 Task: Look for space in Políchni, Greece from 6th September, 2023 to 15th September, 2023 for 6 adults in price range Rs.8000 to Rs.12000. Place can be entire place or private room with 6 bedrooms having 6 beds and 6 bathrooms. Property type can be house, flat, hotel. Amenities needed are: wifi, TV, free parkinig on premises, gym, breakfast. Booking option can be shelf check-in. Required host language is English.
Action: Mouse moved to (489, 125)
Screenshot: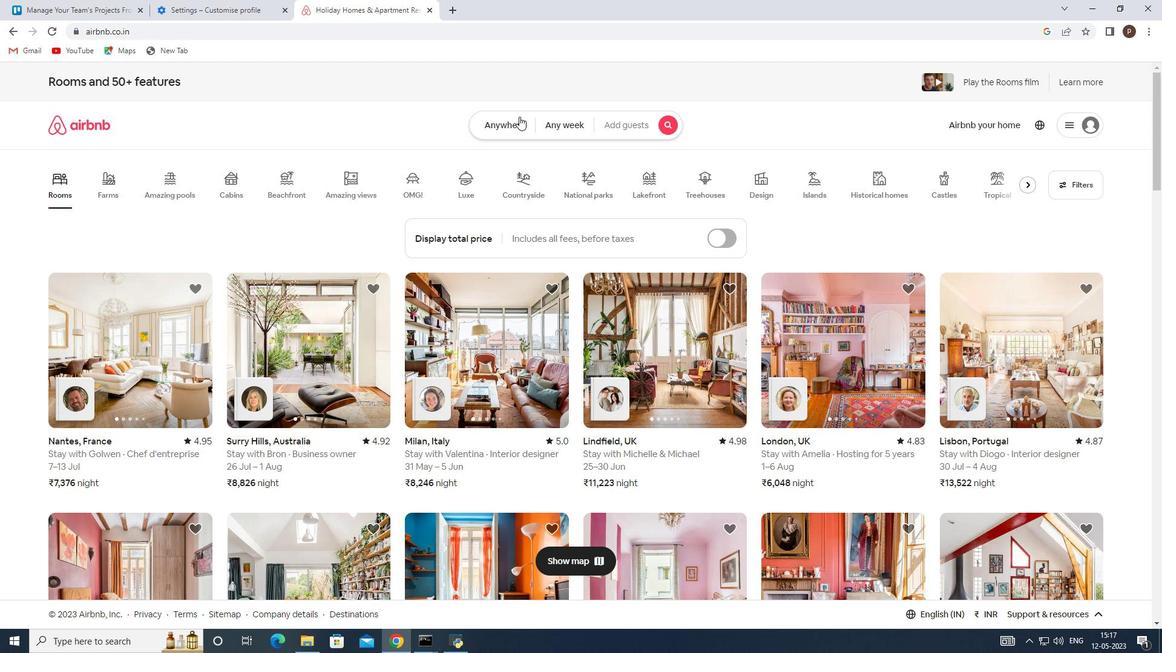
Action: Mouse pressed left at (489, 125)
Screenshot: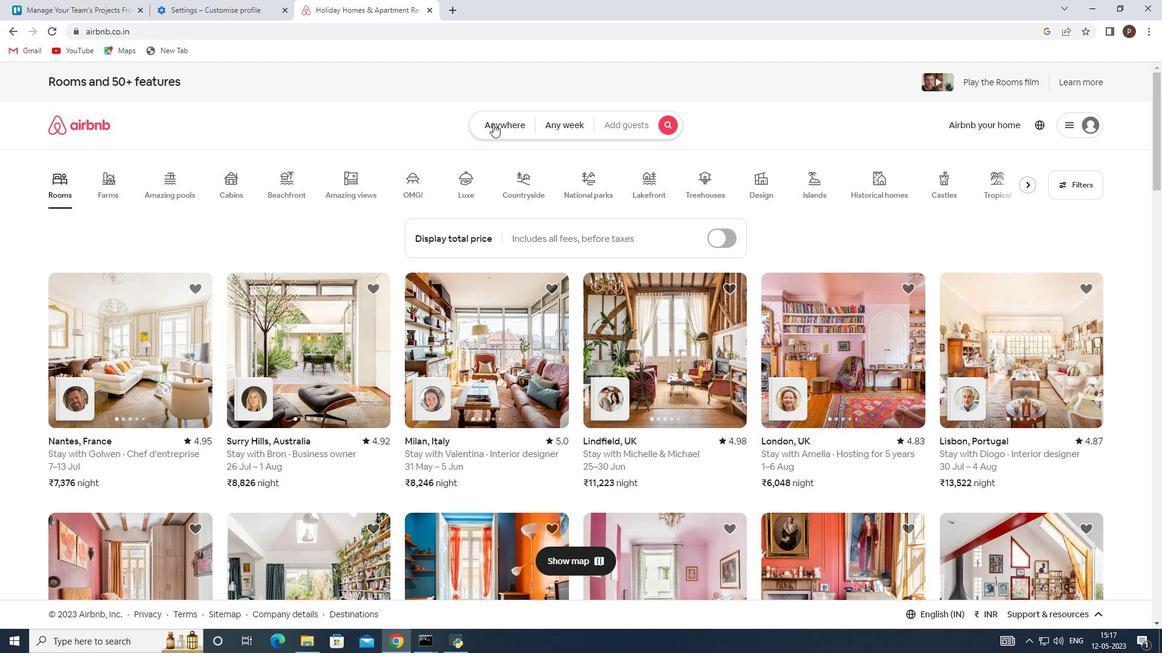 
Action: Mouse moved to (395, 170)
Screenshot: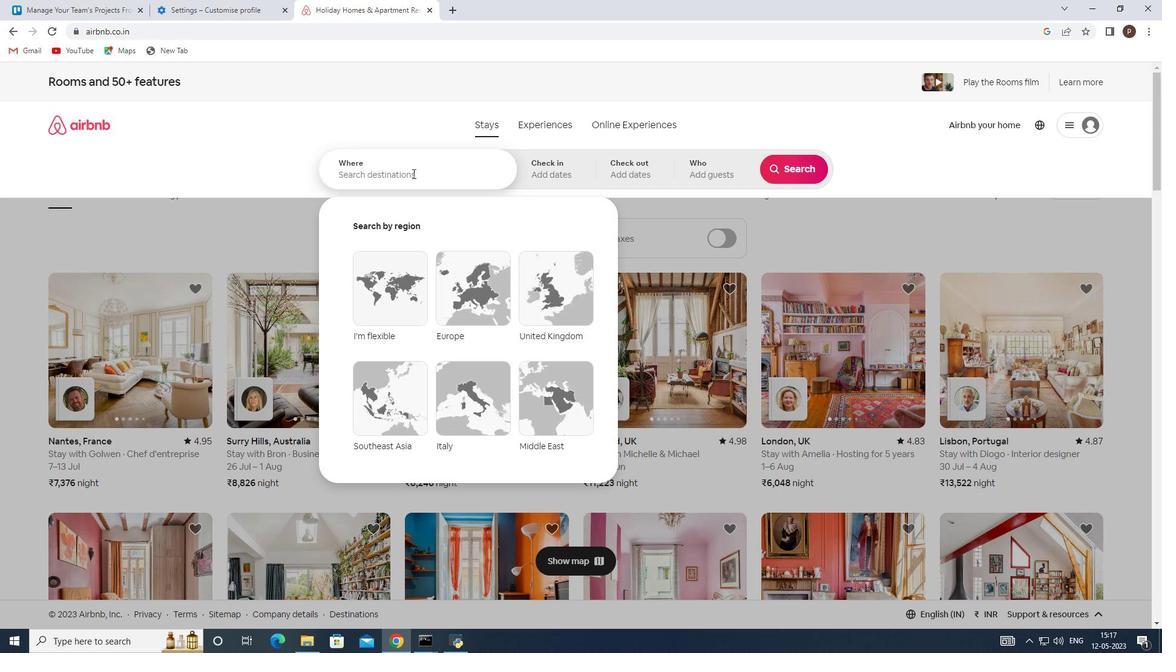 
Action: Mouse pressed left at (395, 170)
Screenshot: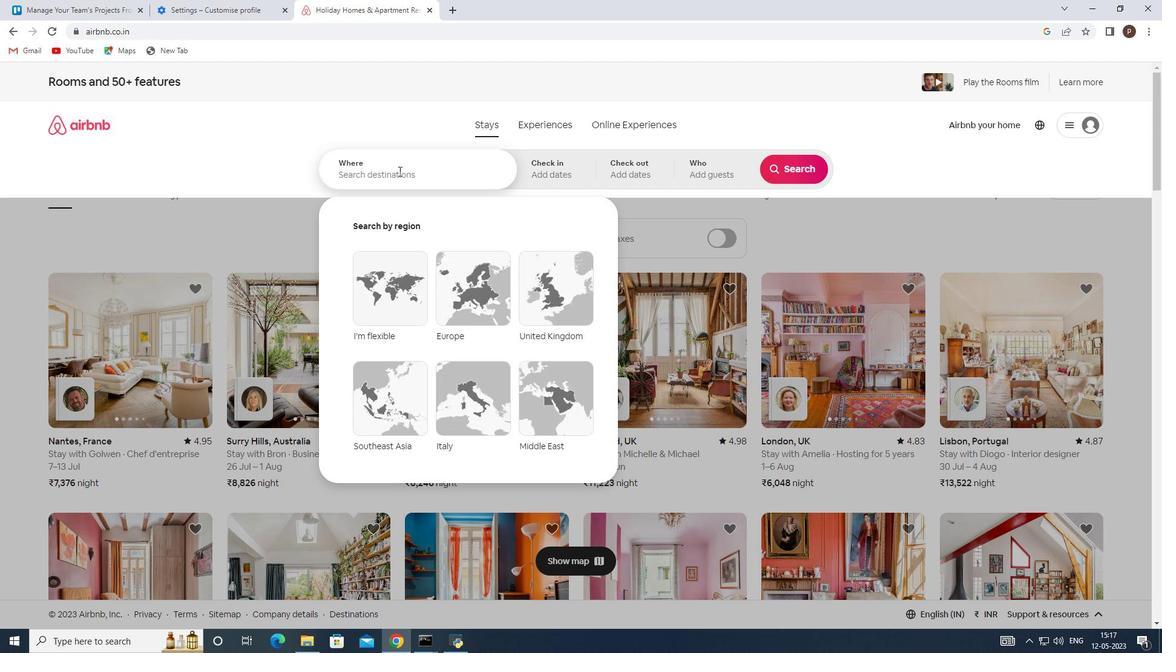 
Action: Mouse moved to (394, 170)
Screenshot: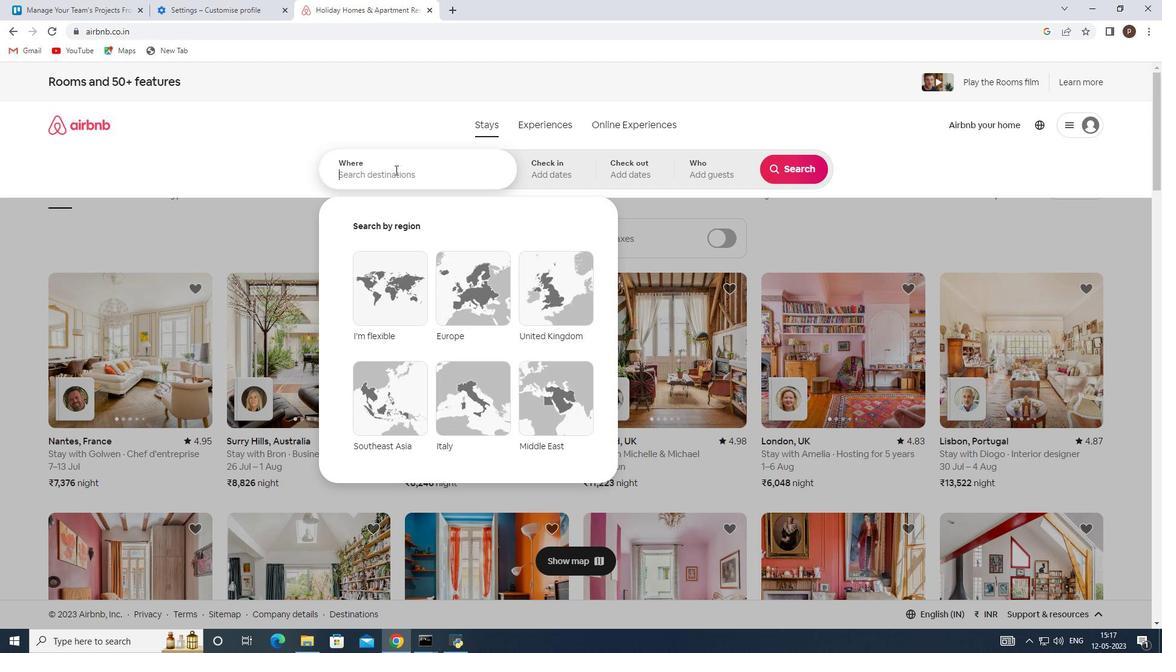 
Action: Key pressed <Key.caps_lock>P<Key.caps_lock>olichni
Screenshot: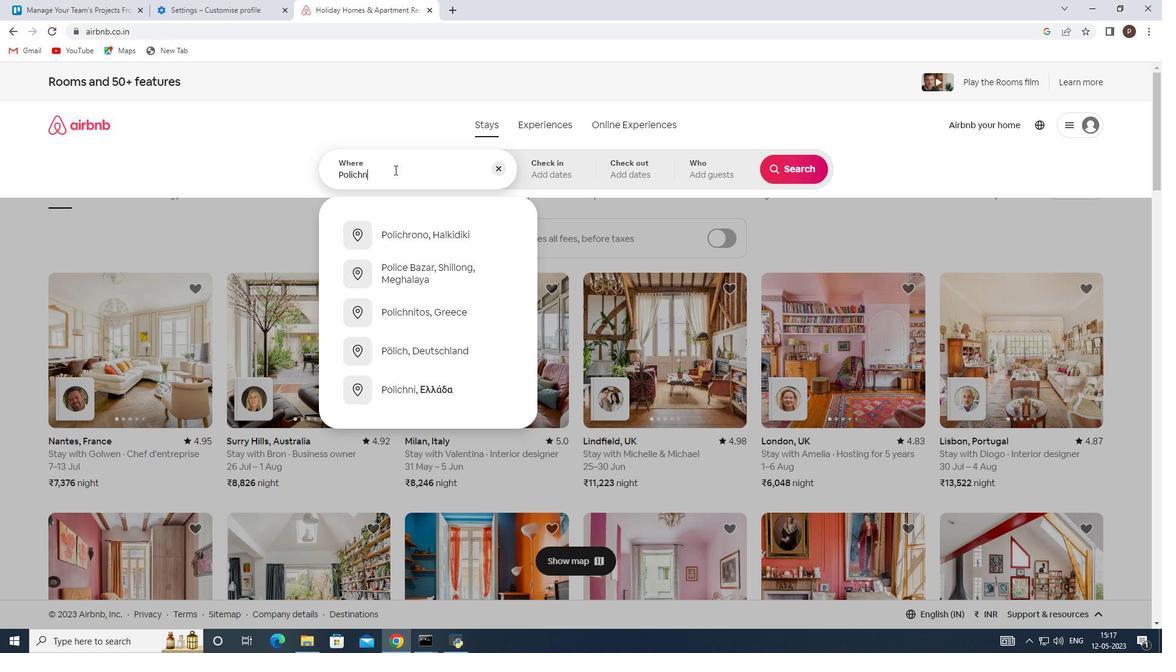 
Action: Mouse moved to (392, 170)
Screenshot: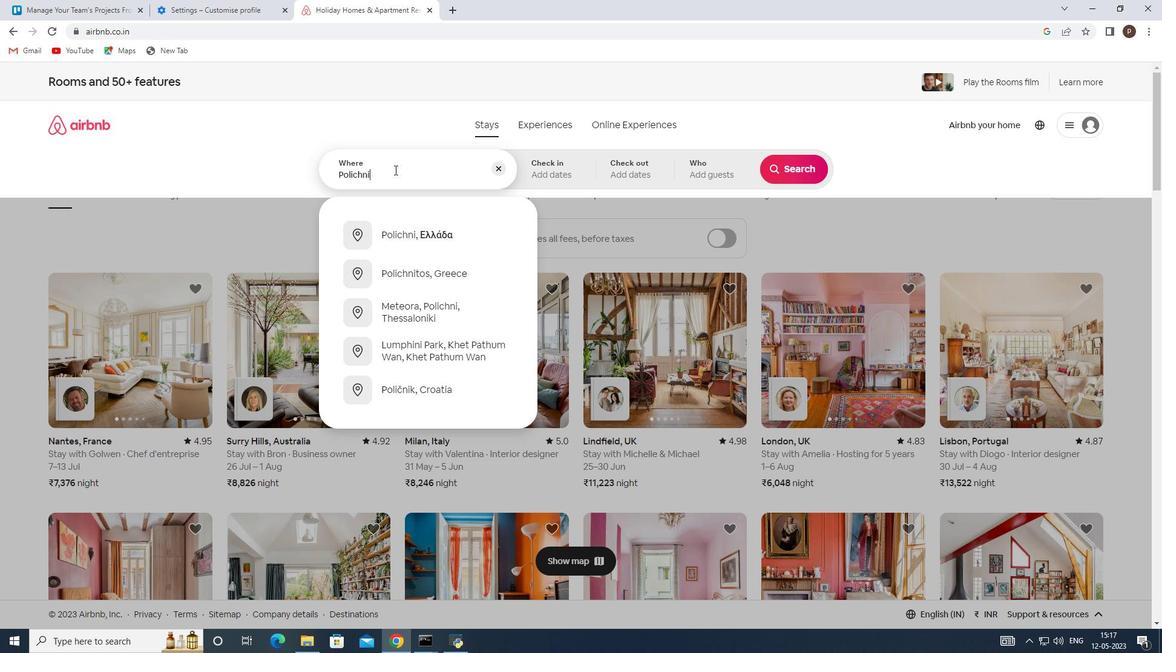 
Action: Key pressed ,<Key.space><Key.caps_lock>G<Key.caps_lock>reece
Screenshot: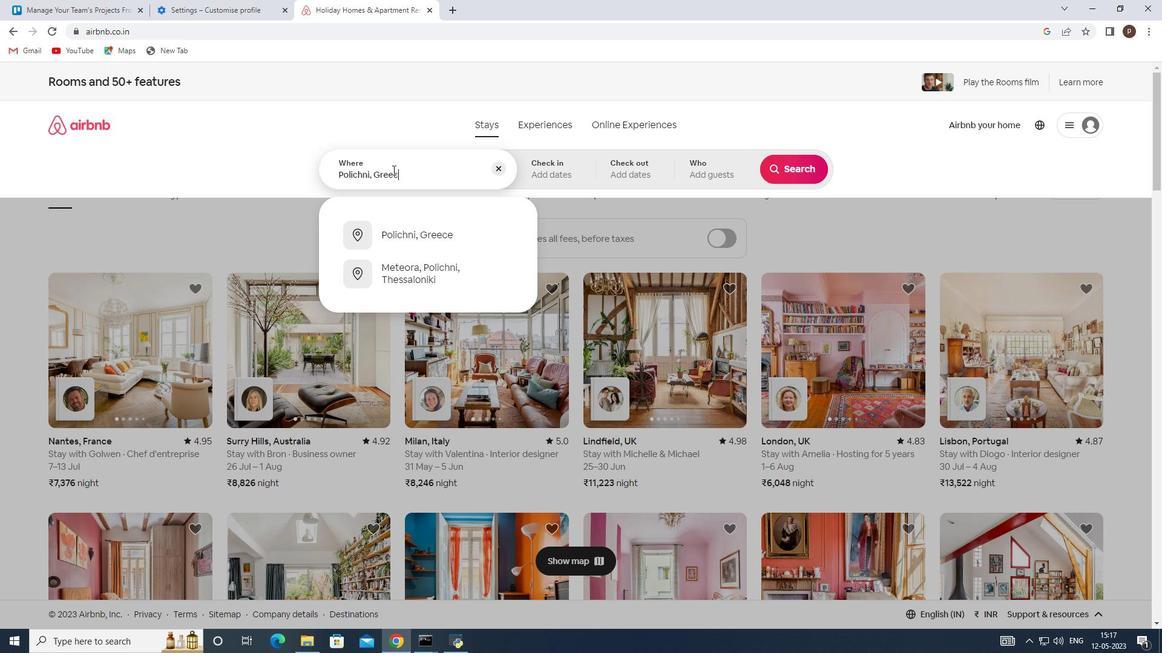 
Action: Mouse moved to (420, 237)
Screenshot: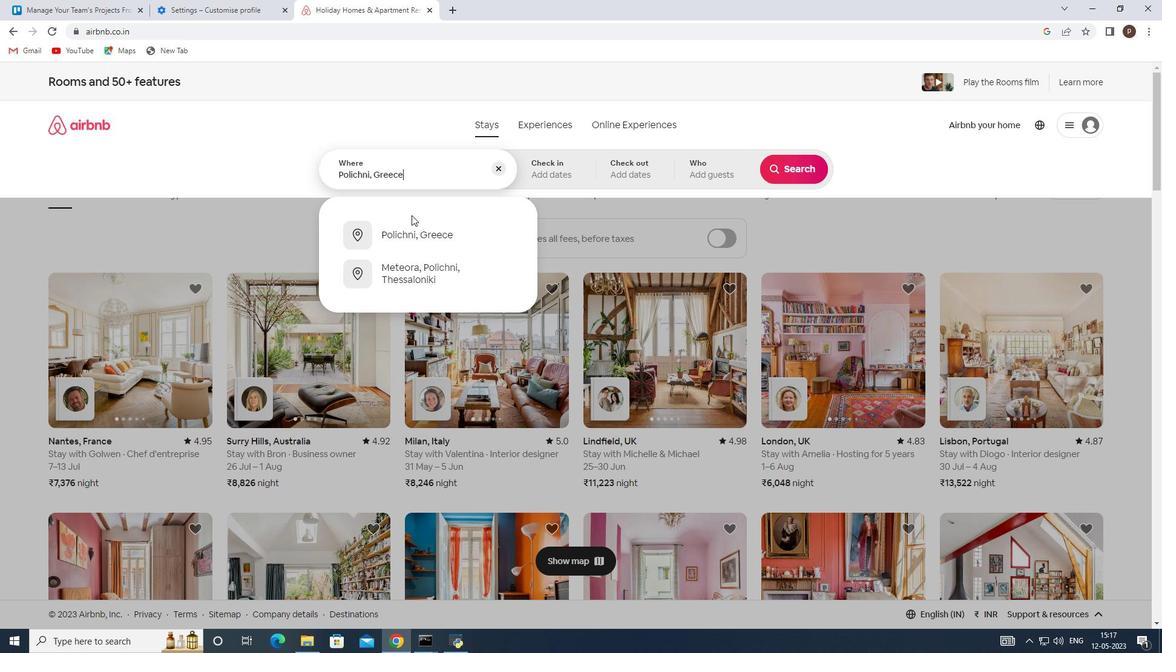 
Action: Mouse pressed left at (420, 237)
Screenshot: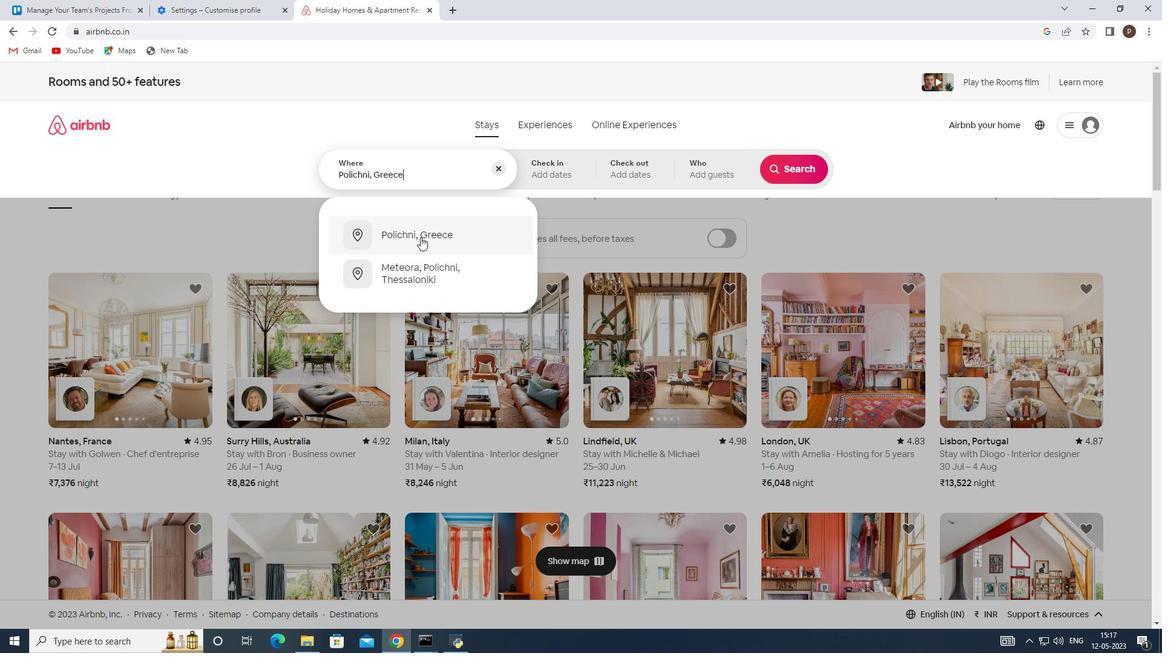 
Action: Mouse moved to (794, 263)
Screenshot: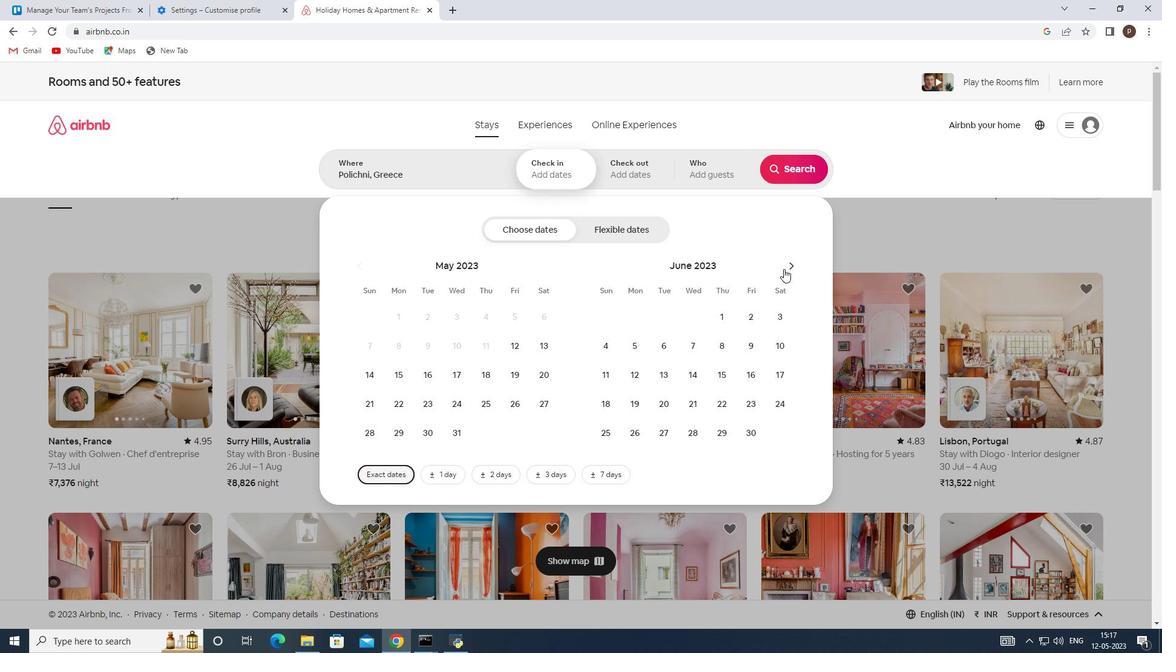 
Action: Mouse pressed left at (794, 263)
Screenshot: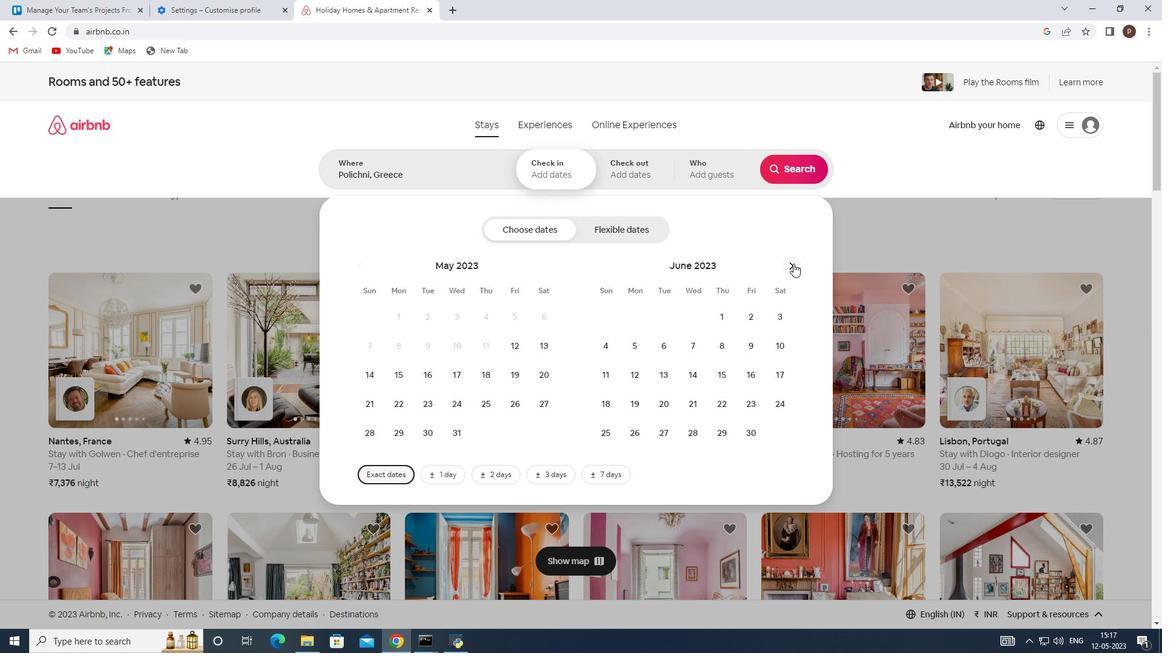 
Action: Mouse pressed left at (794, 263)
Screenshot: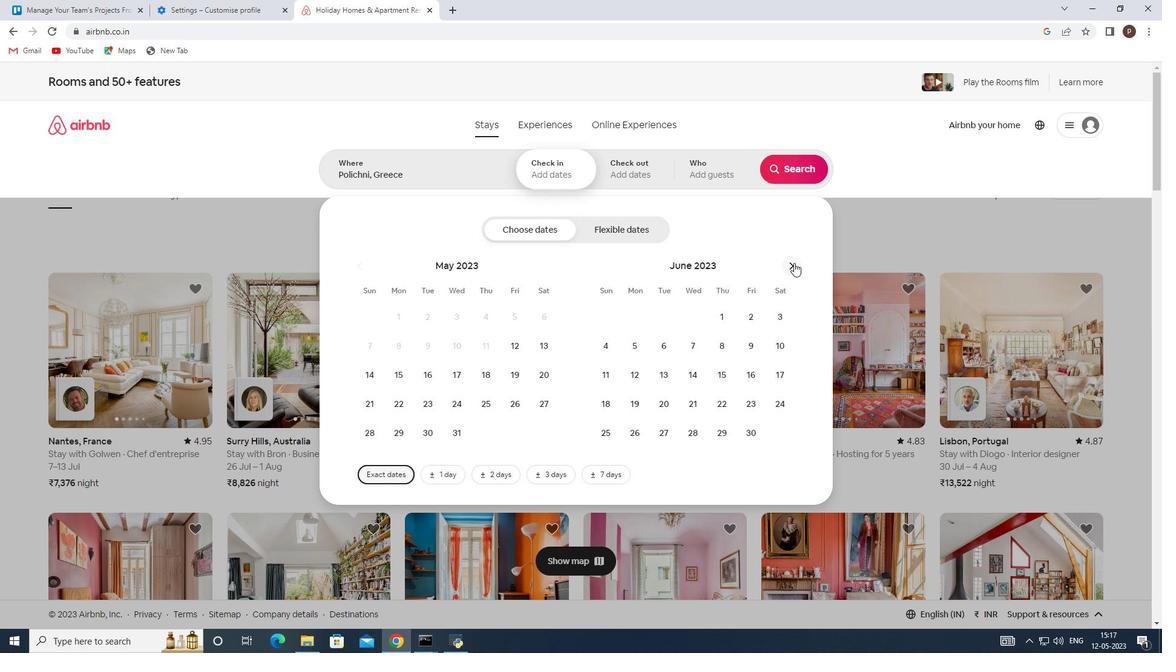 
Action: Mouse pressed left at (794, 263)
Screenshot: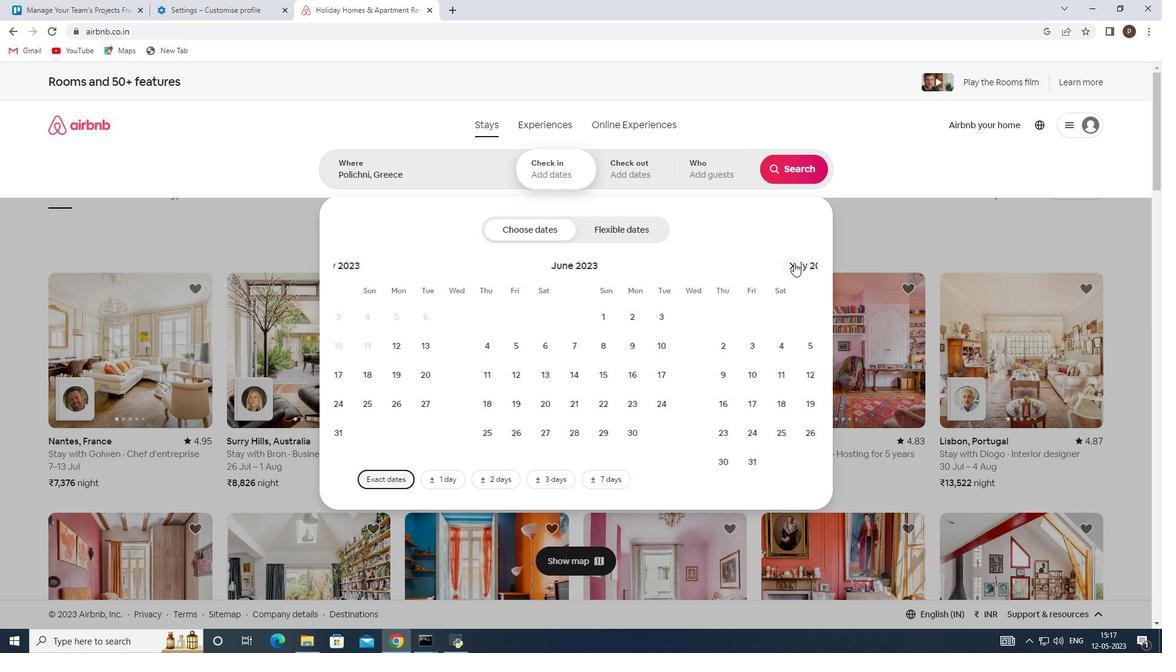 
Action: Mouse pressed left at (794, 263)
Screenshot: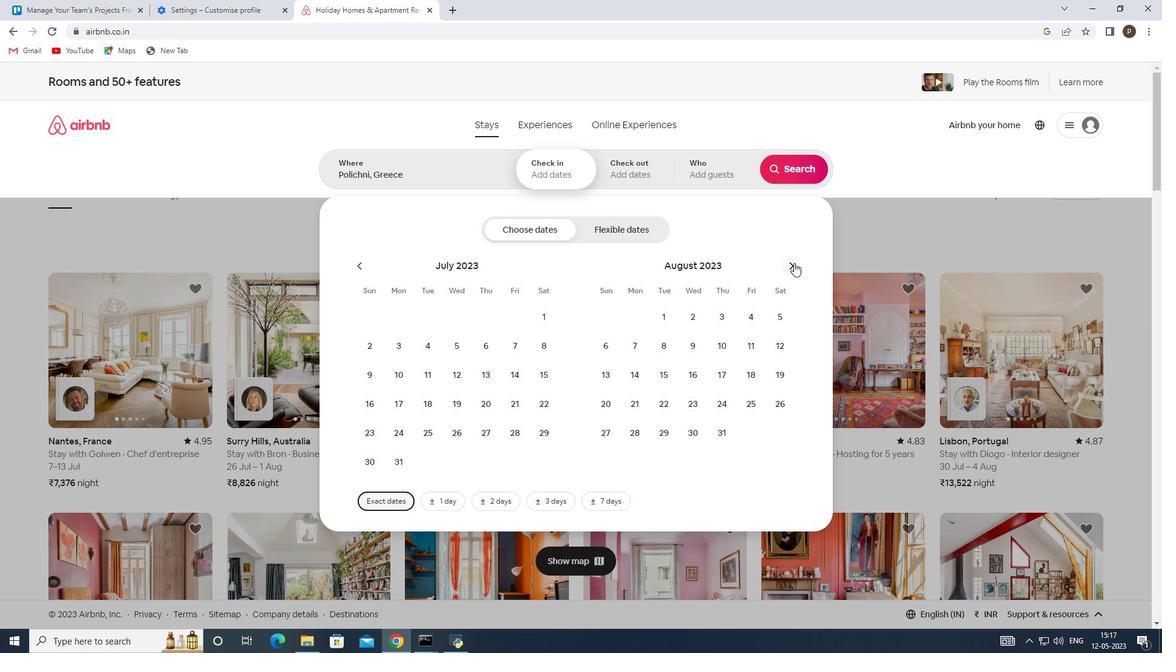 
Action: Mouse moved to (690, 345)
Screenshot: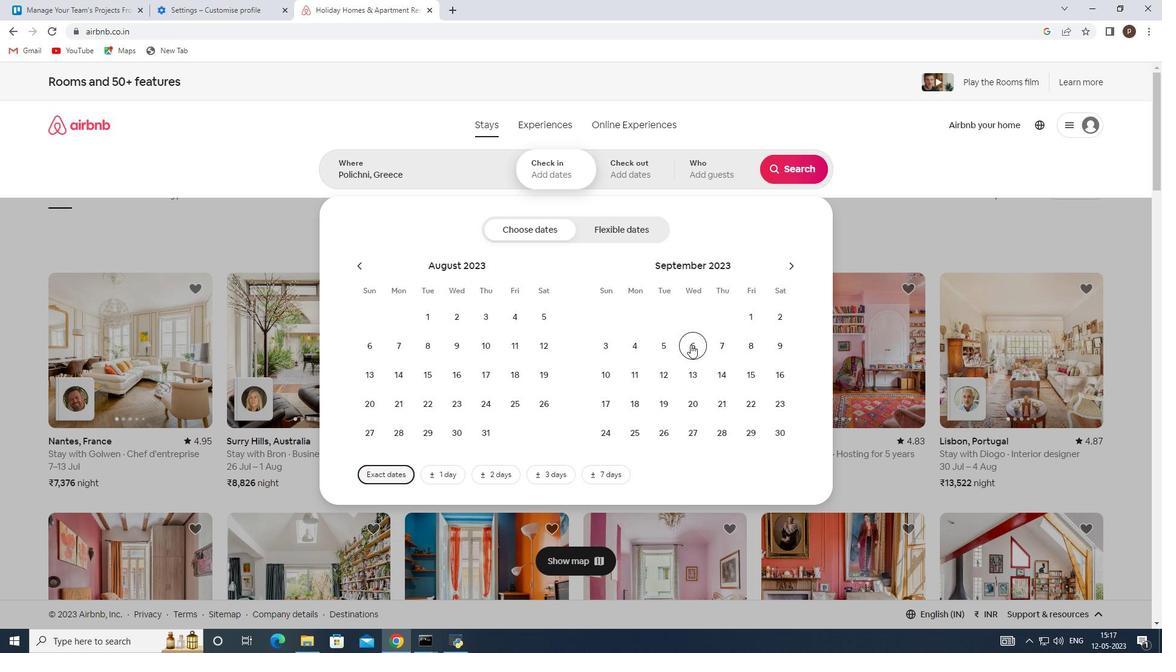 
Action: Mouse pressed left at (690, 345)
Screenshot: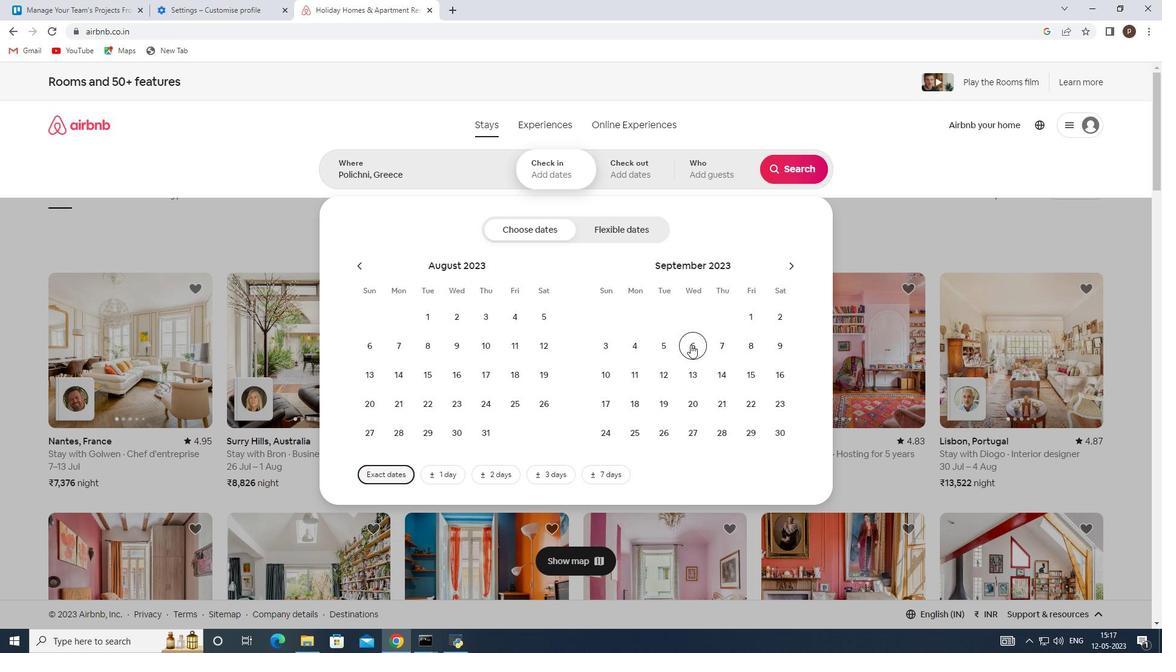 
Action: Mouse moved to (748, 367)
Screenshot: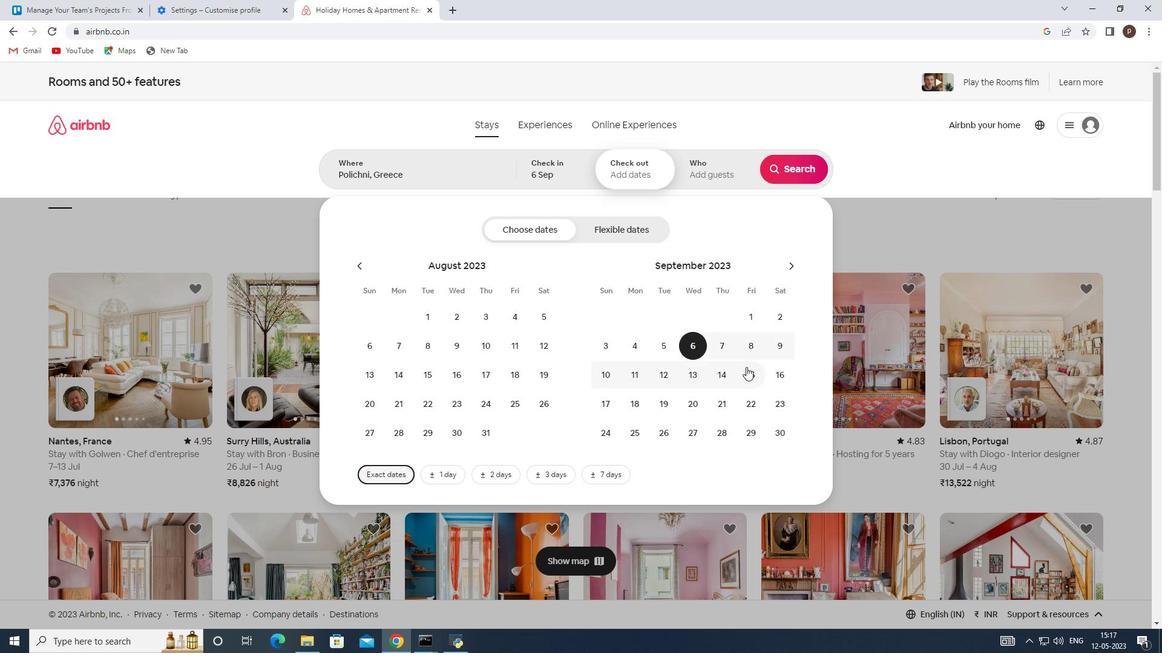 
Action: Mouse pressed left at (748, 367)
Screenshot: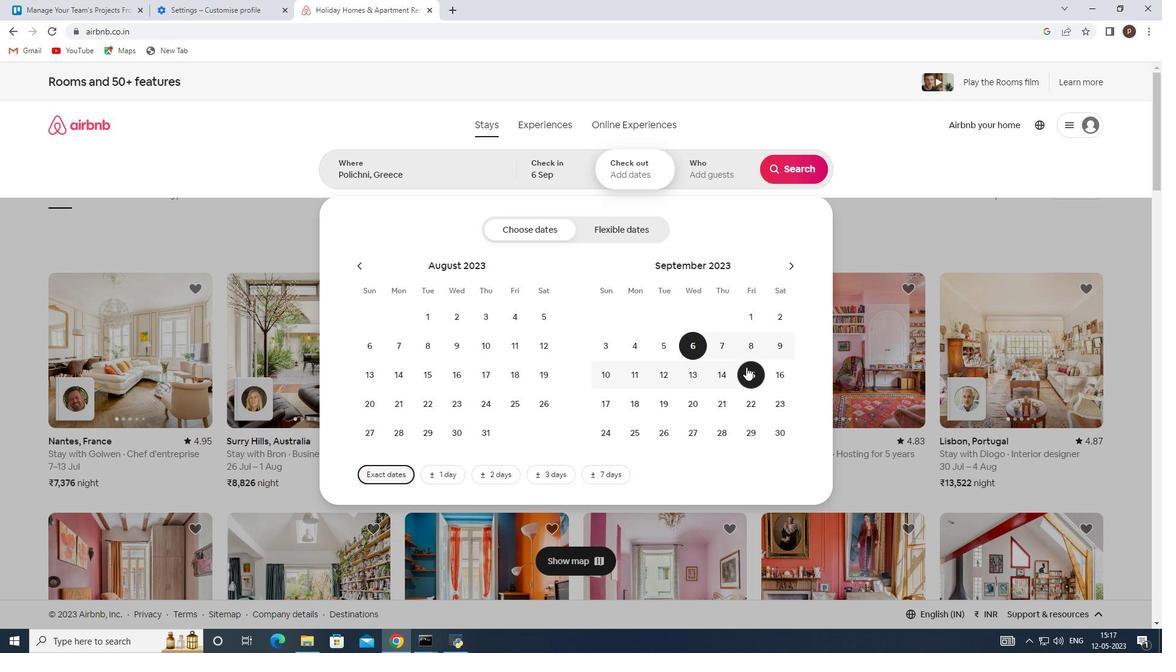 
Action: Mouse moved to (698, 174)
Screenshot: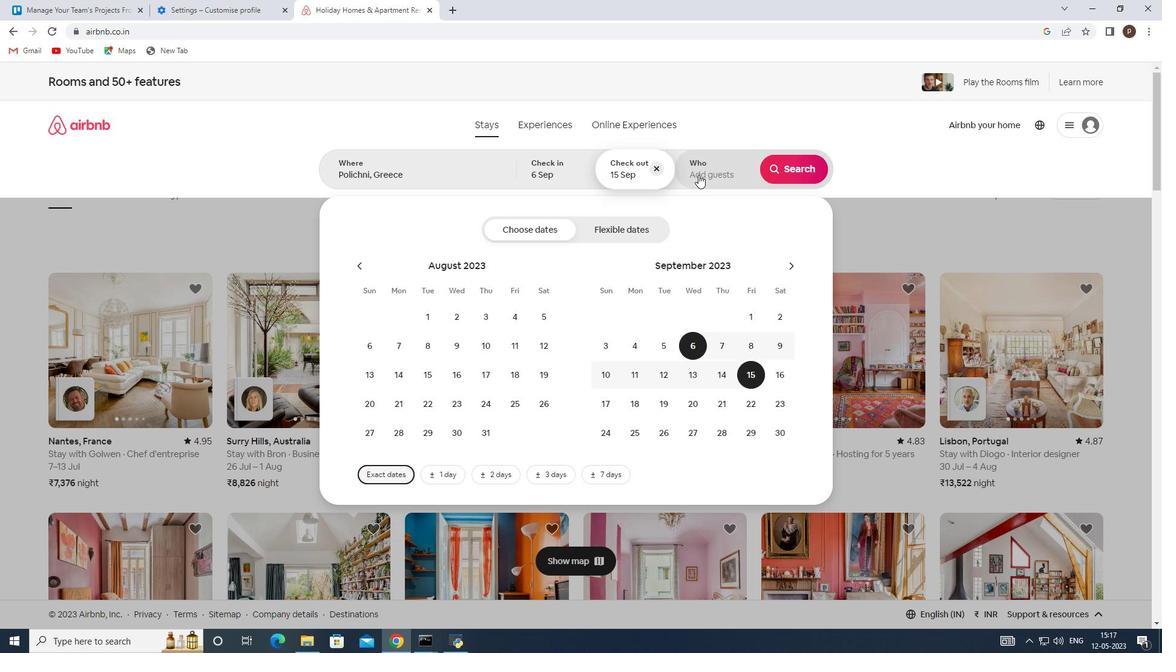 
Action: Mouse pressed left at (698, 174)
Screenshot: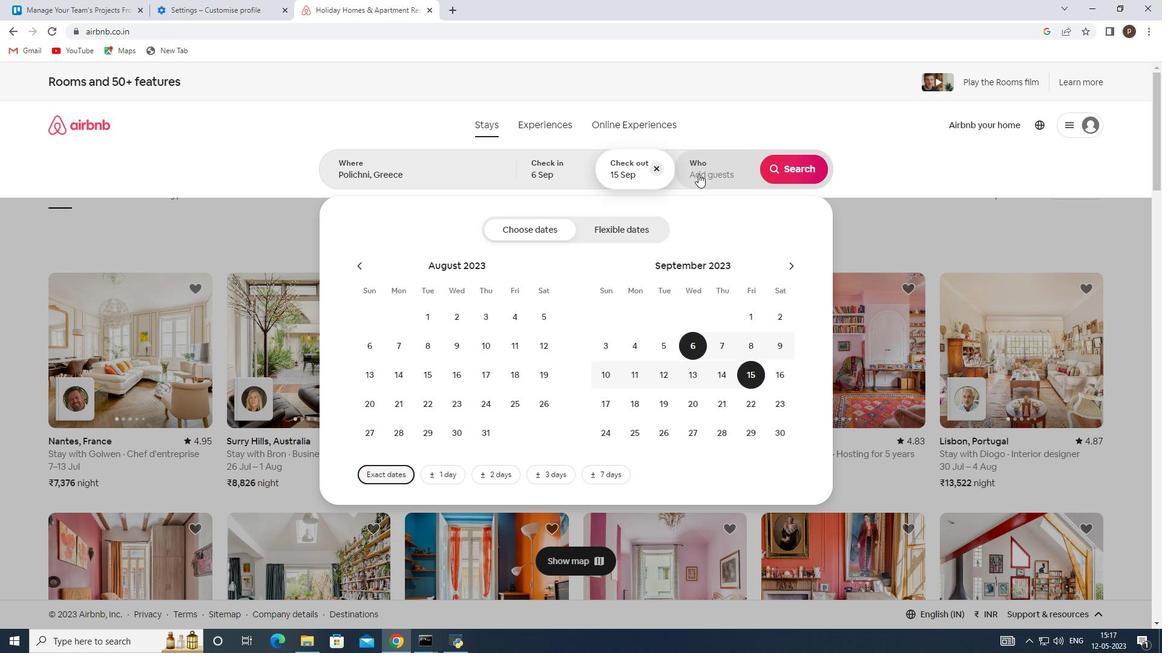 
Action: Mouse moved to (791, 231)
Screenshot: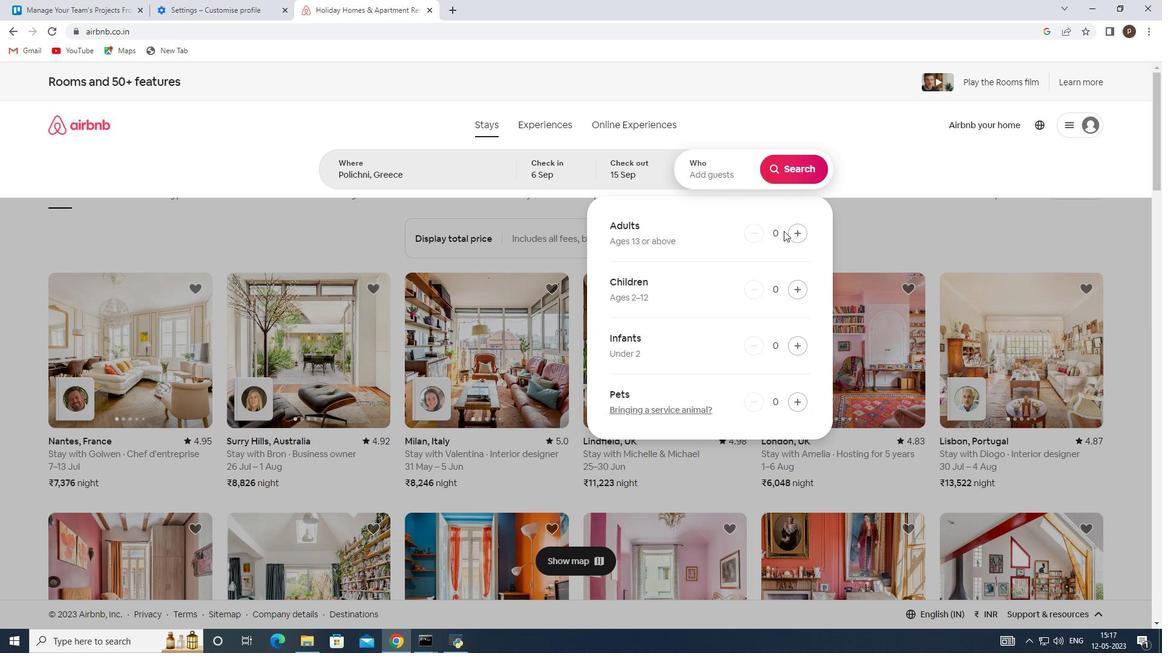 
Action: Mouse pressed left at (791, 231)
Screenshot: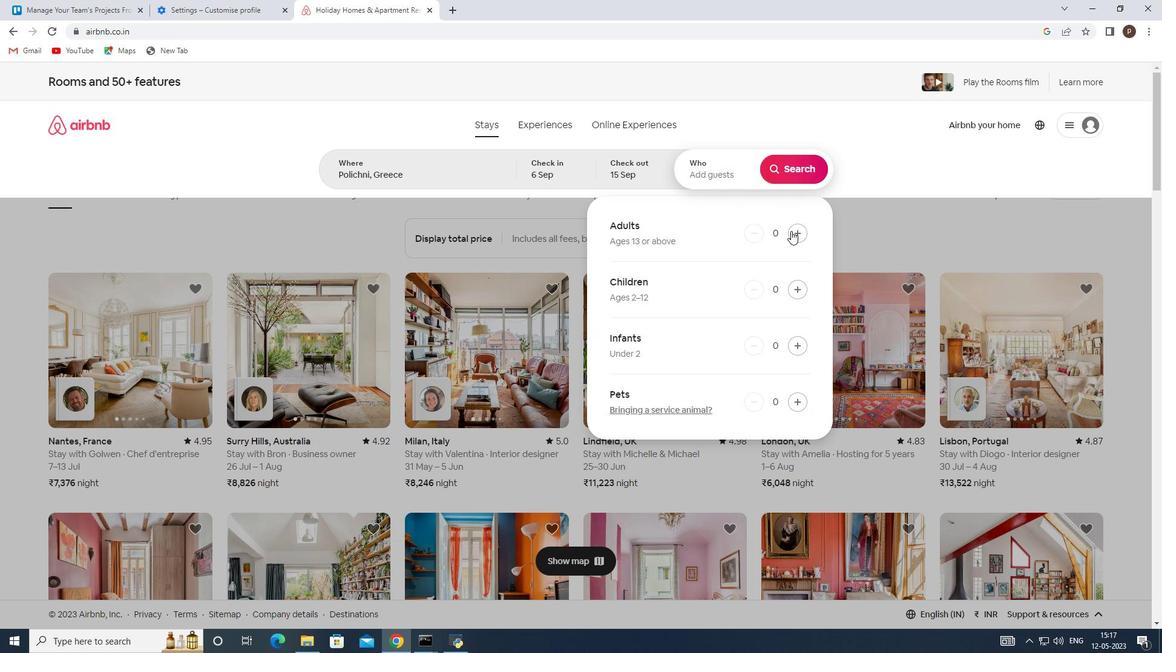 
Action: Mouse pressed left at (791, 231)
Screenshot: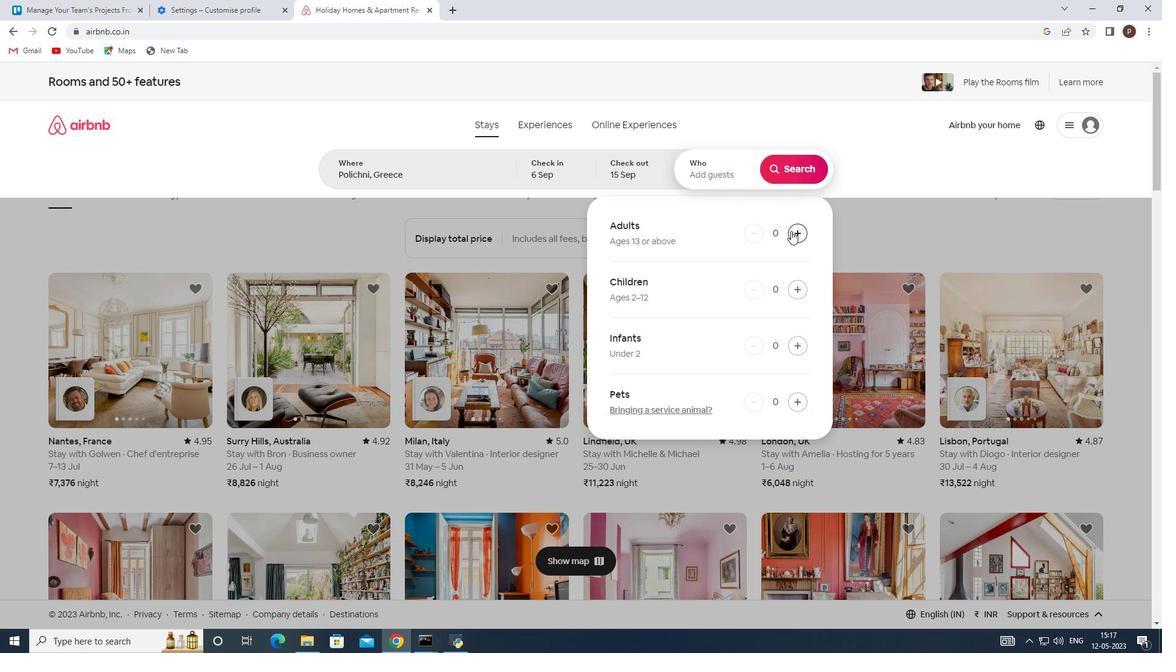 
Action: Mouse pressed left at (791, 231)
Screenshot: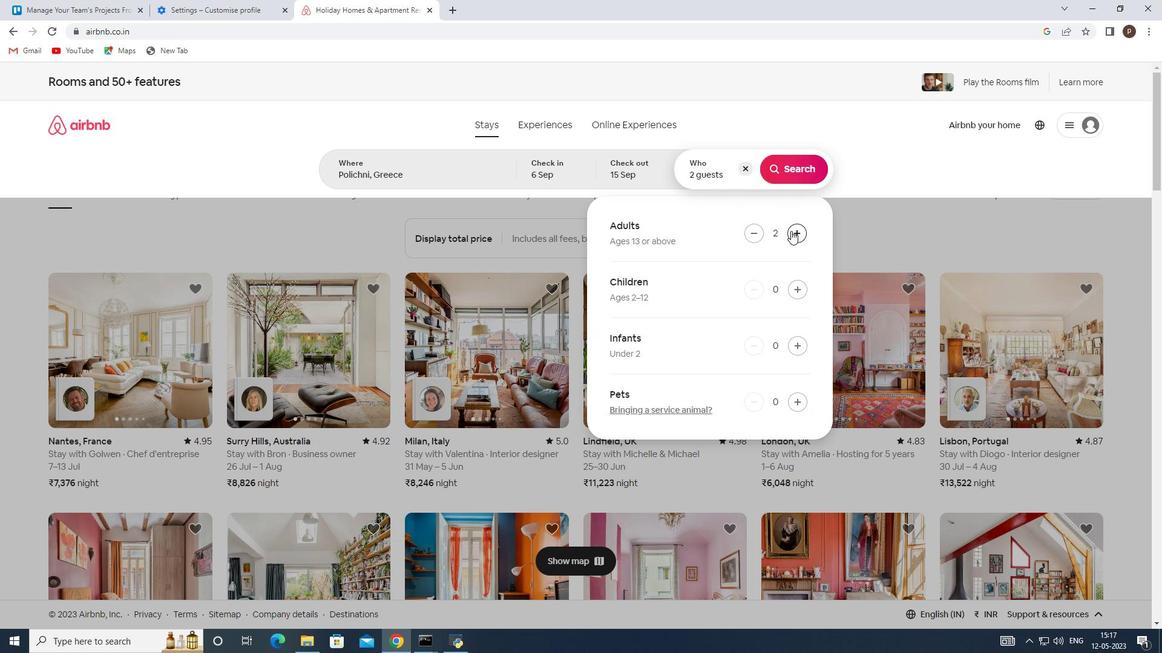
Action: Mouse pressed left at (791, 231)
Screenshot: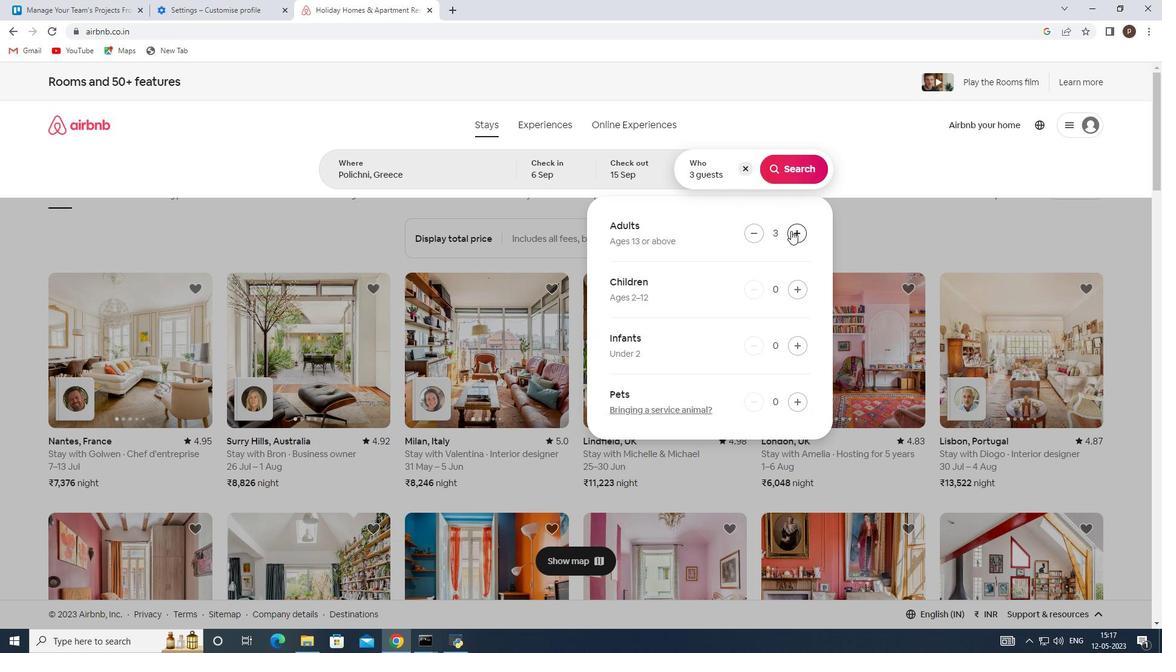 
Action: Mouse pressed left at (791, 231)
Screenshot: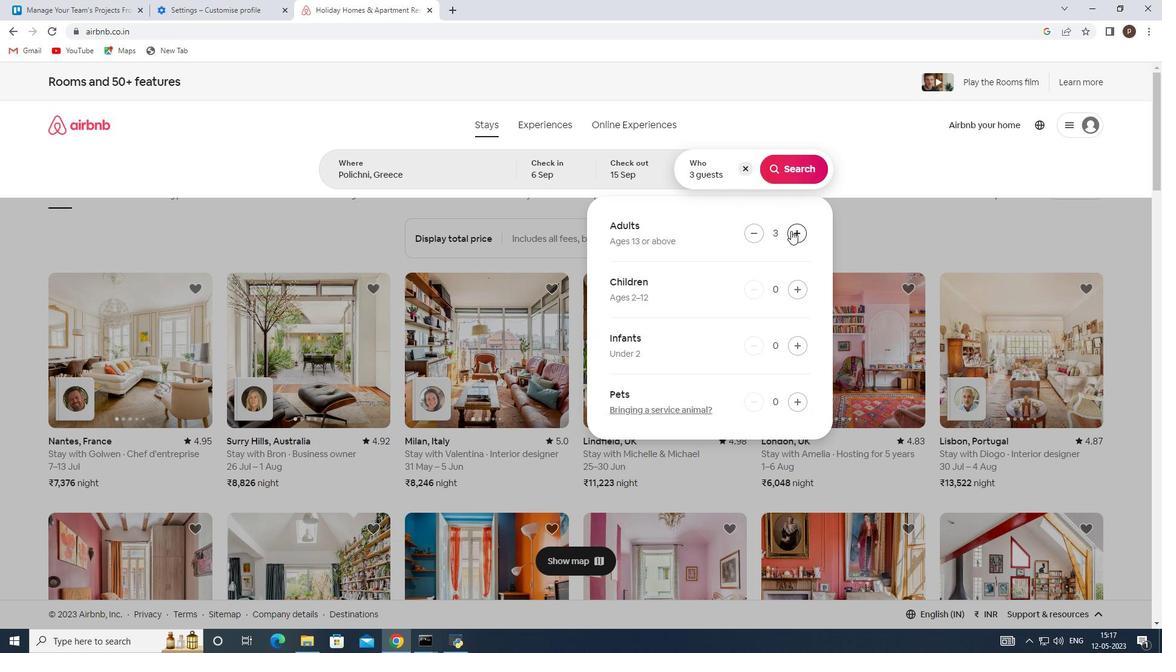 
Action: Mouse moved to (792, 231)
Screenshot: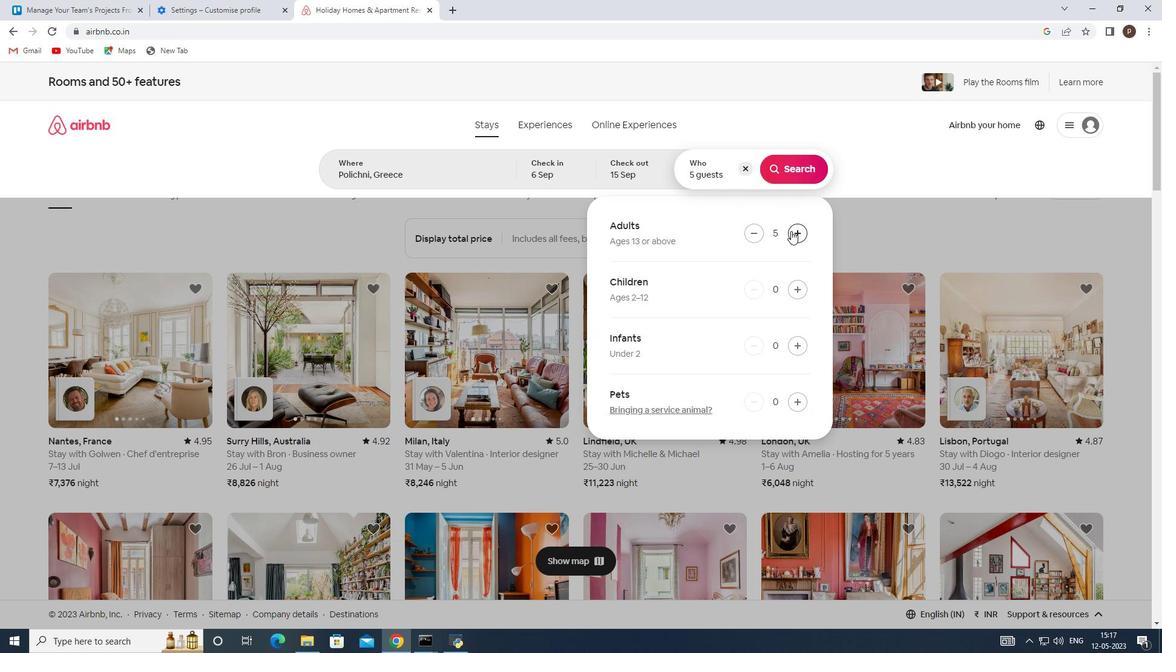 
Action: Mouse pressed left at (792, 231)
Screenshot: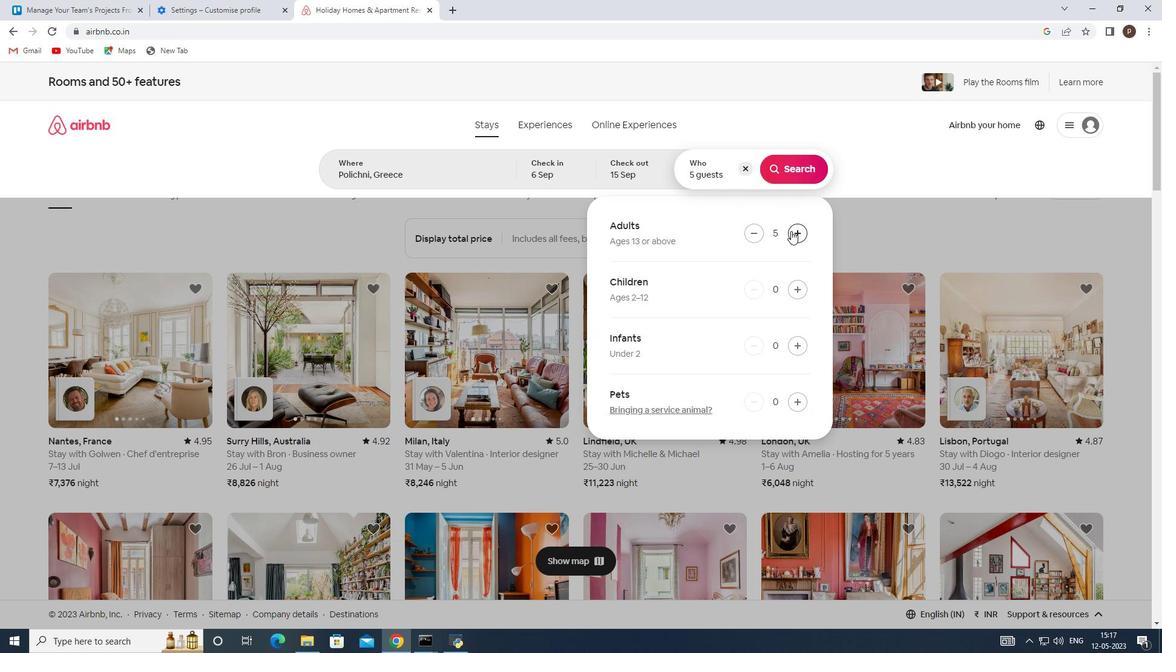 
Action: Mouse moved to (786, 170)
Screenshot: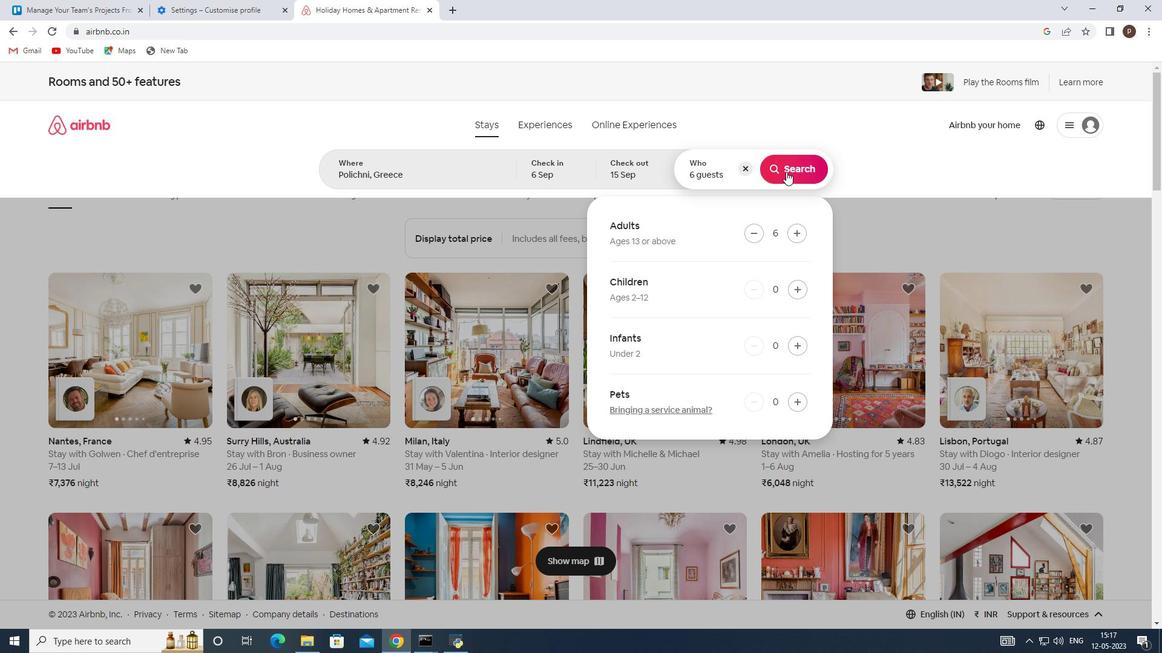 
Action: Mouse pressed left at (786, 170)
Screenshot: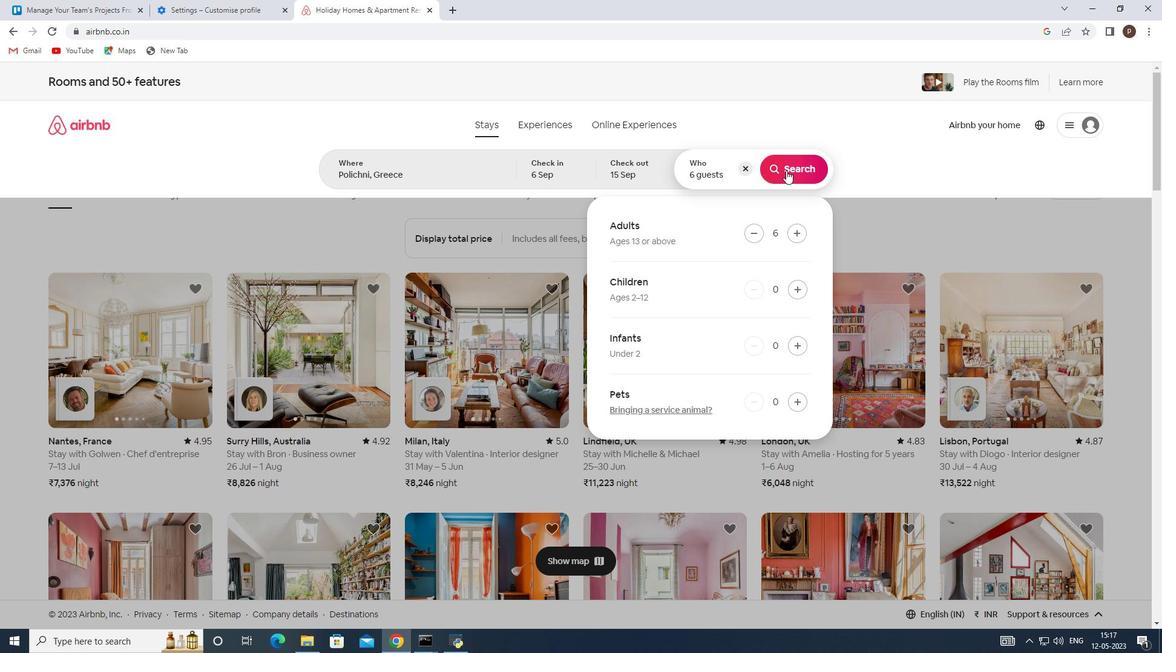 
Action: Mouse moved to (1097, 130)
Screenshot: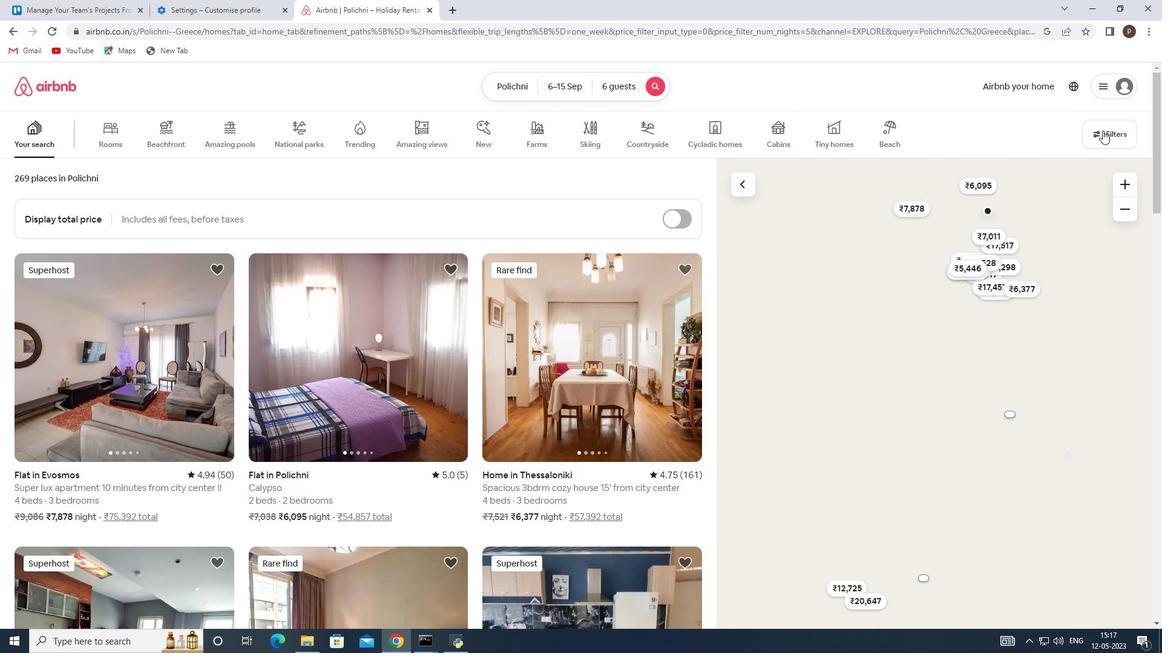 
Action: Mouse pressed left at (1097, 130)
Screenshot: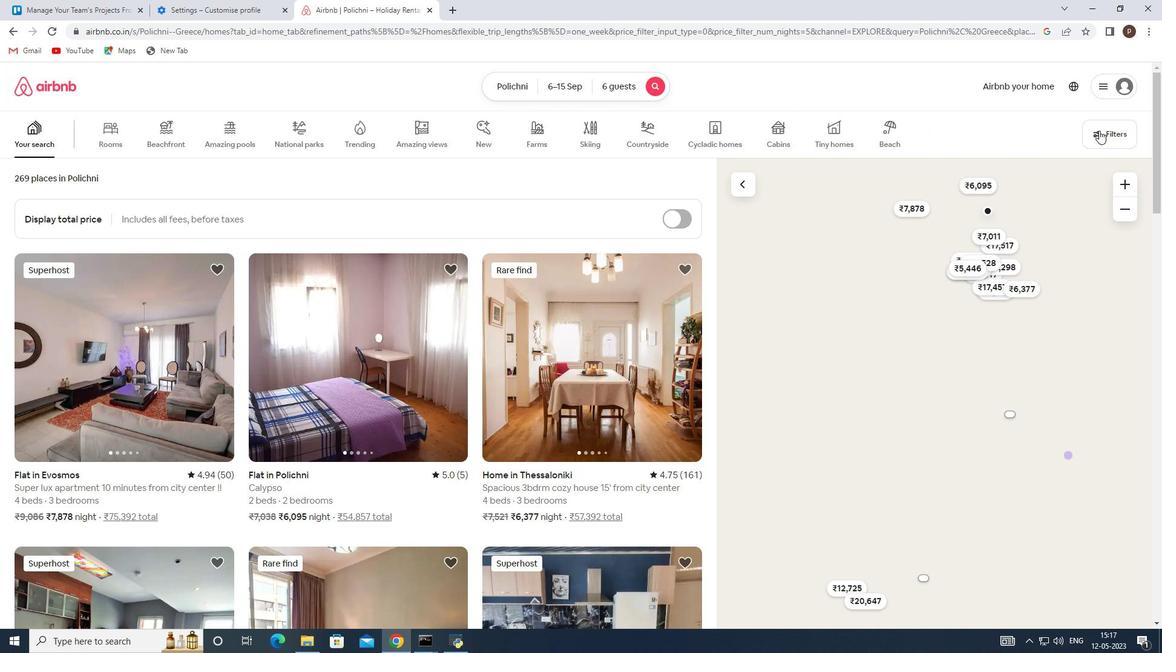 
Action: Mouse moved to (399, 435)
Screenshot: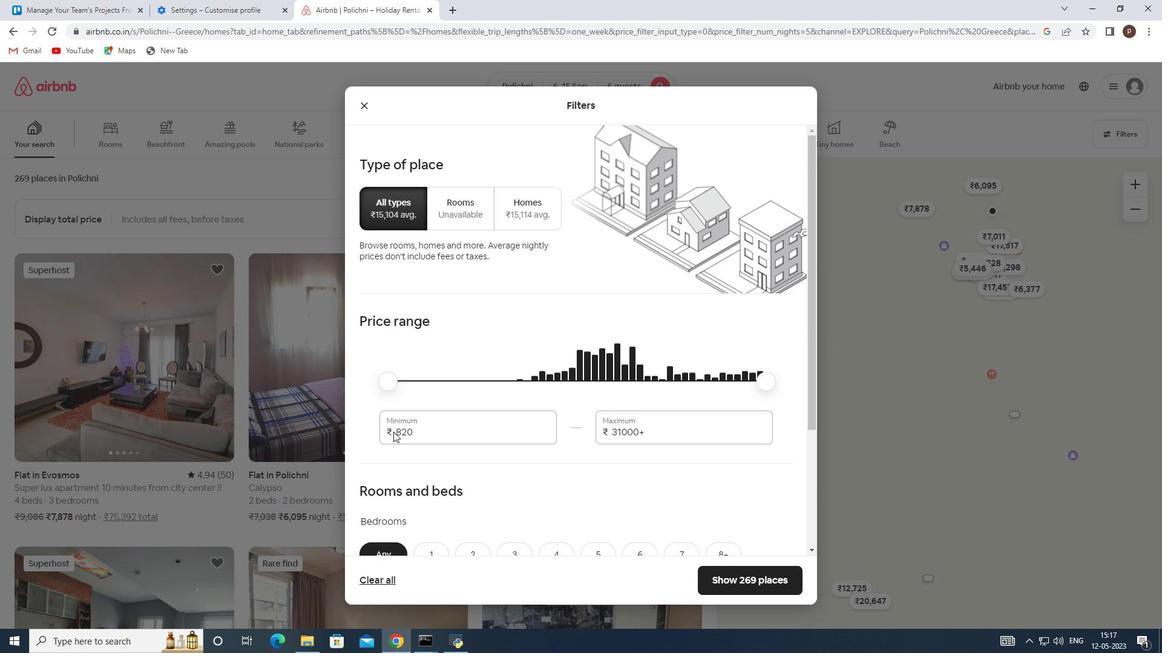 
Action: Mouse pressed left at (399, 435)
Screenshot: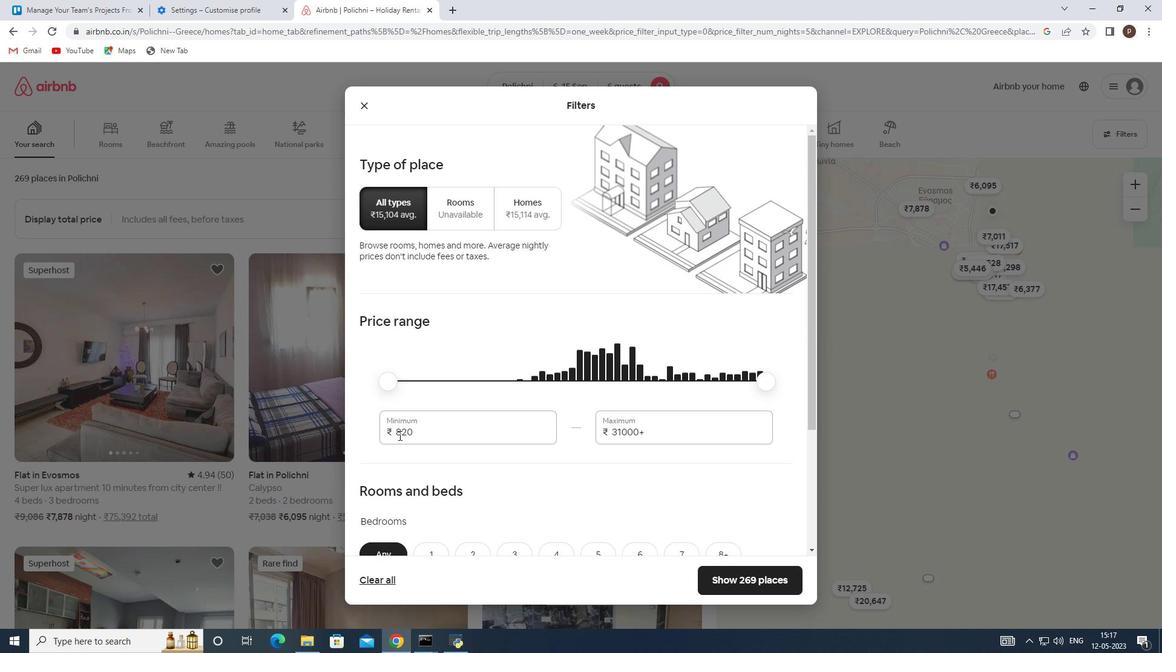 
Action: Mouse pressed left at (399, 435)
Screenshot: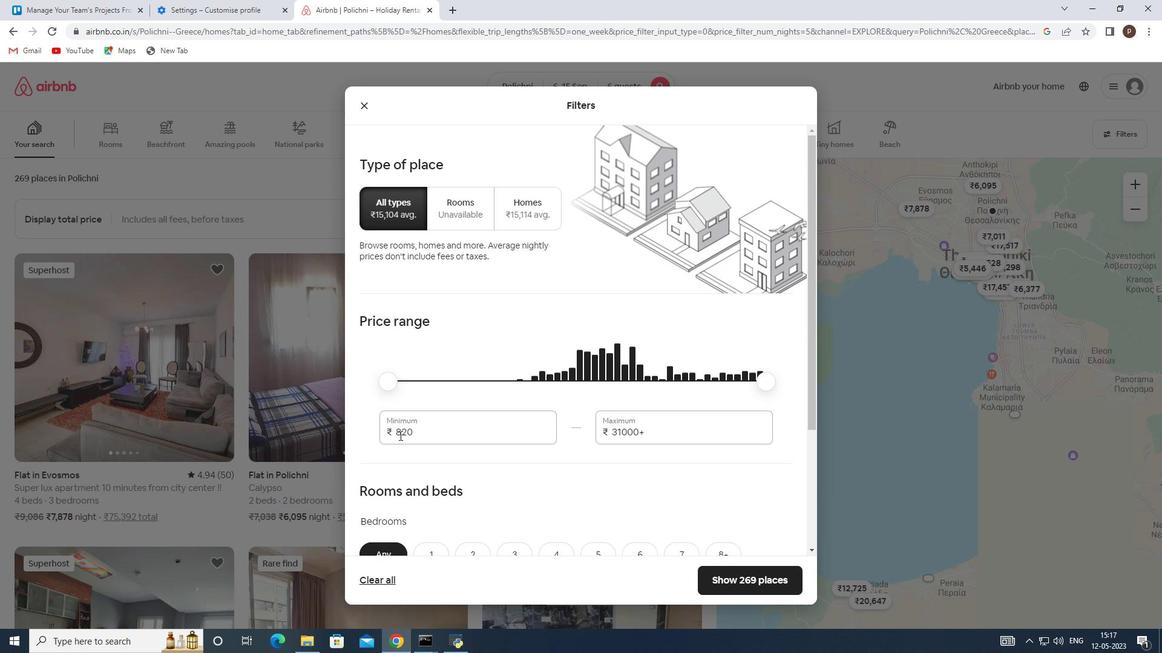 
Action: Mouse moved to (400, 435)
Screenshot: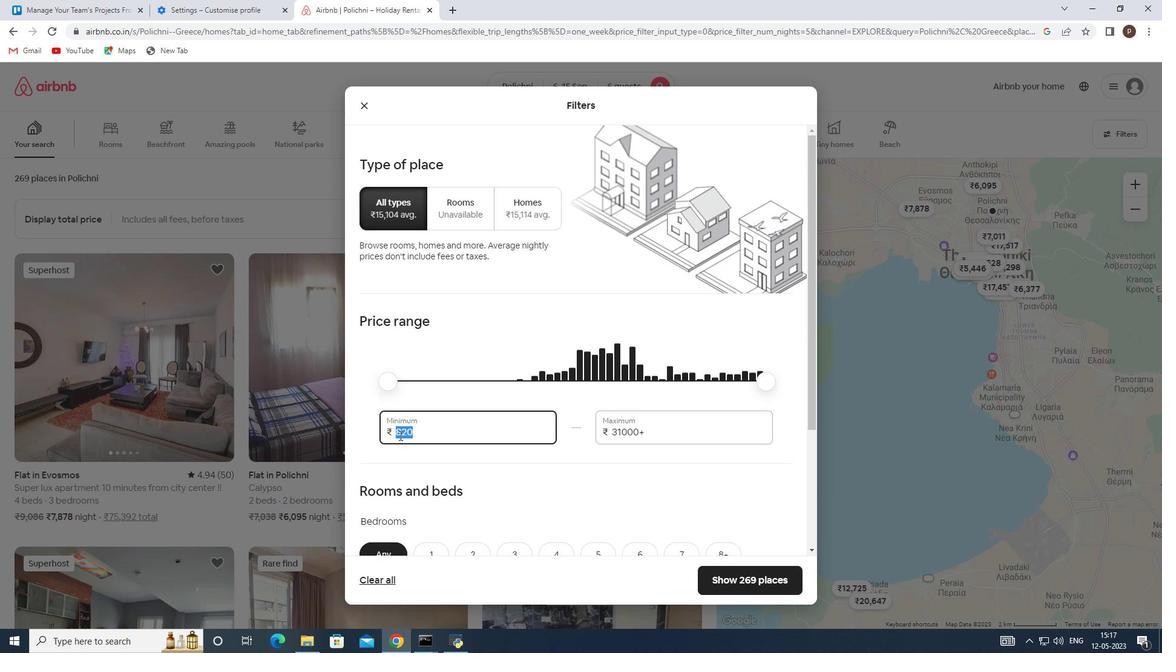 
Action: Key pressed 8000<Key.tab>12000
Screenshot: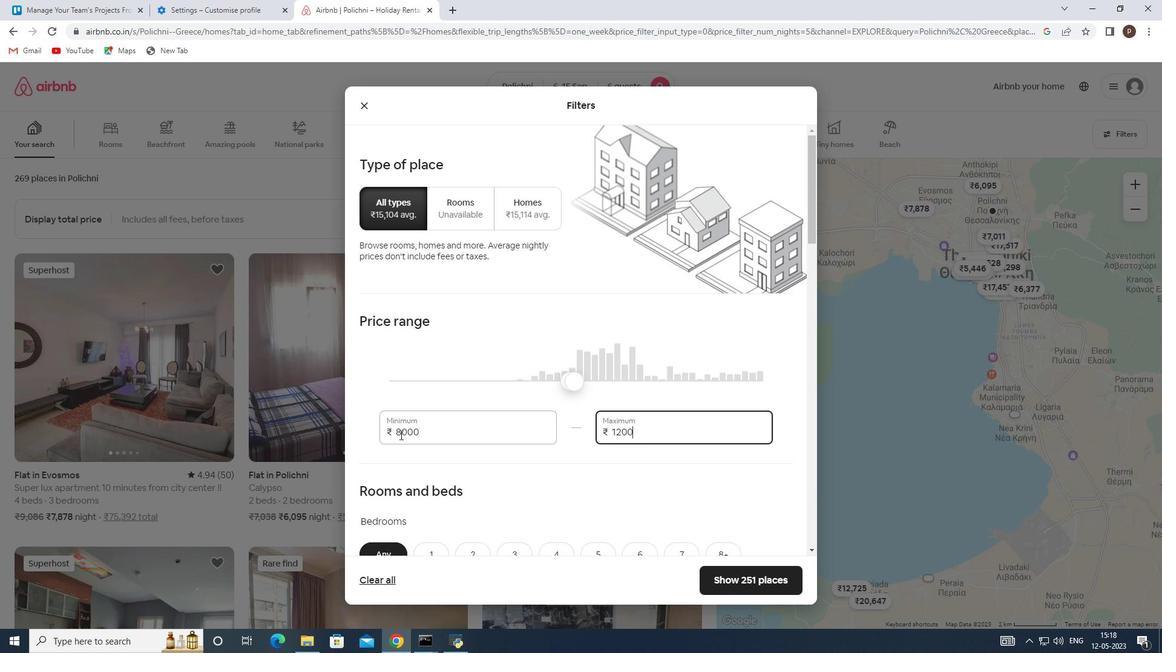 
Action: Mouse moved to (429, 469)
Screenshot: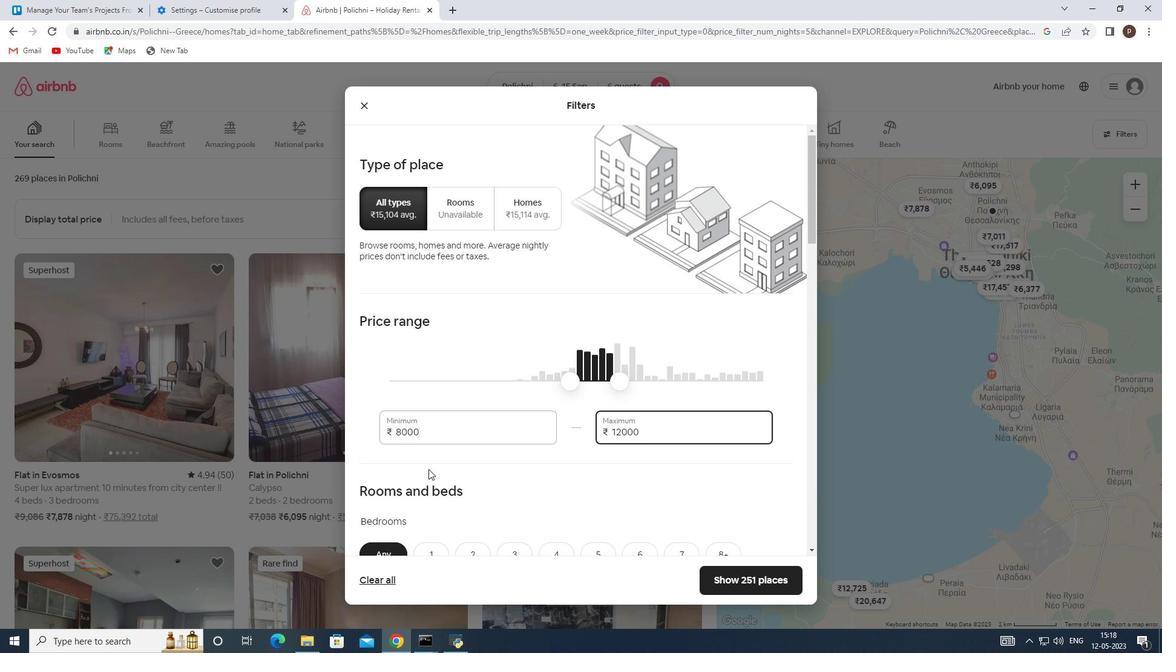 
Action: Mouse scrolled (429, 469) with delta (0, 0)
Screenshot: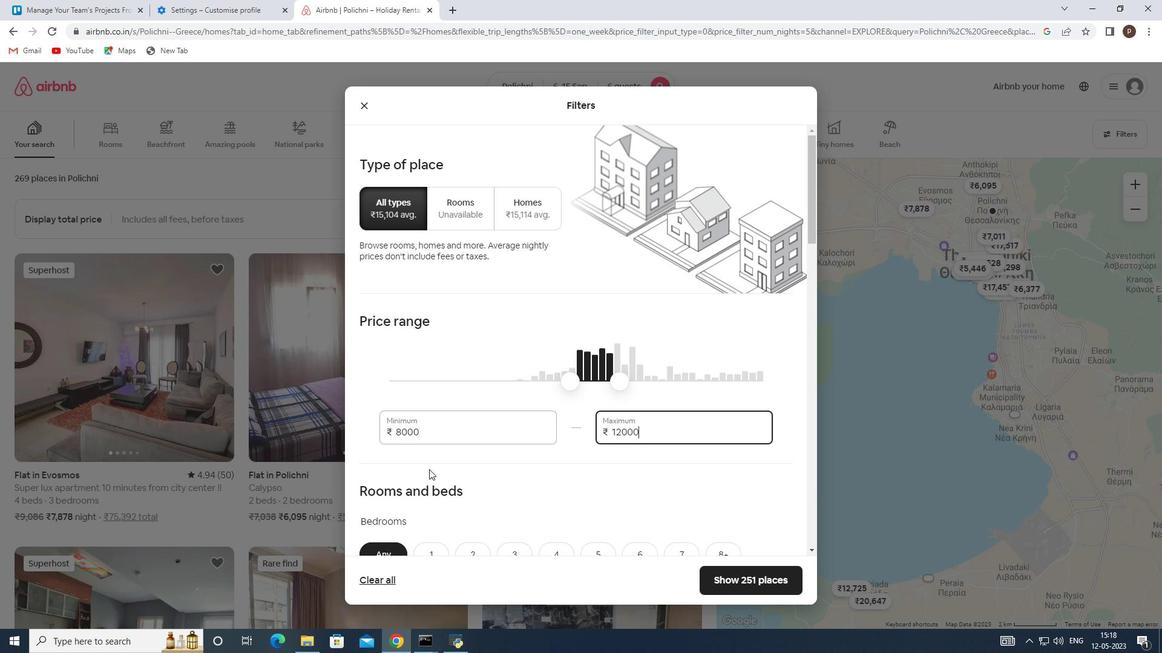 
Action: Mouse moved to (473, 460)
Screenshot: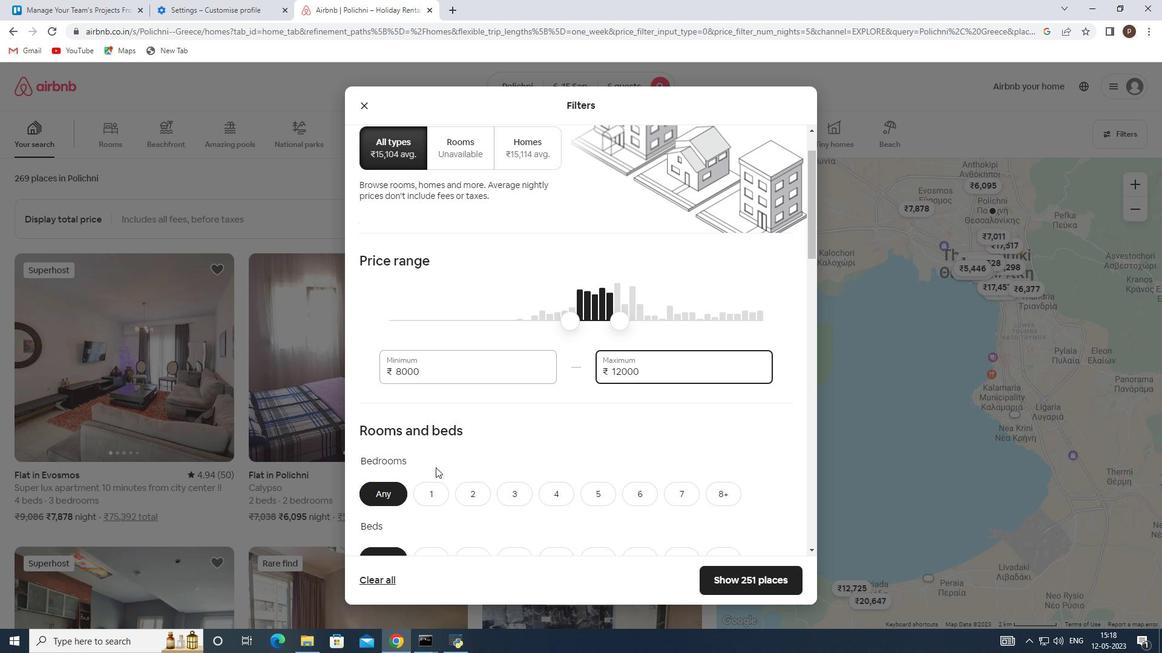 
Action: Mouse scrolled (473, 459) with delta (0, 0)
Screenshot: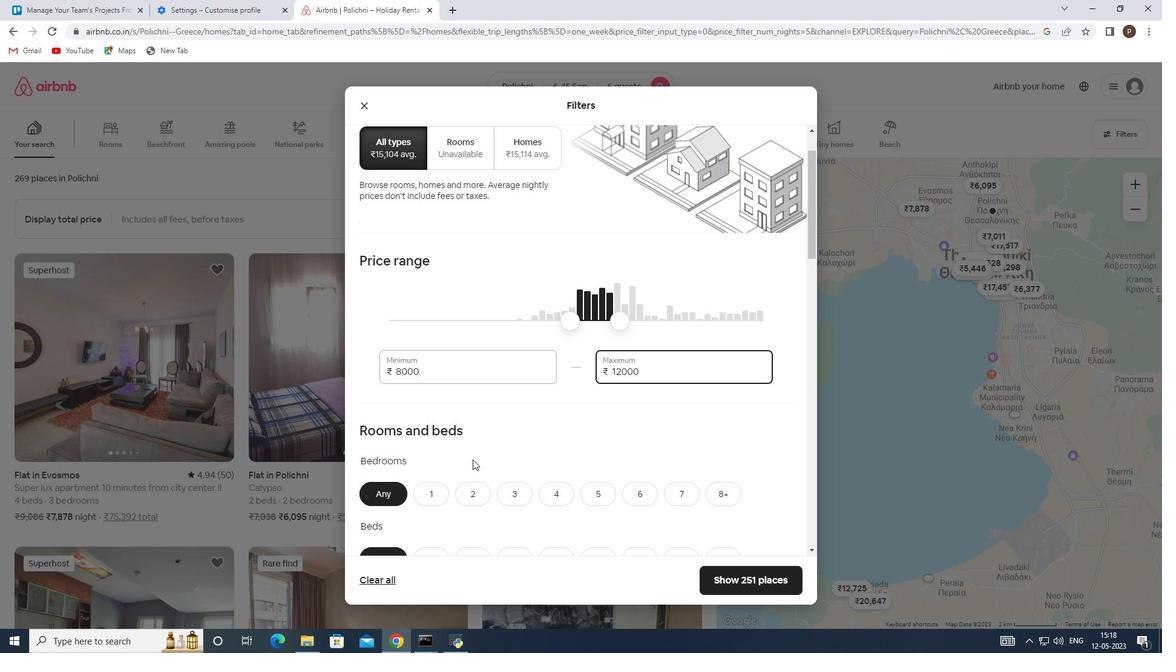 
Action: Mouse scrolled (473, 459) with delta (0, 0)
Screenshot: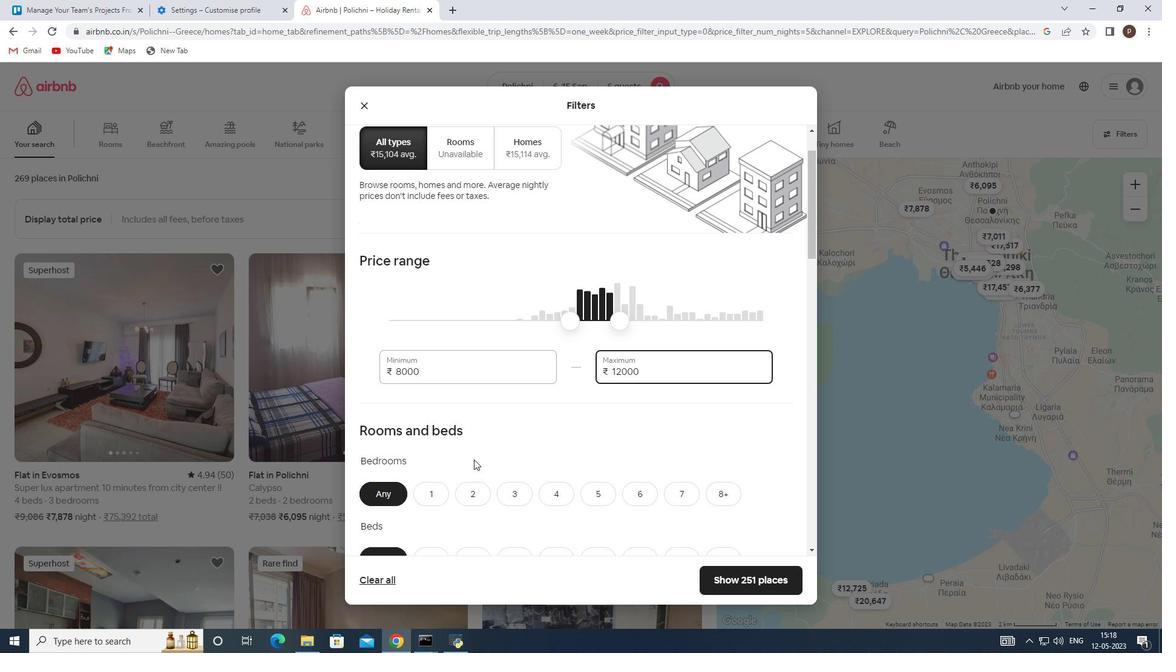 
Action: Mouse moved to (637, 363)
Screenshot: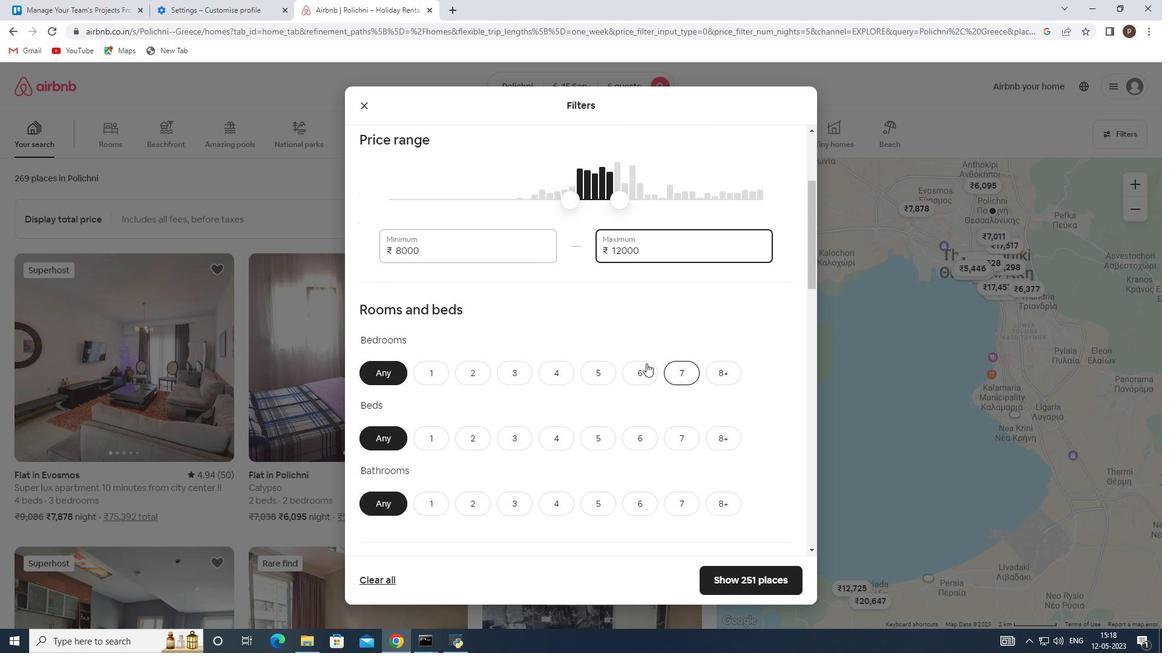
Action: Mouse pressed left at (637, 363)
Screenshot: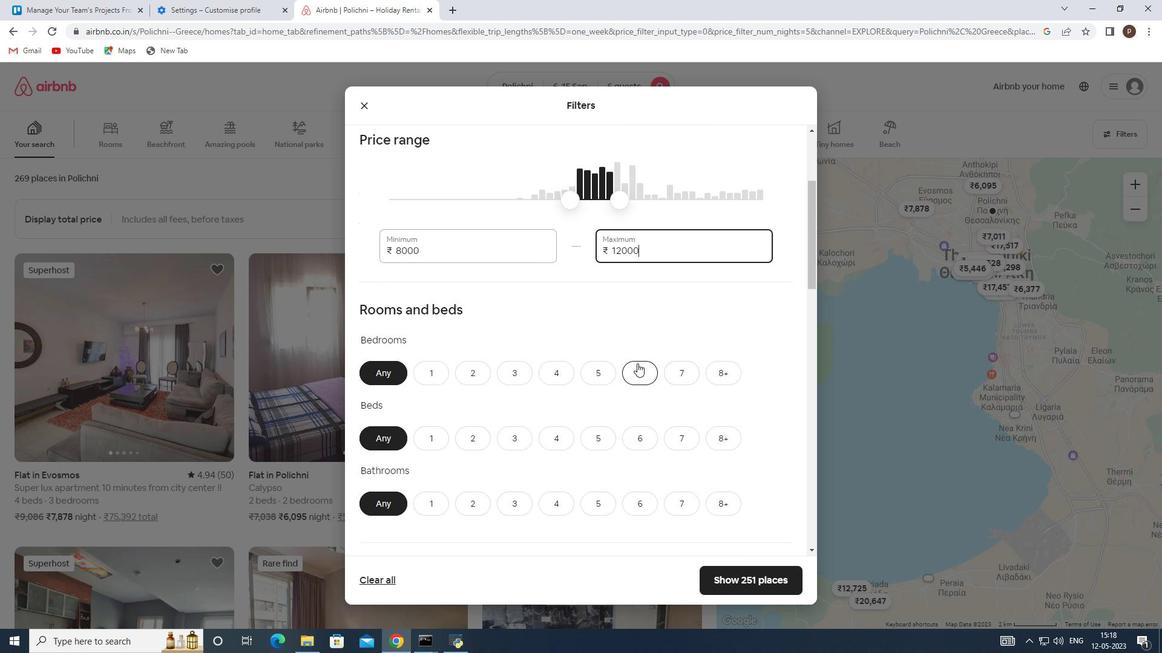 
Action: Mouse moved to (647, 431)
Screenshot: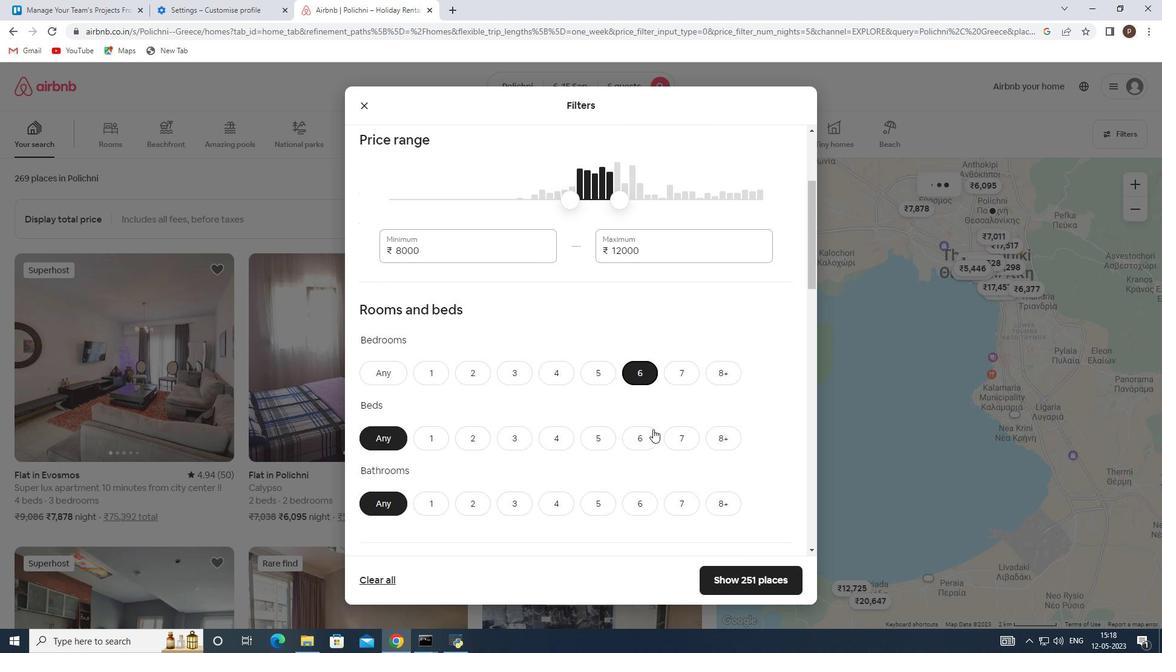 
Action: Mouse pressed left at (647, 431)
Screenshot: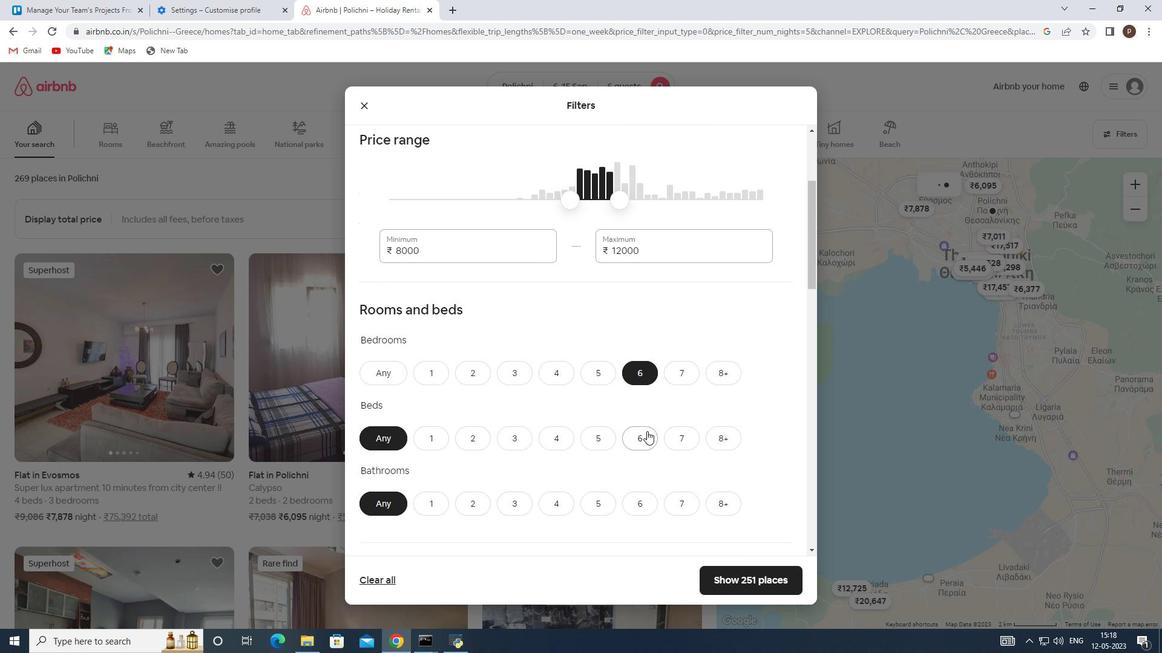 
Action: Mouse moved to (644, 440)
Screenshot: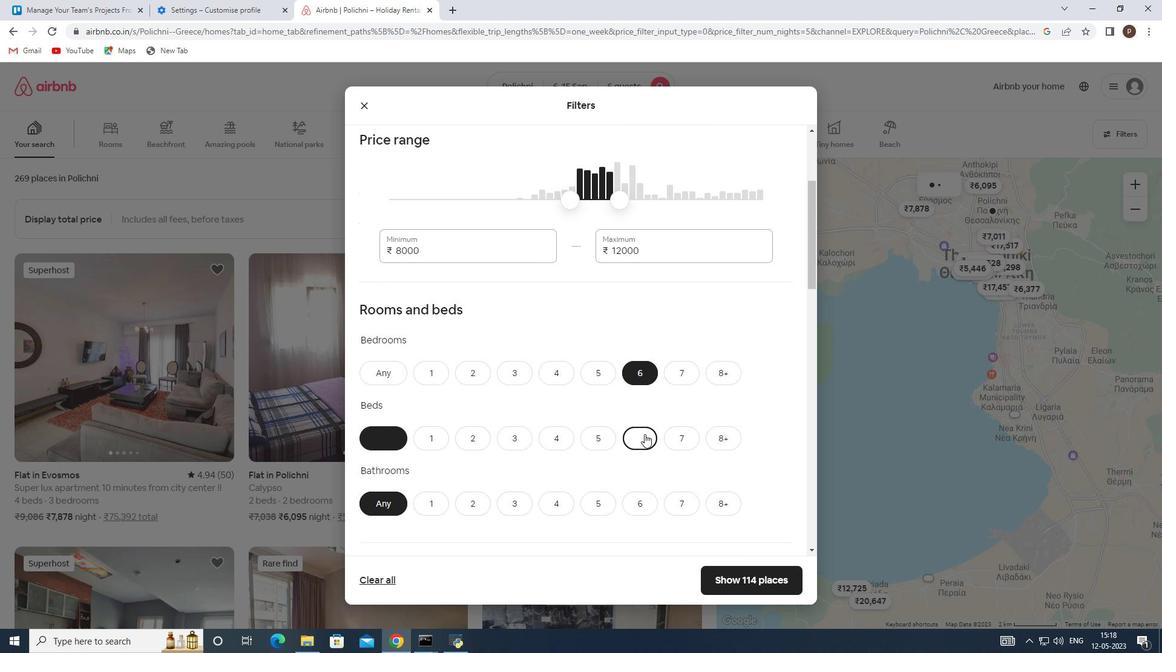 
Action: Mouse scrolled (644, 440) with delta (0, 0)
Screenshot: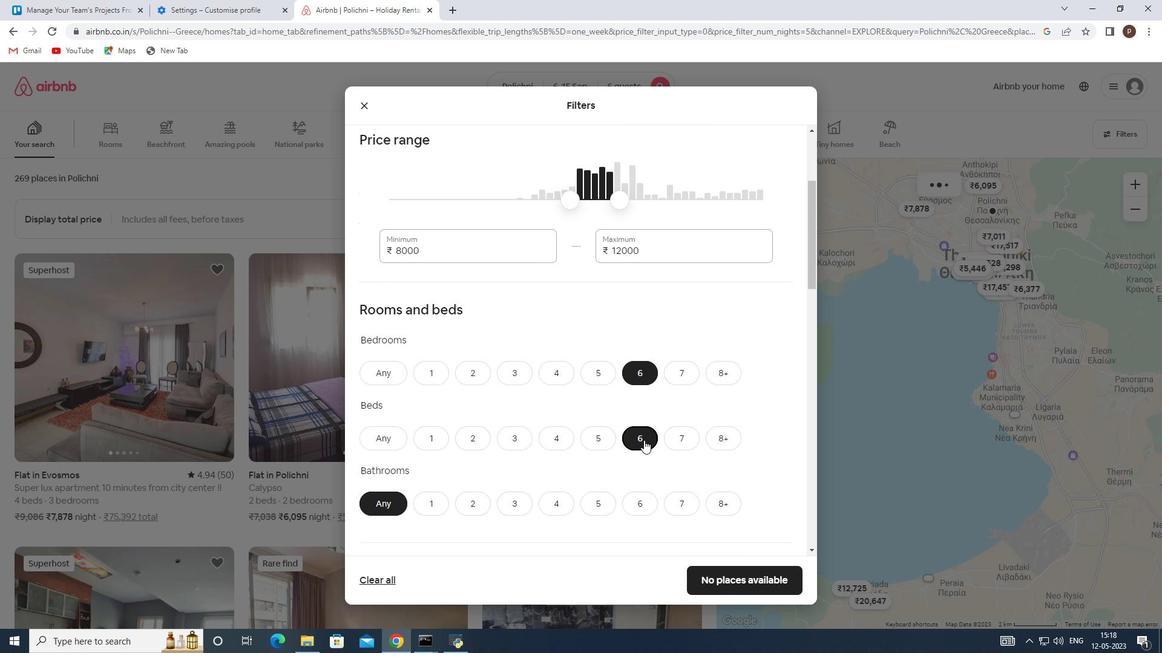 
Action: Mouse scrolled (644, 440) with delta (0, 0)
Screenshot: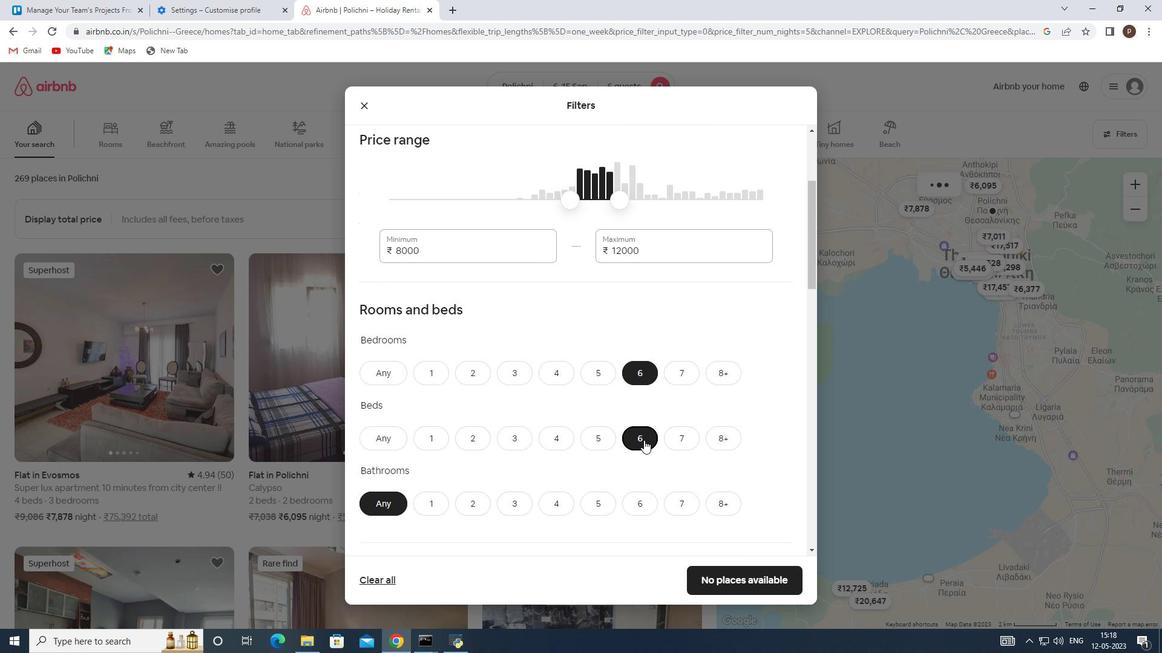 
Action: Mouse moved to (638, 388)
Screenshot: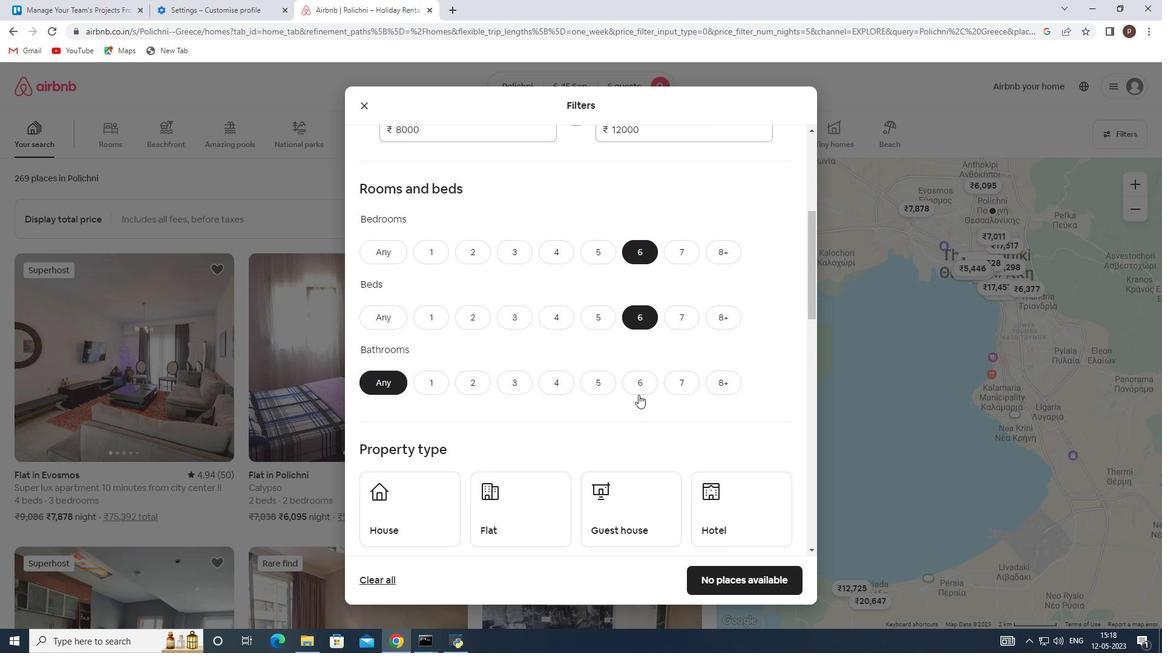 
Action: Mouse pressed left at (638, 388)
Screenshot: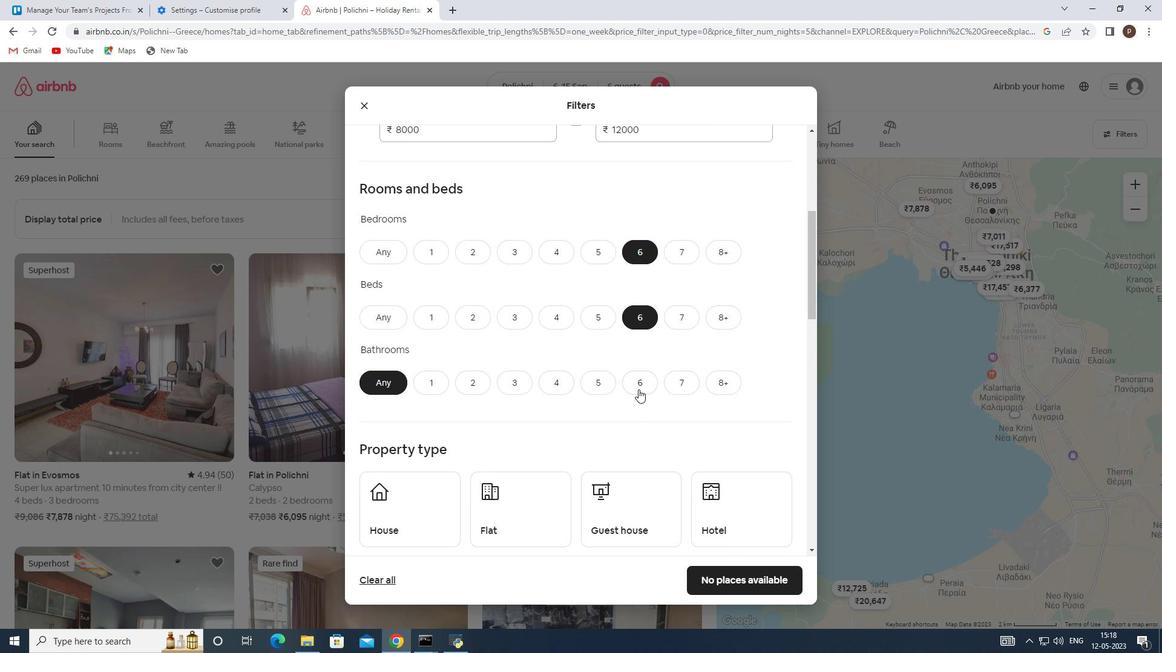 
Action: Mouse moved to (553, 421)
Screenshot: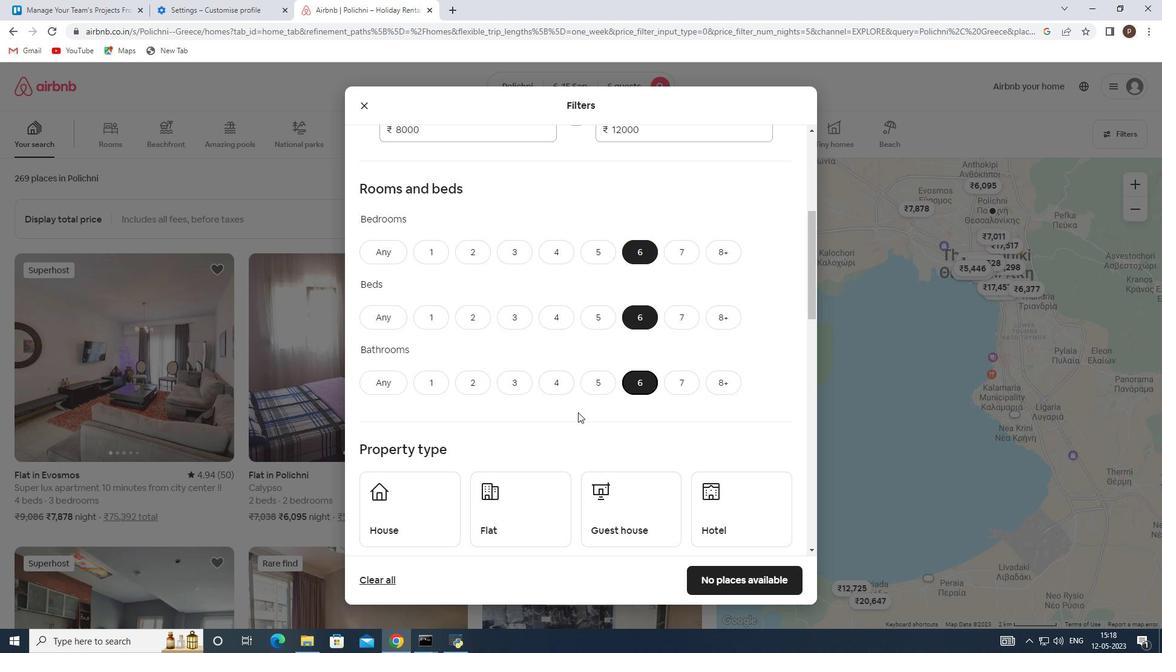 
Action: Mouse scrolled (553, 421) with delta (0, 0)
Screenshot: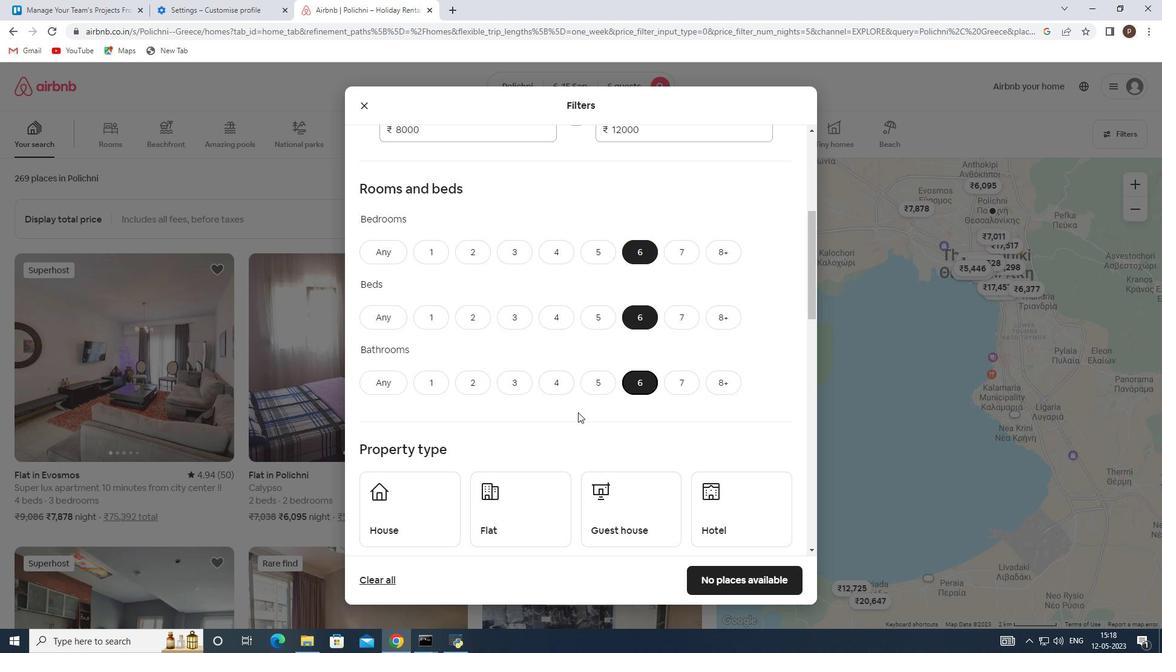 
Action: Mouse moved to (552, 422)
Screenshot: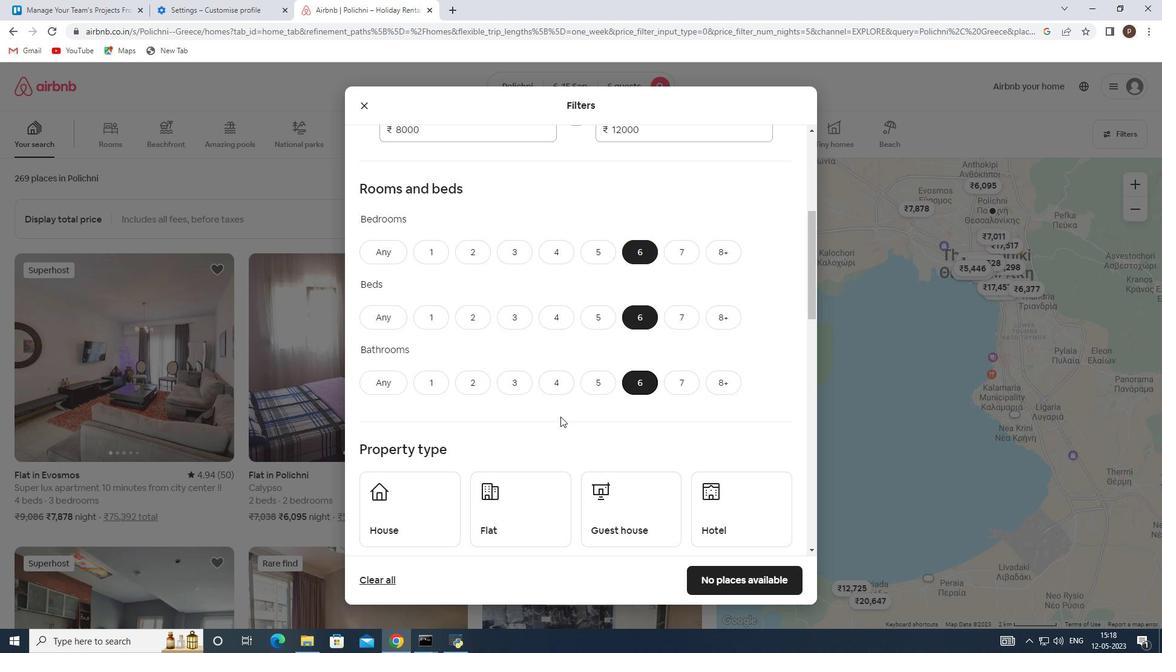 
Action: Mouse scrolled (552, 421) with delta (0, 0)
Screenshot: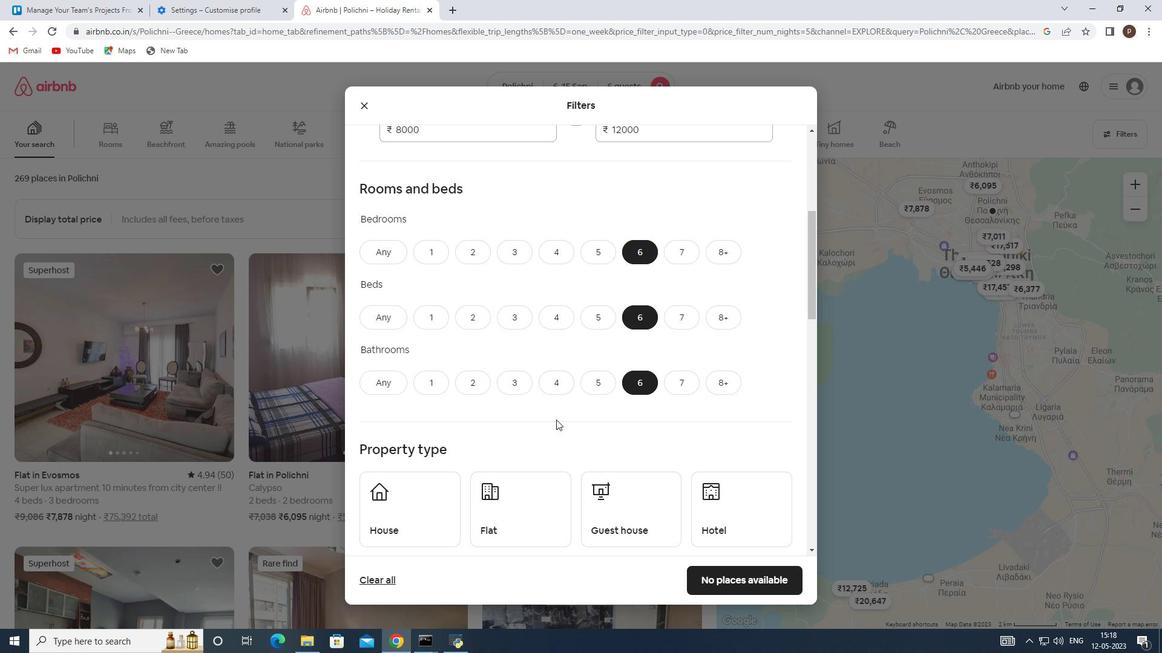 
Action: Mouse moved to (398, 387)
Screenshot: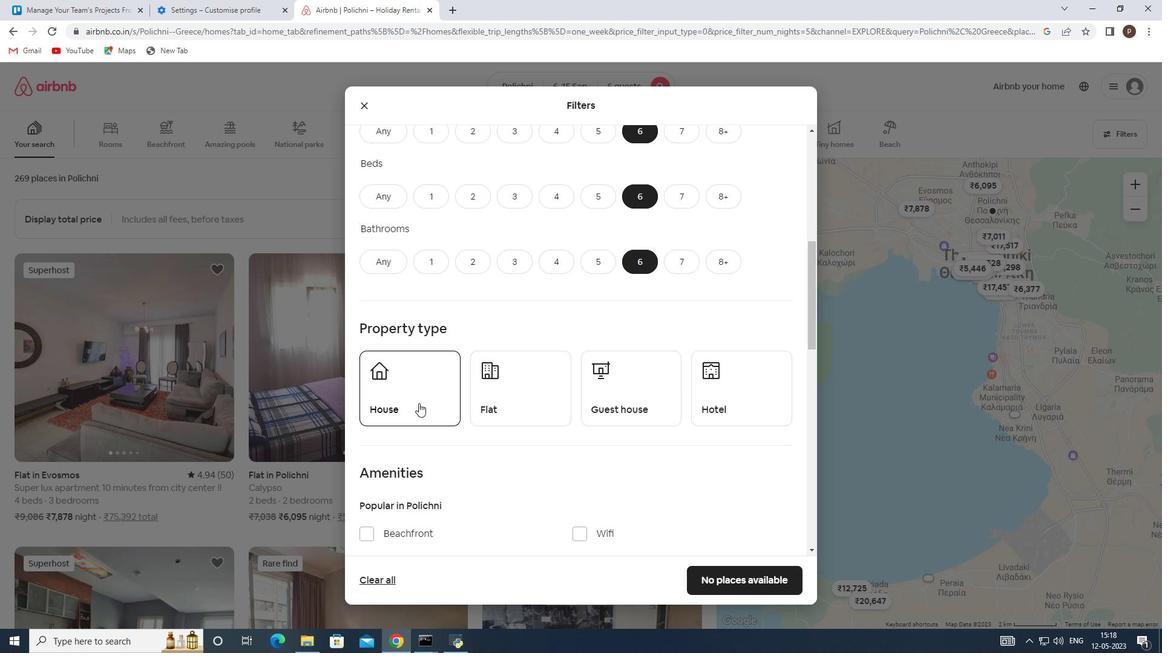 
Action: Mouse pressed left at (398, 387)
Screenshot: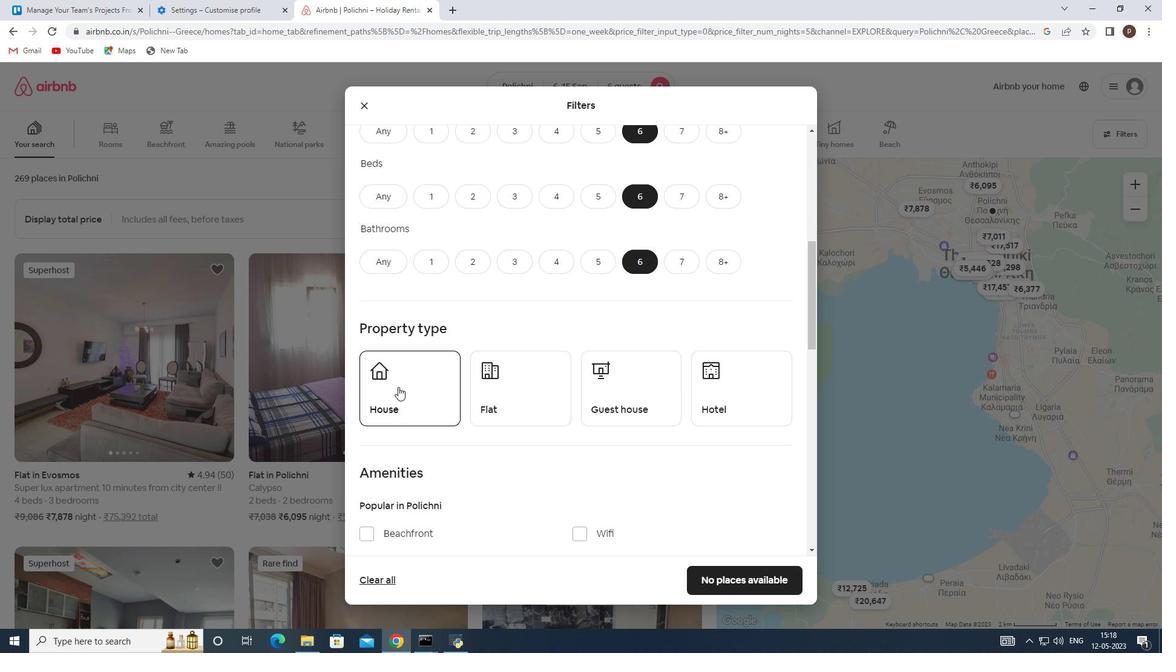 
Action: Mouse moved to (515, 389)
Screenshot: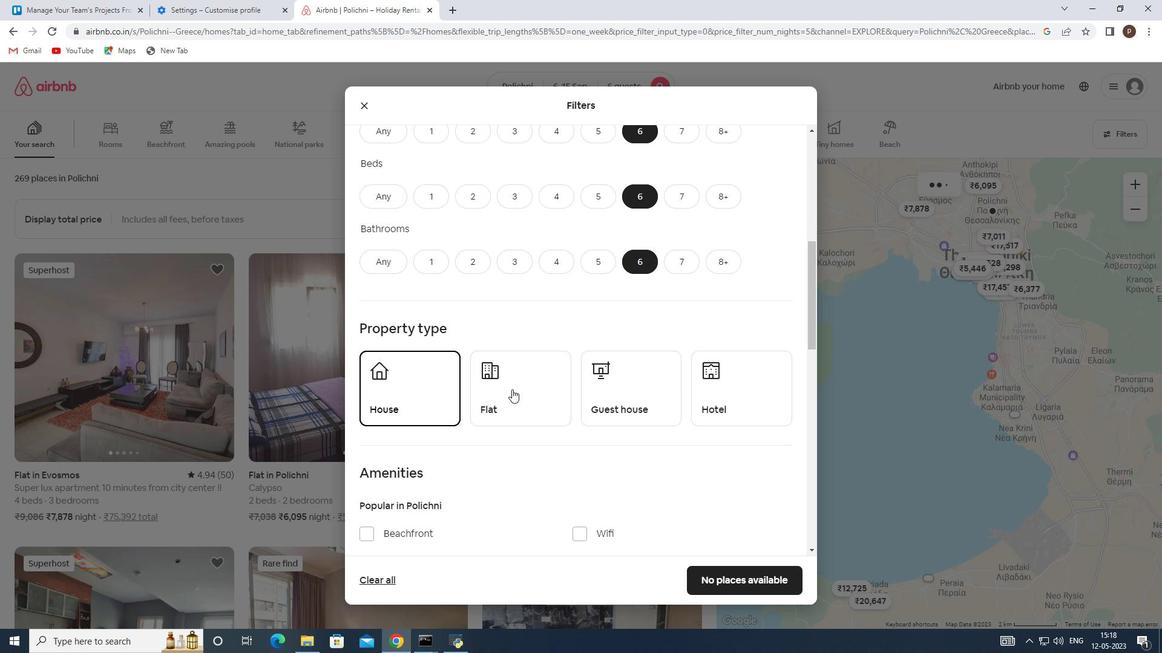 
Action: Mouse pressed left at (515, 389)
Screenshot: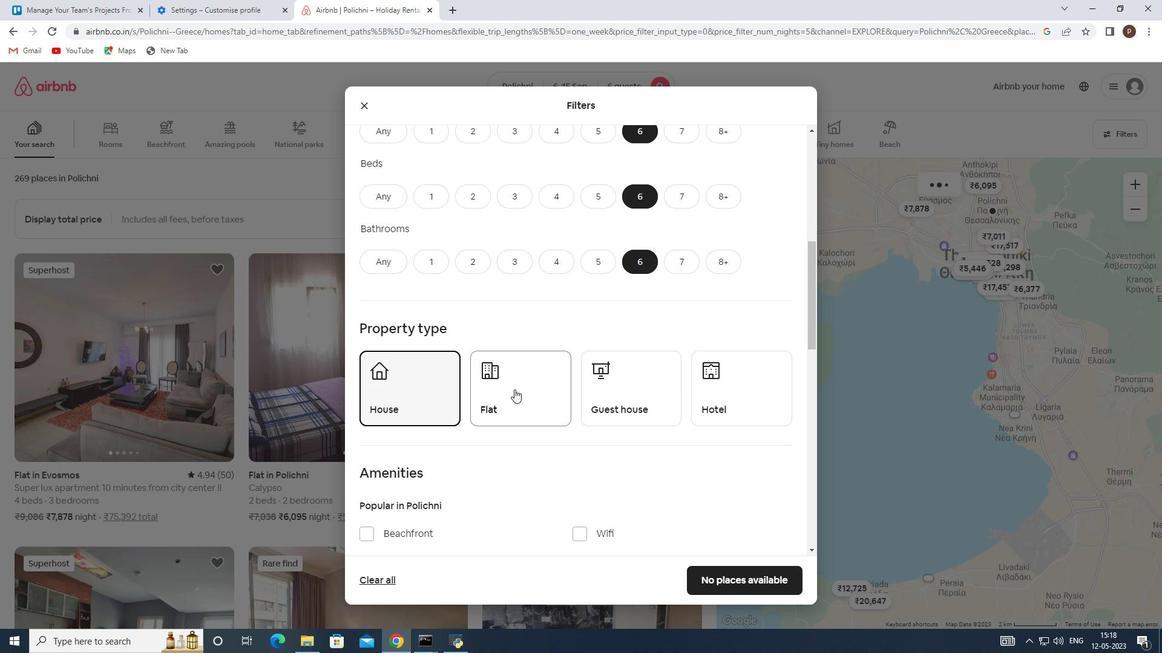 
Action: Mouse moved to (741, 398)
Screenshot: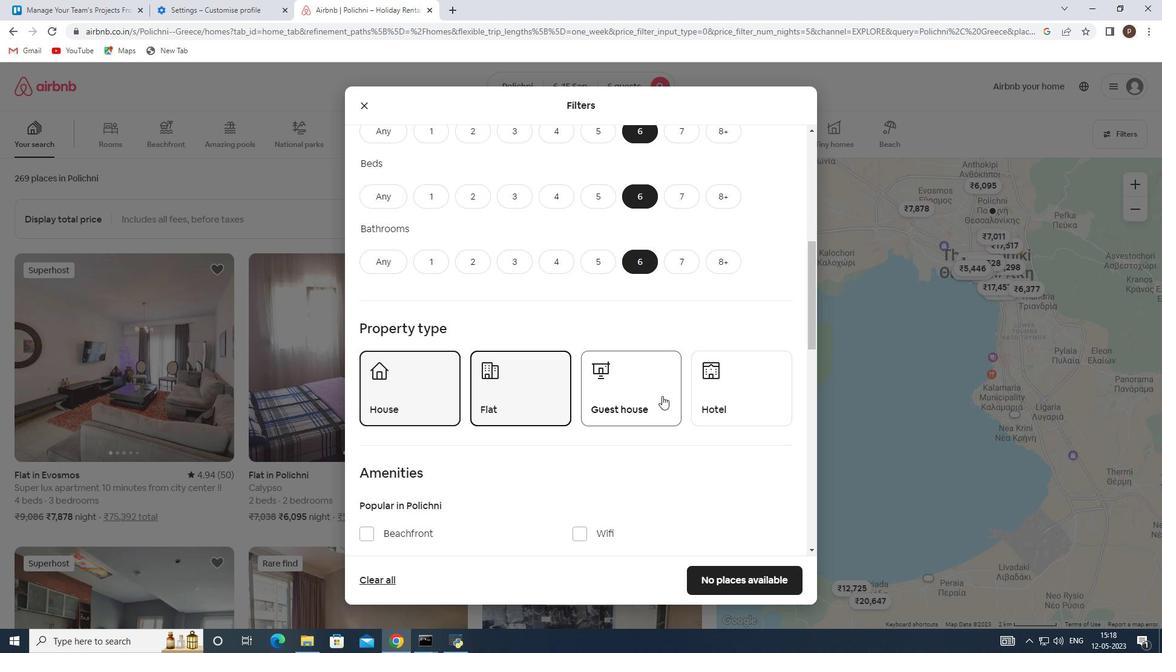 
Action: Mouse pressed left at (741, 398)
Screenshot: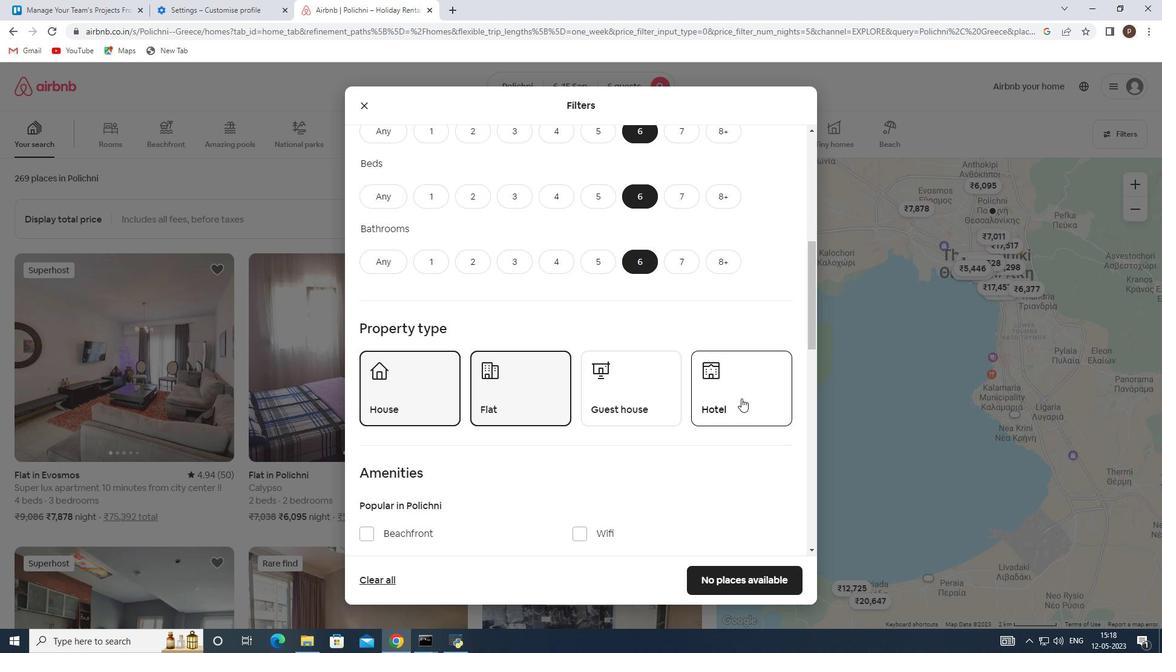 
Action: Mouse moved to (602, 449)
Screenshot: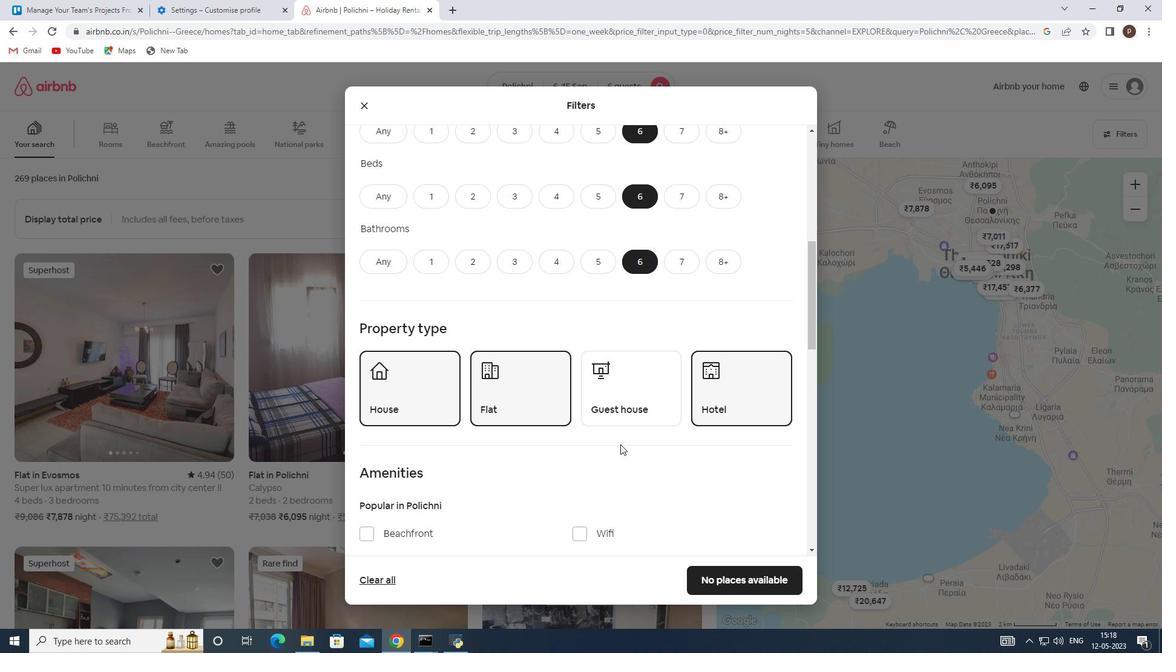
Action: Mouse scrolled (602, 449) with delta (0, 0)
Screenshot: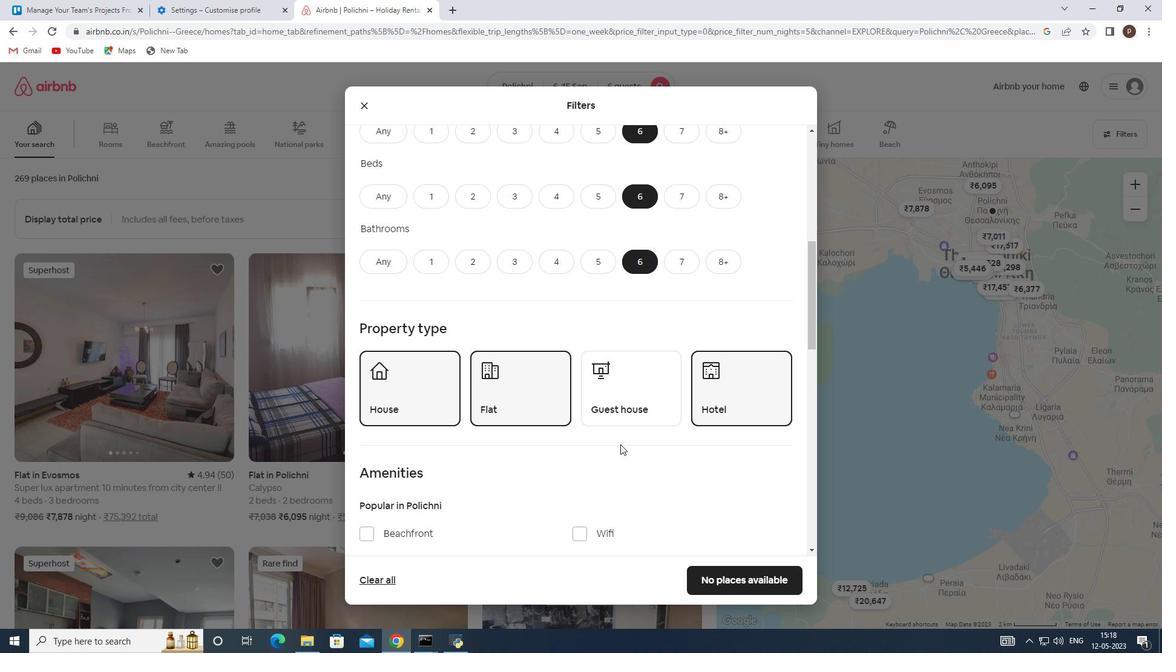 
Action: Mouse moved to (602, 450)
Screenshot: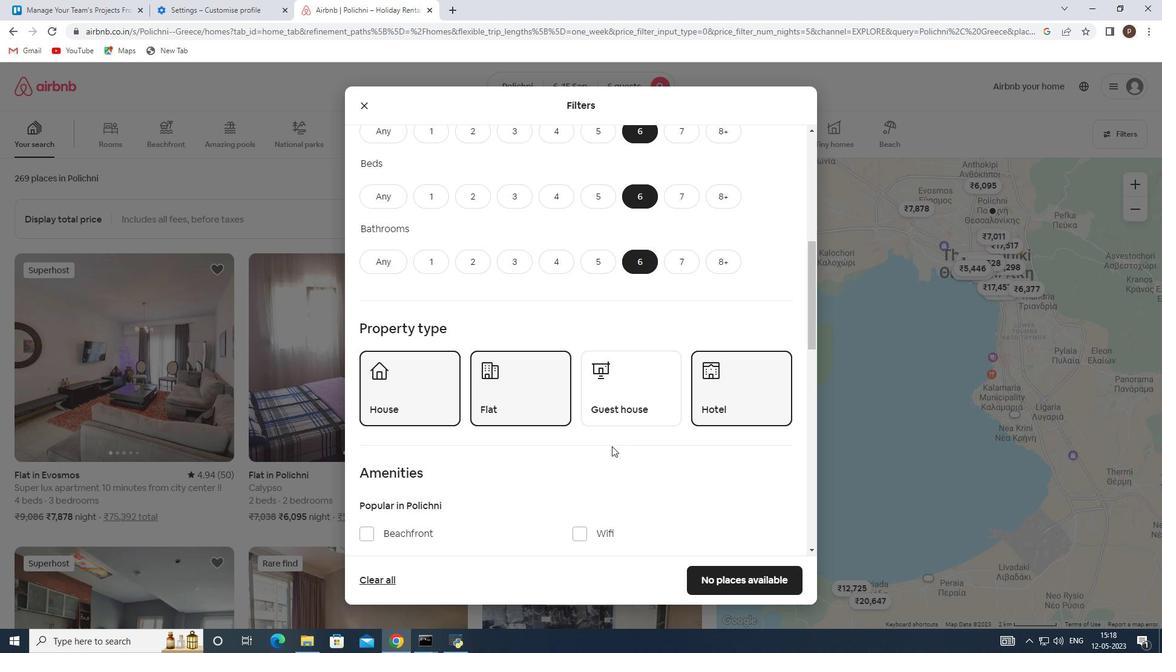 
Action: Mouse scrolled (602, 449) with delta (0, 0)
Screenshot: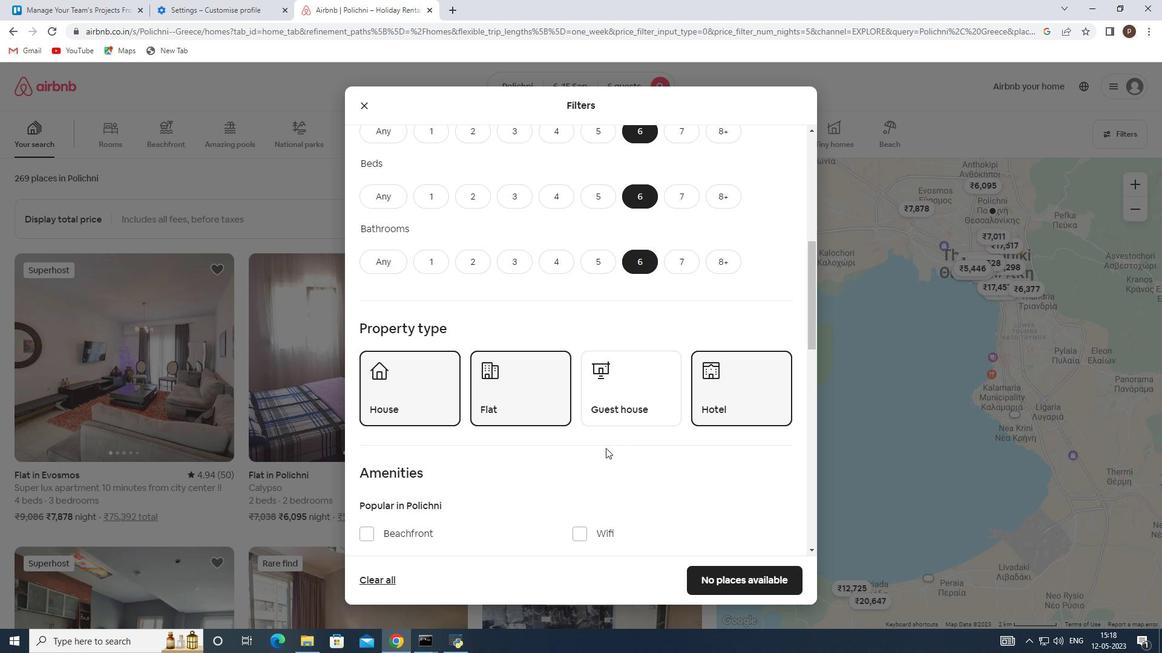 
Action: Mouse moved to (573, 412)
Screenshot: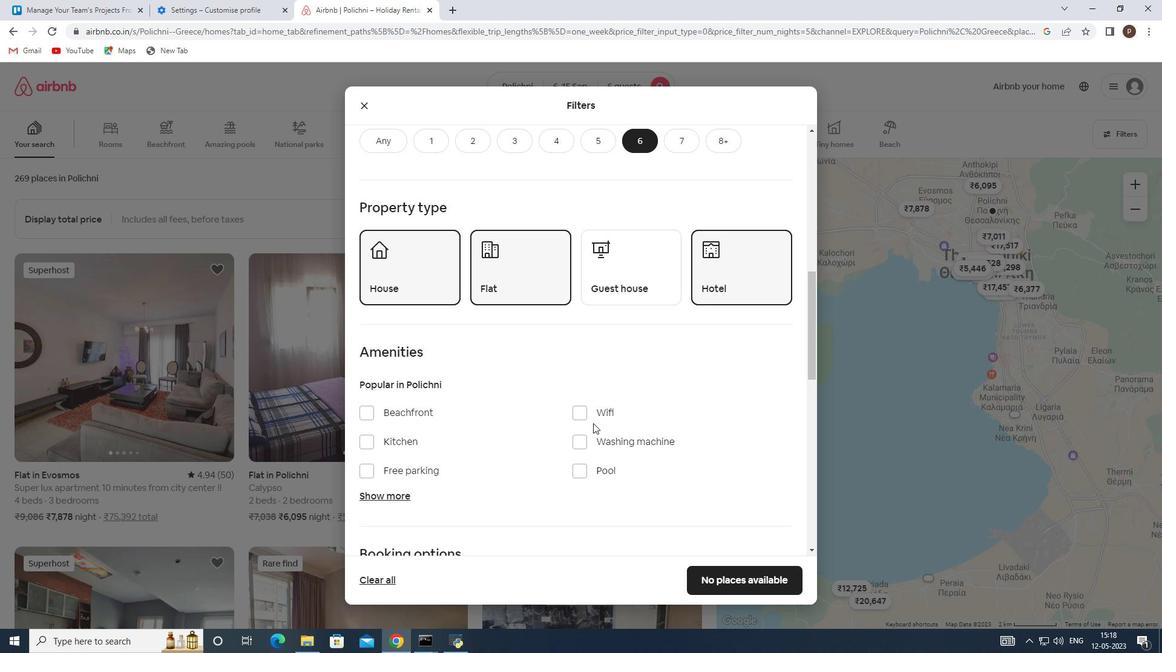 
Action: Mouse pressed left at (573, 412)
Screenshot: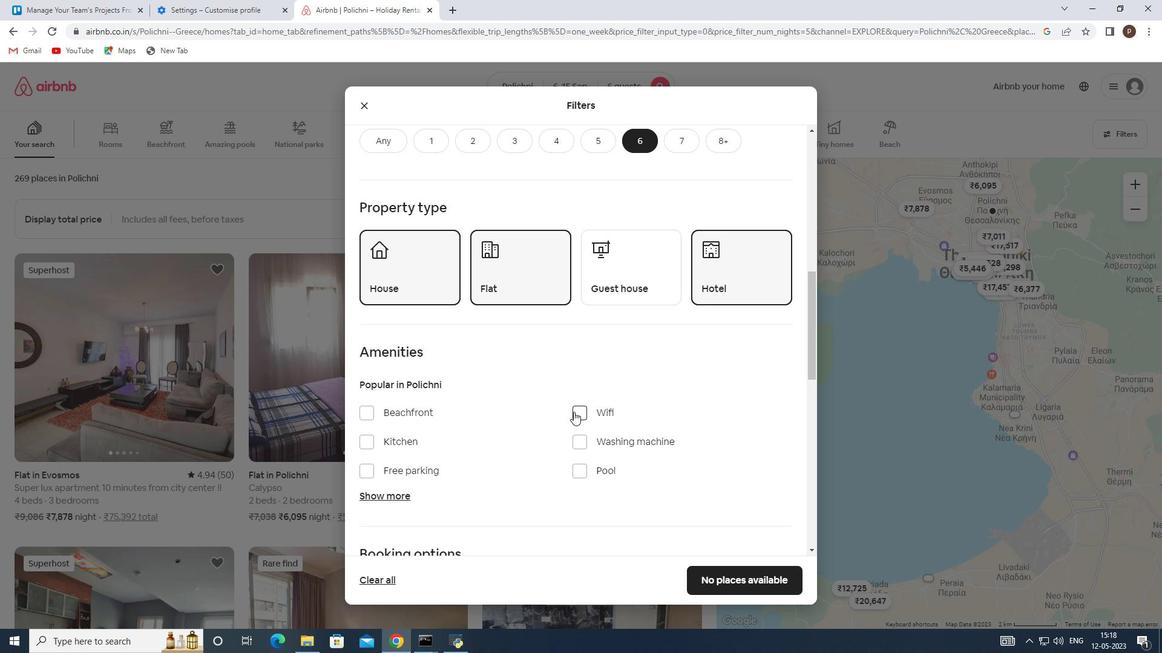 
Action: Mouse moved to (367, 469)
Screenshot: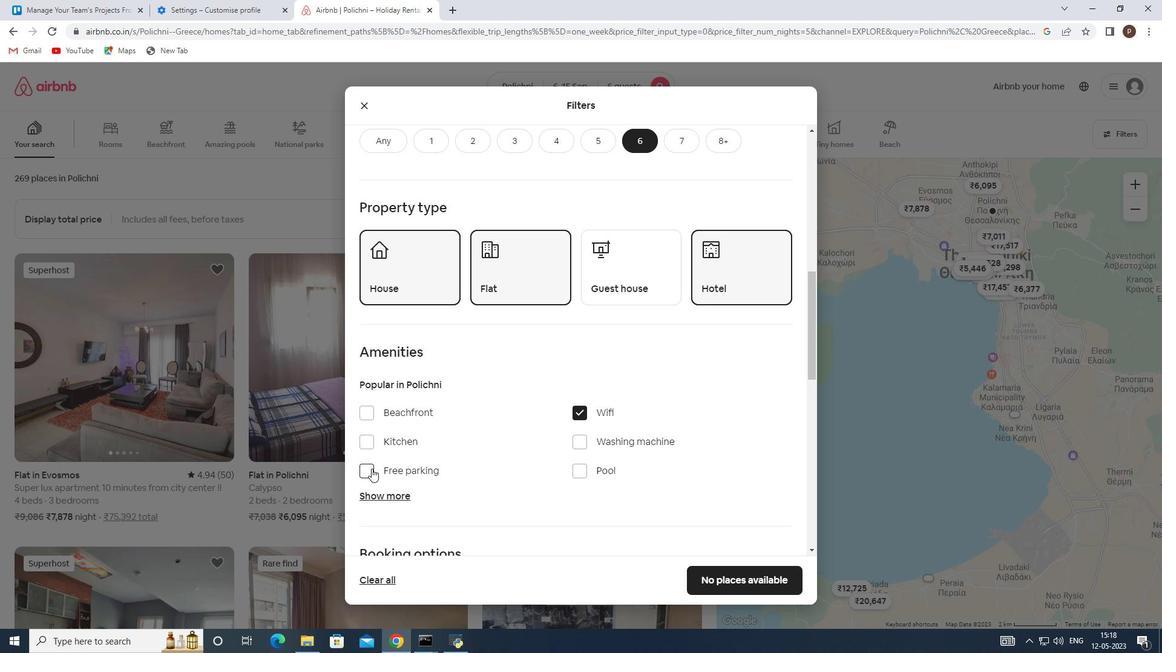 
Action: Mouse pressed left at (367, 469)
Screenshot: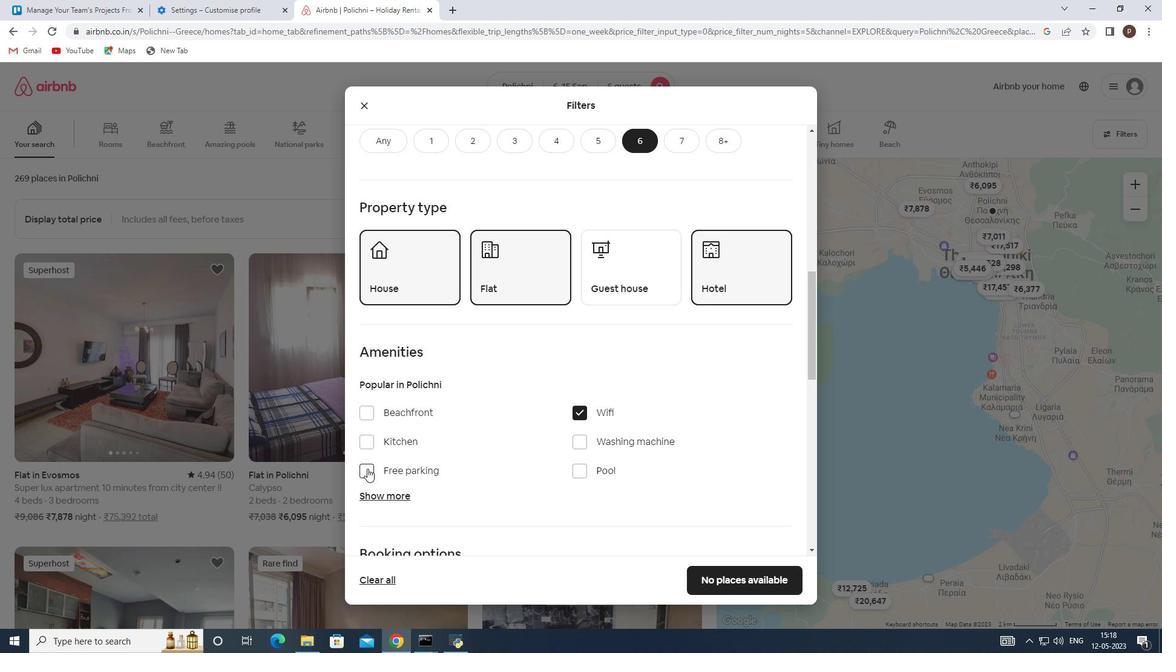 
Action: Mouse moved to (385, 485)
Screenshot: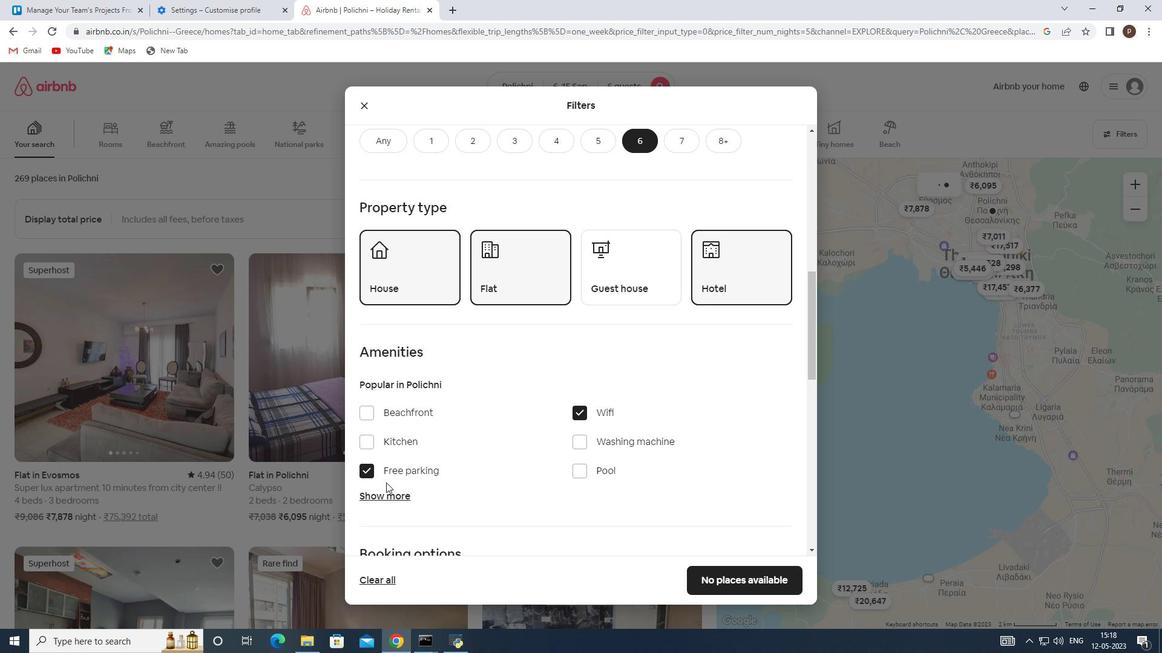 
Action: Mouse pressed left at (385, 485)
Screenshot: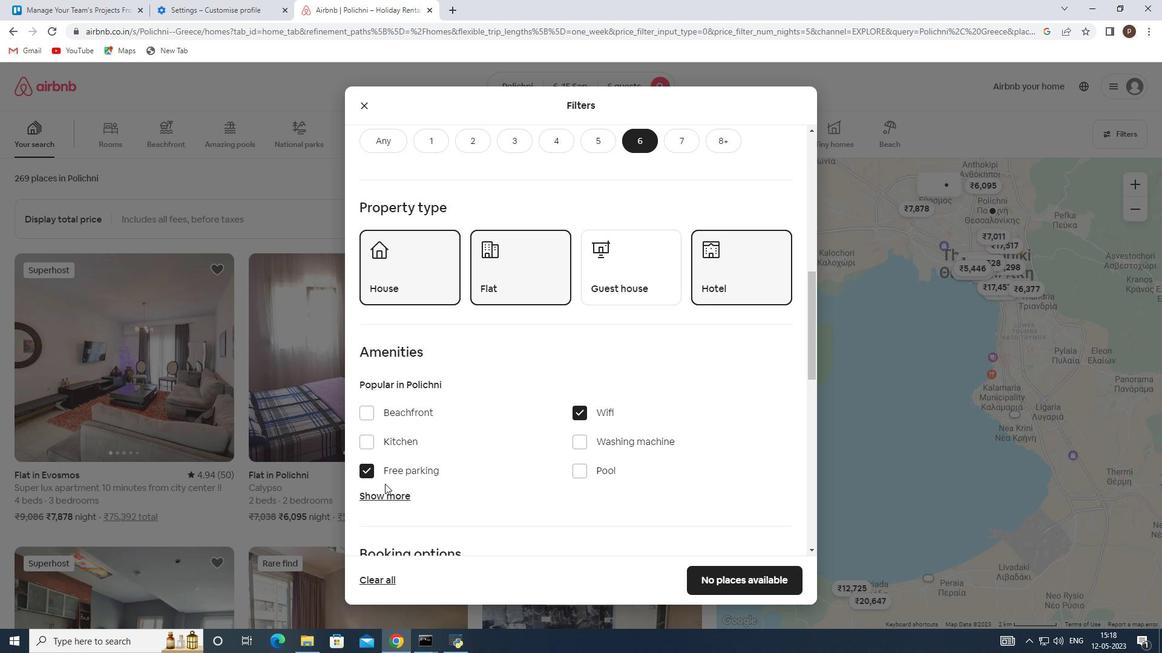 
Action: Mouse moved to (385, 490)
Screenshot: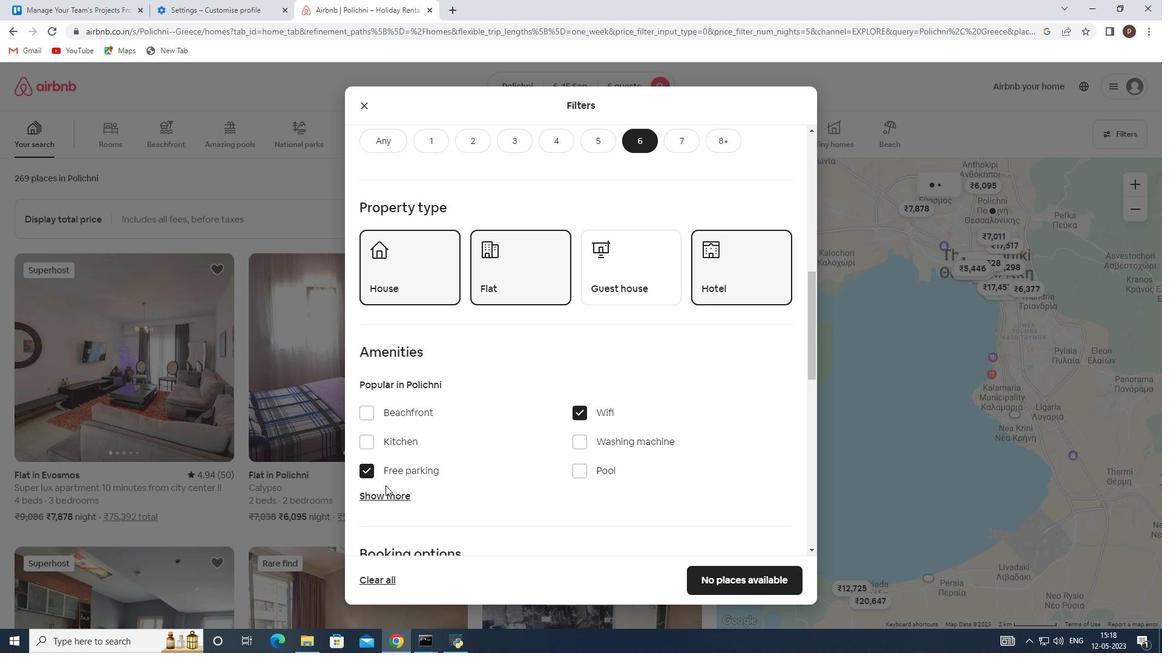 
Action: Mouse pressed left at (385, 490)
Screenshot: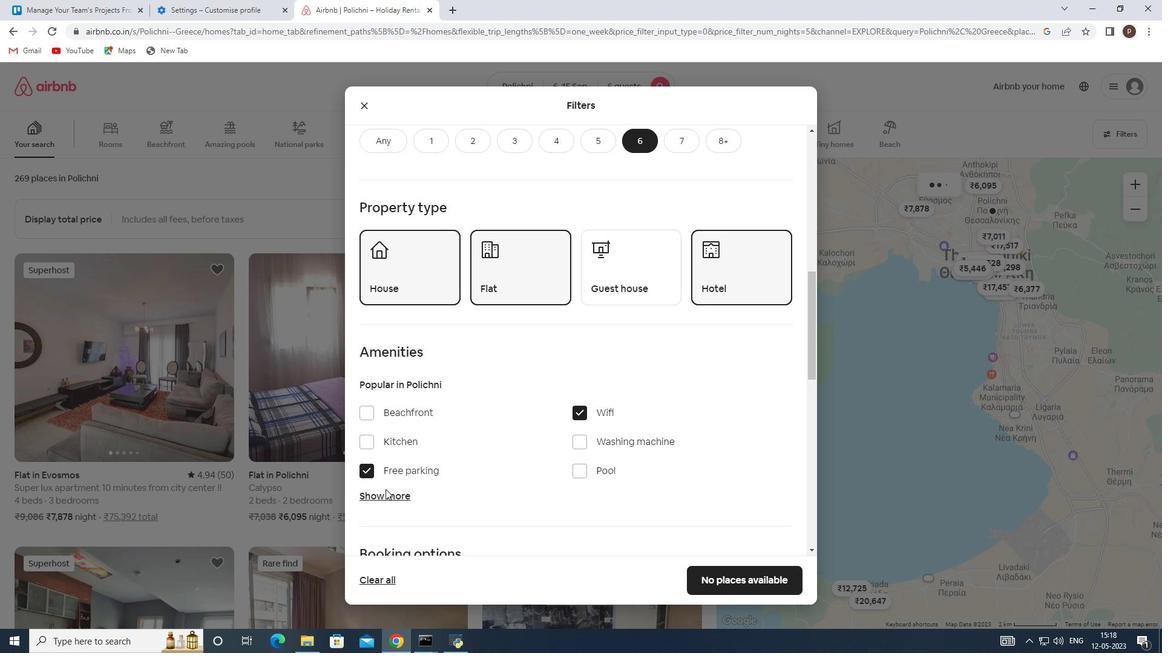 
Action: Mouse moved to (429, 488)
Screenshot: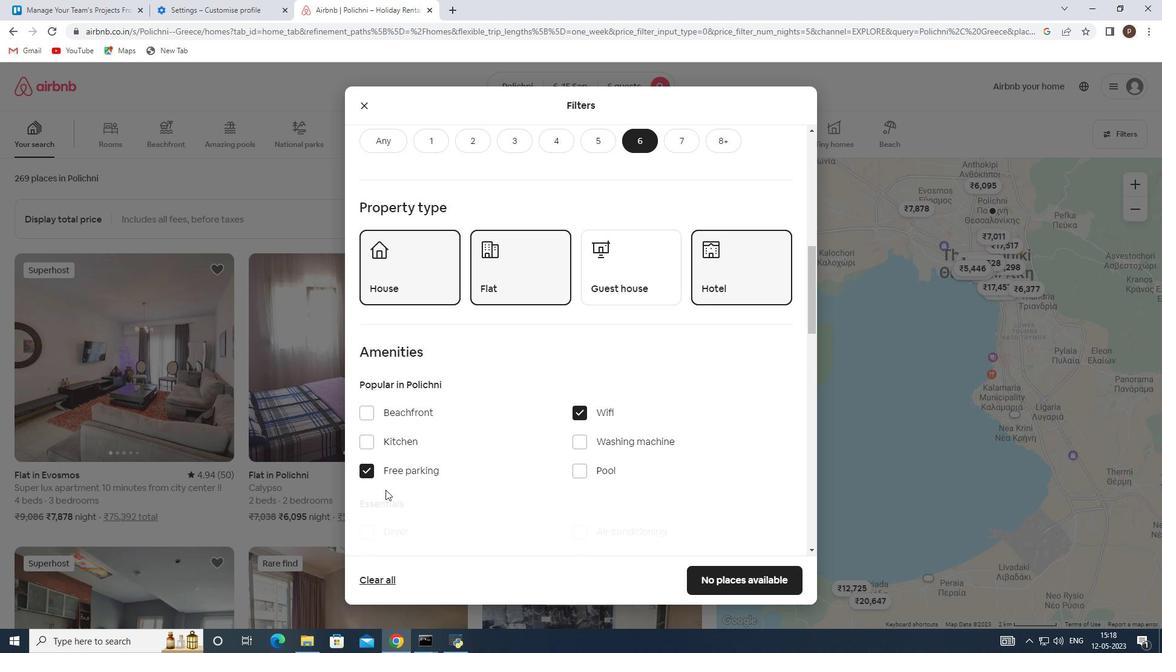
Action: Mouse scrolled (429, 487) with delta (0, 0)
Screenshot: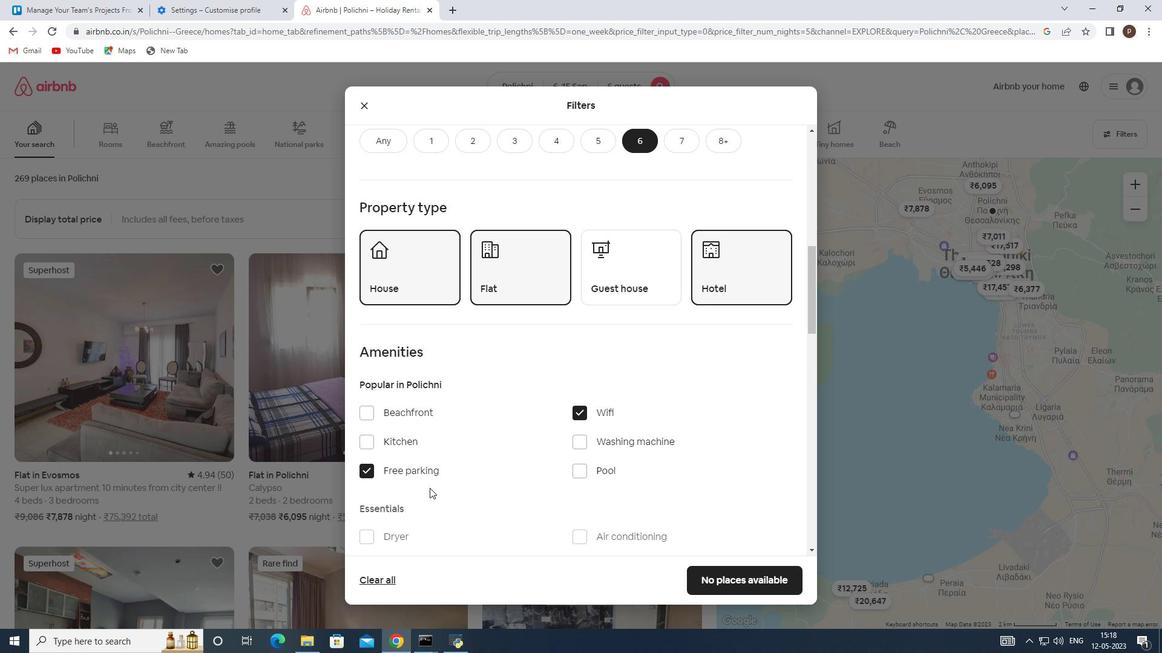 
Action: Mouse scrolled (429, 487) with delta (0, 0)
Screenshot: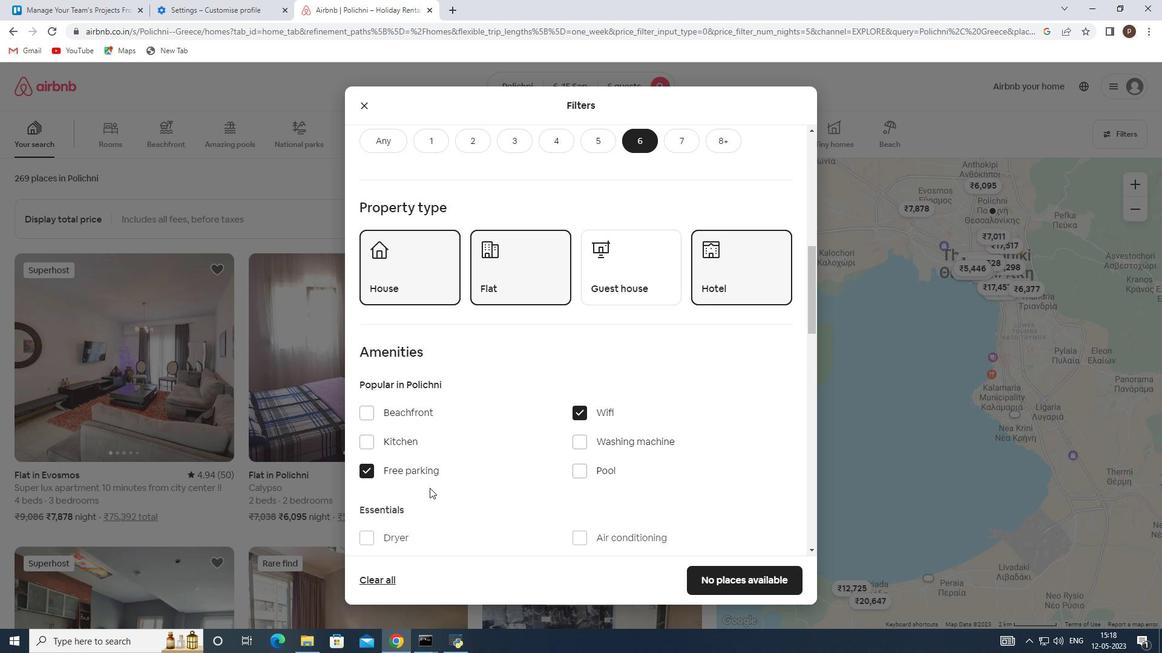 
Action: Mouse scrolled (429, 487) with delta (0, 0)
Screenshot: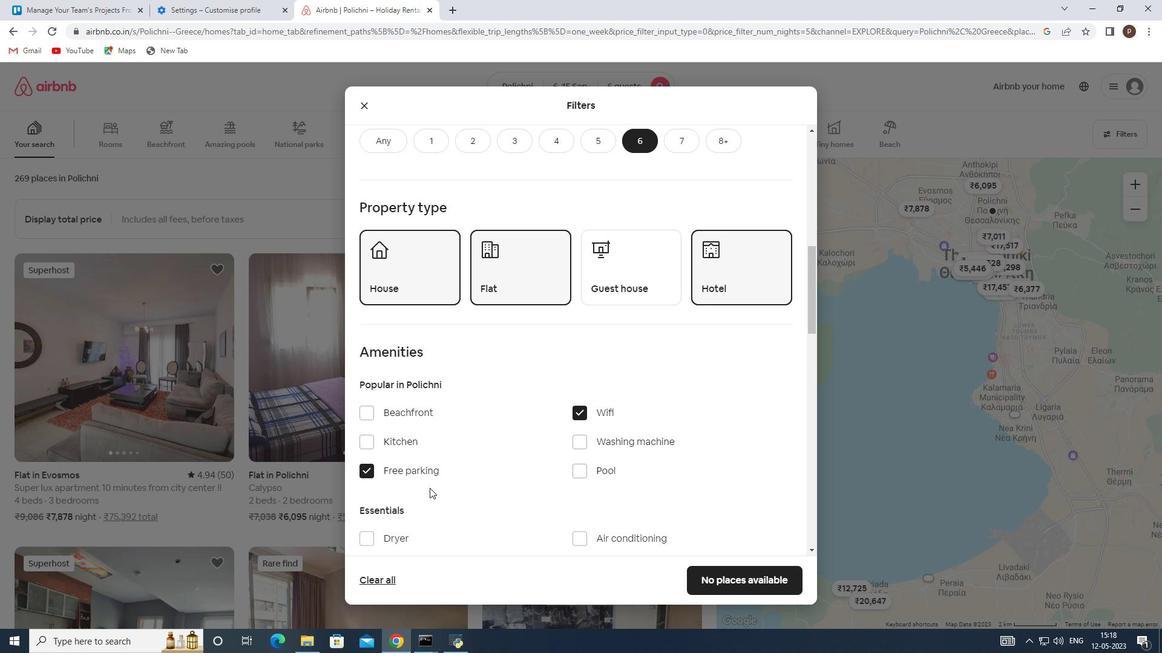 
Action: Mouse moved to (375, 417)
Screenshot: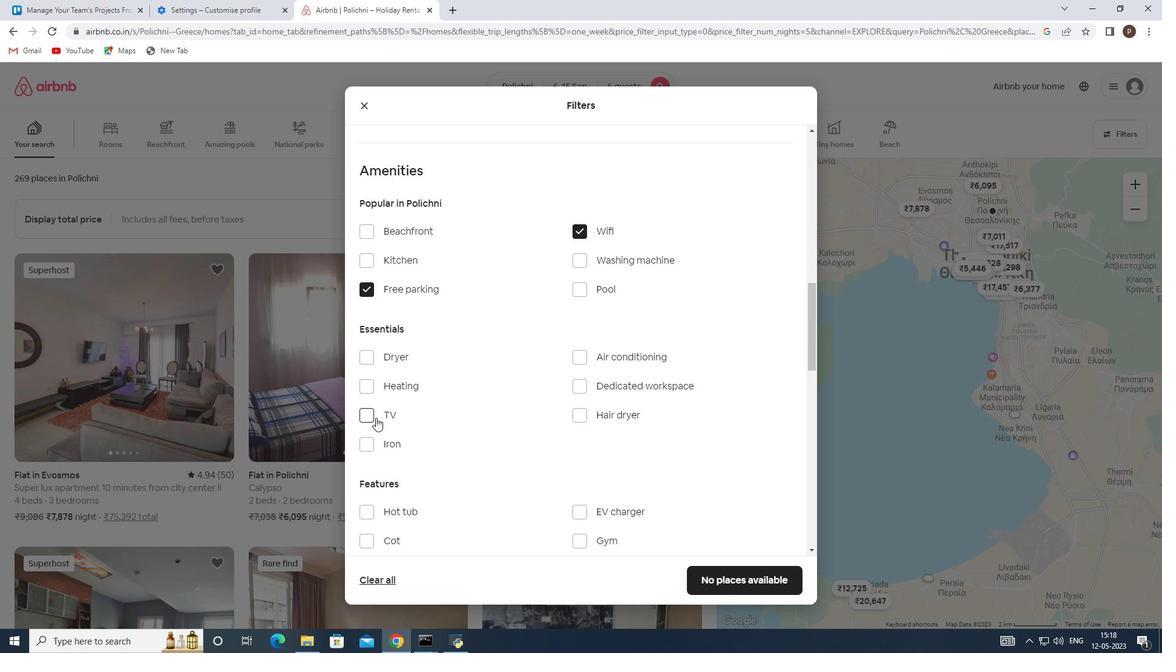 
Action: Mouse pressed left at (375, 417)
Screenshot: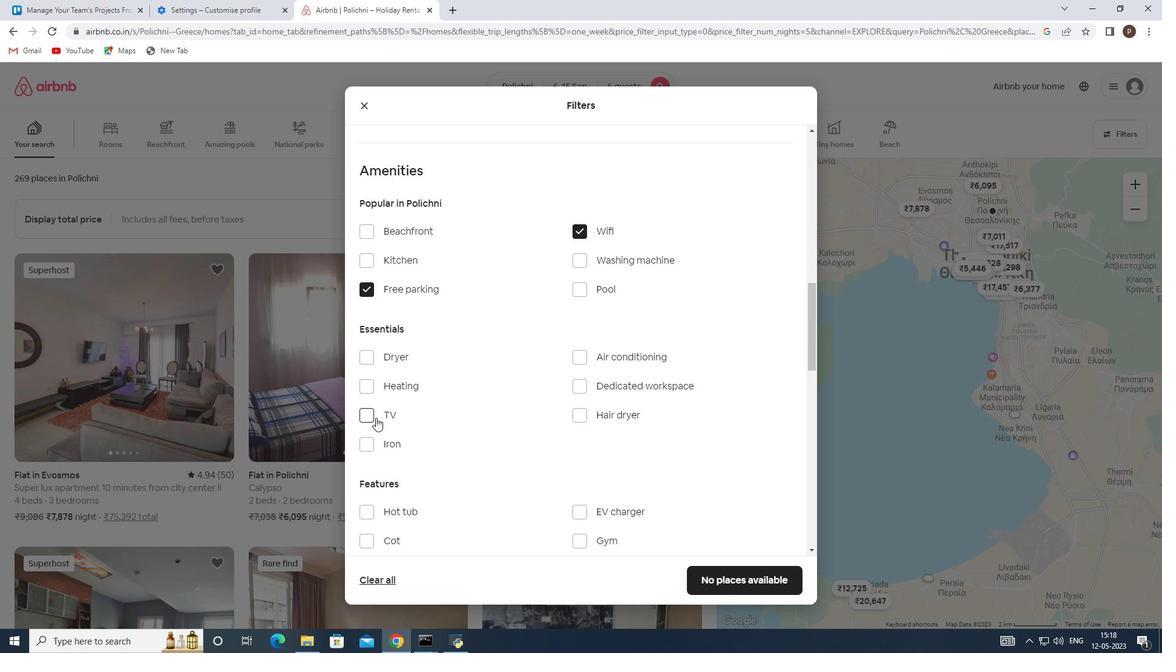 
Action: Mouse moved to (479, 427)
Screenshot: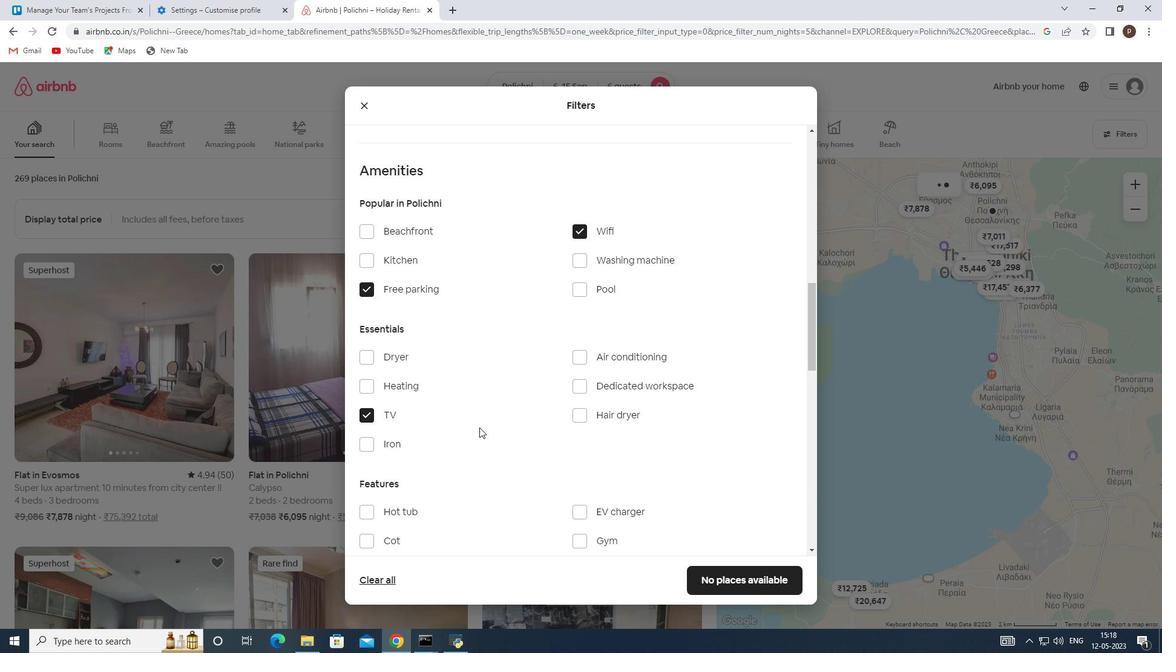 
Action: Mouse scrolled (479, 427) with delta (0, 0)
Screenshot: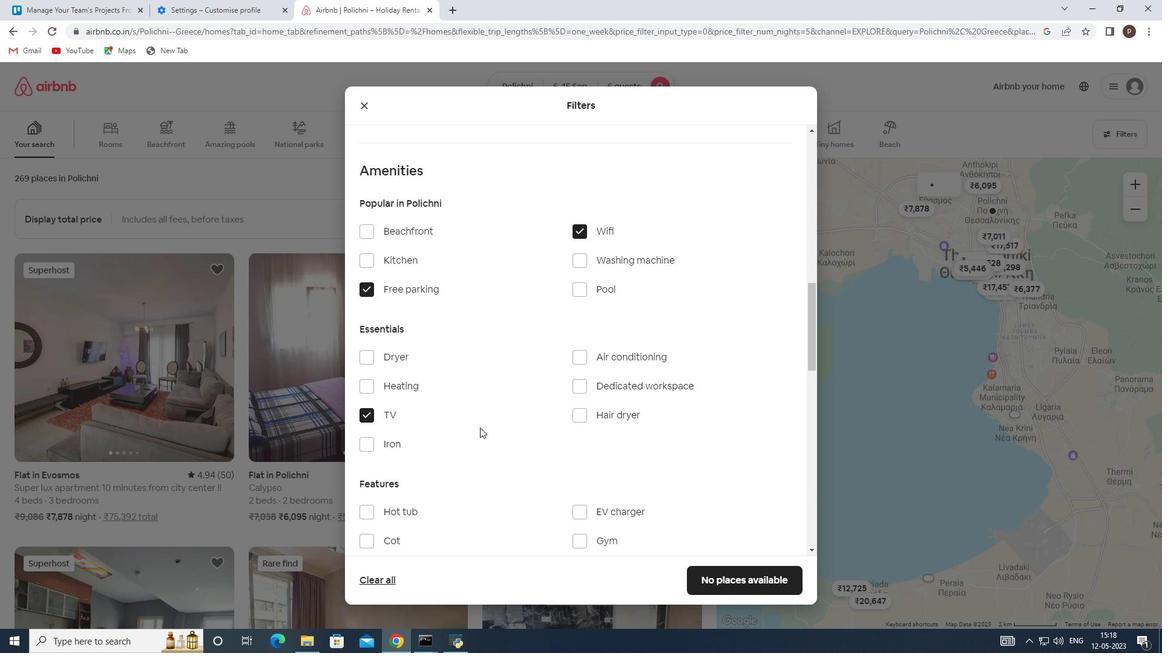 
Action: Mouse scrolled (479, 427) with delta (0, 0)
Screenshot: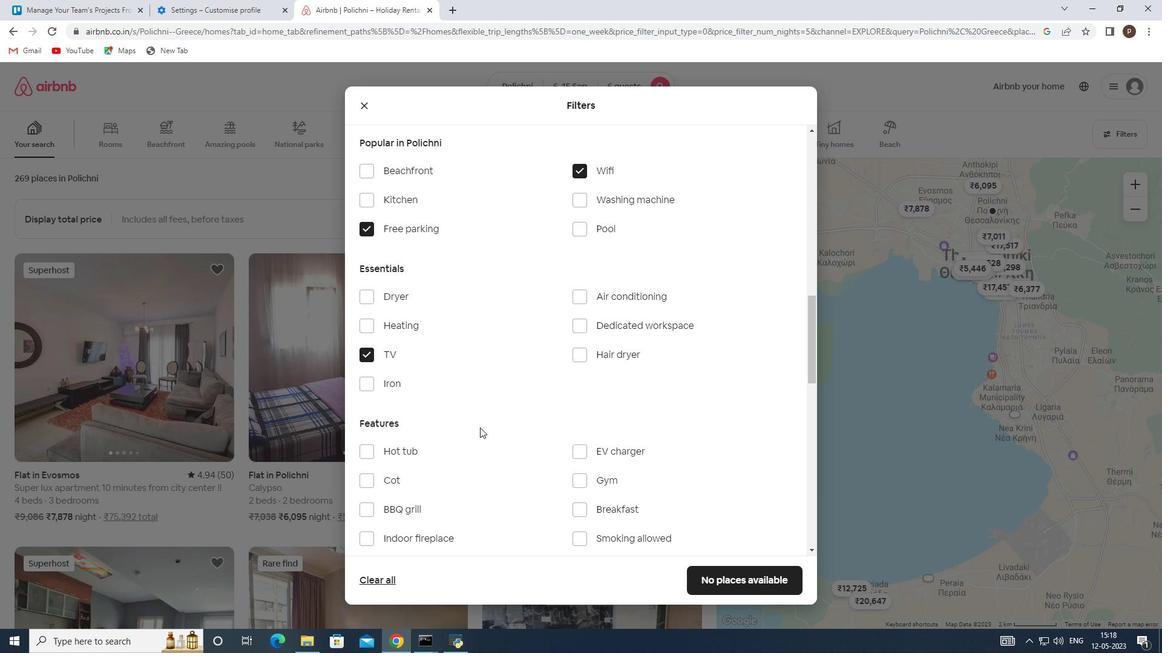 
Action: Mouse scrolled (479, 427) with delta (0, 0)
Screenshot: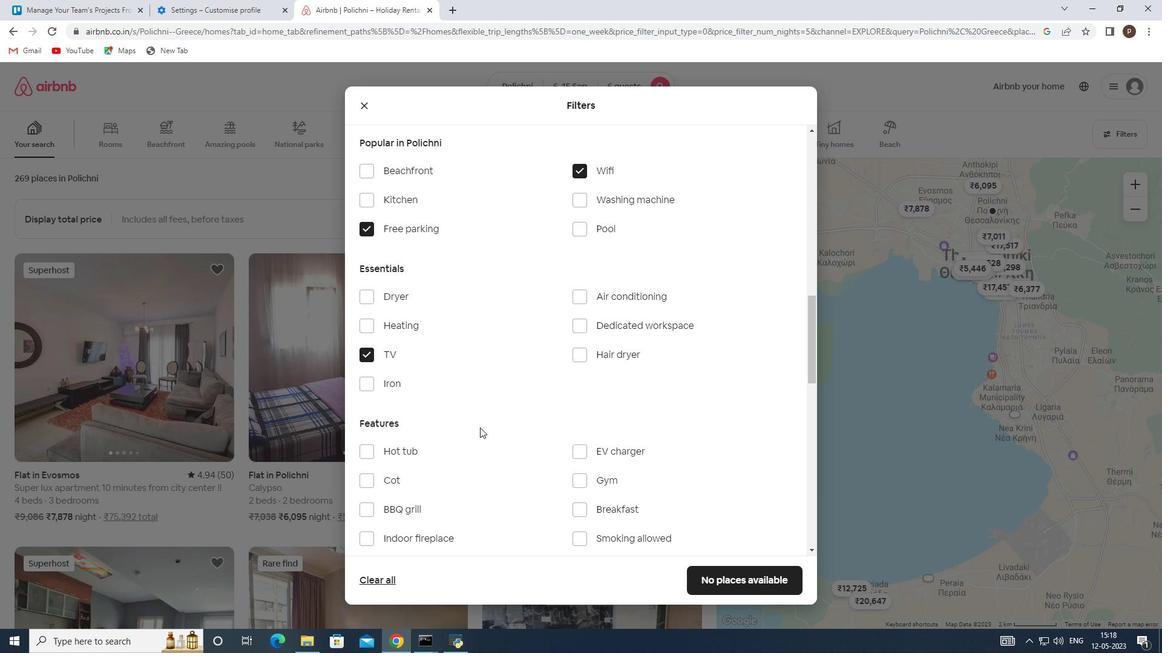 
Action: Mouse moved to (587, 362)
Screenshot: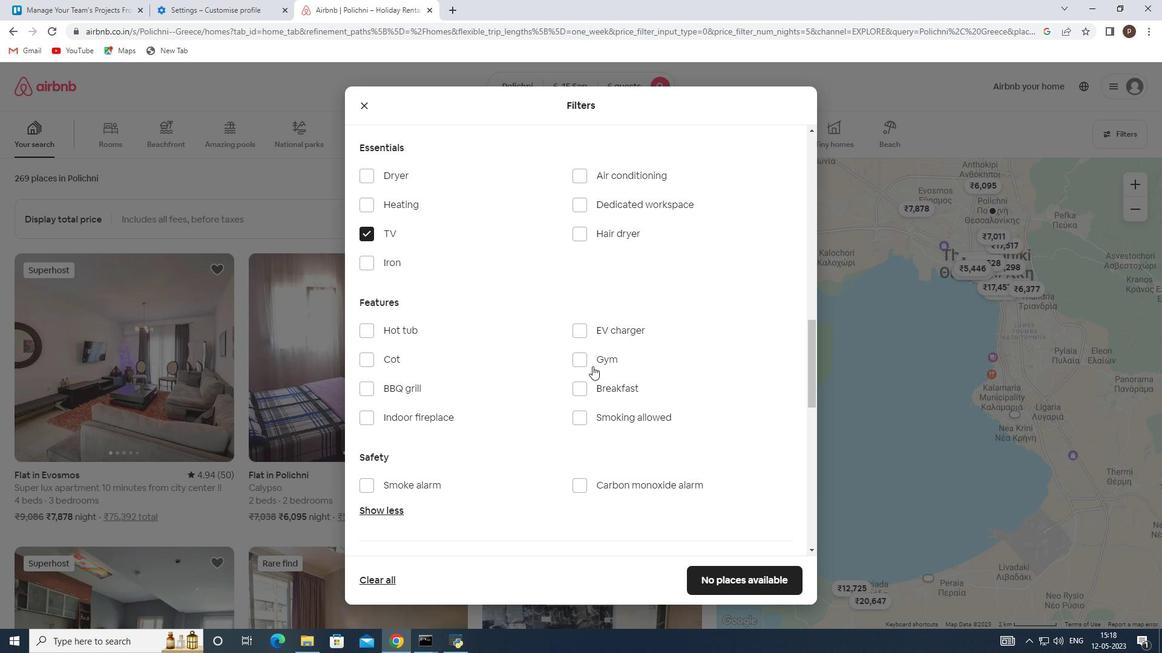 
Action: Mouse pressed left at (587, 362)
Screenshot: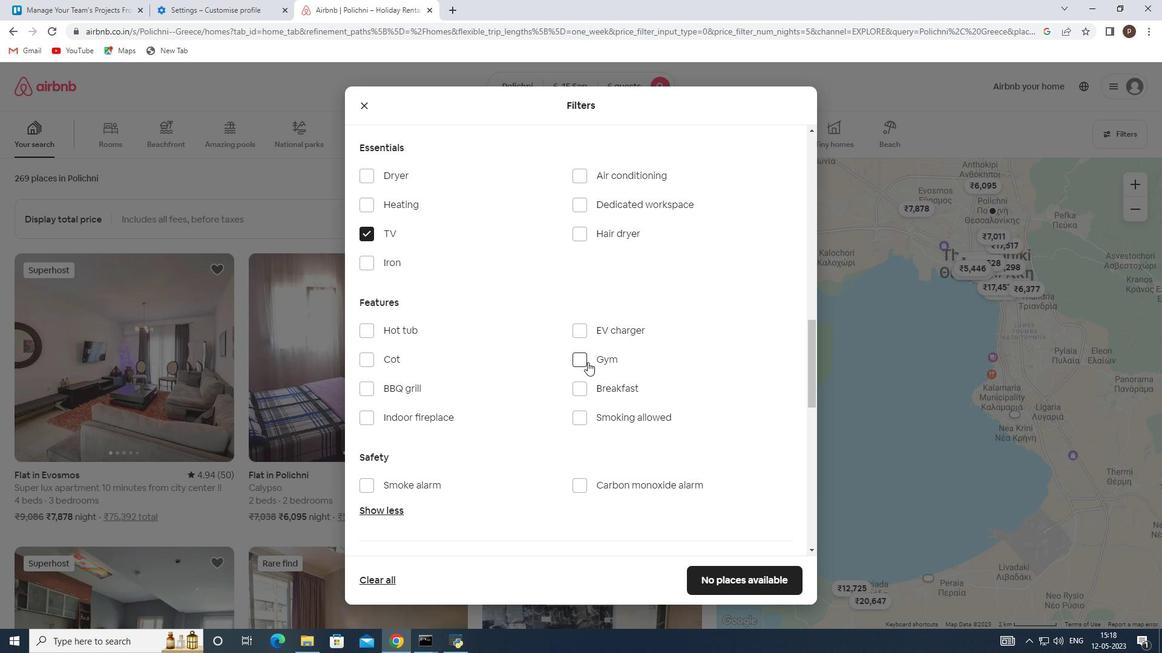 
Action: Mouse moved to (583, 395)
Screenshot: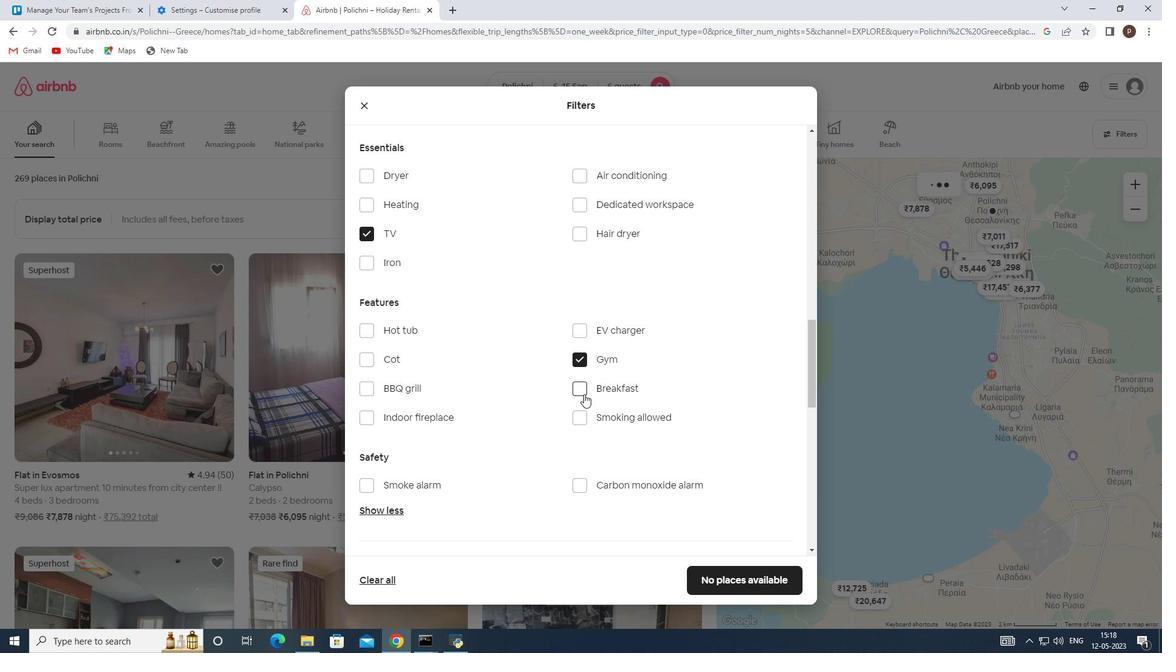 
Action: Mouse pressed left at (583, 395)
Screenshot: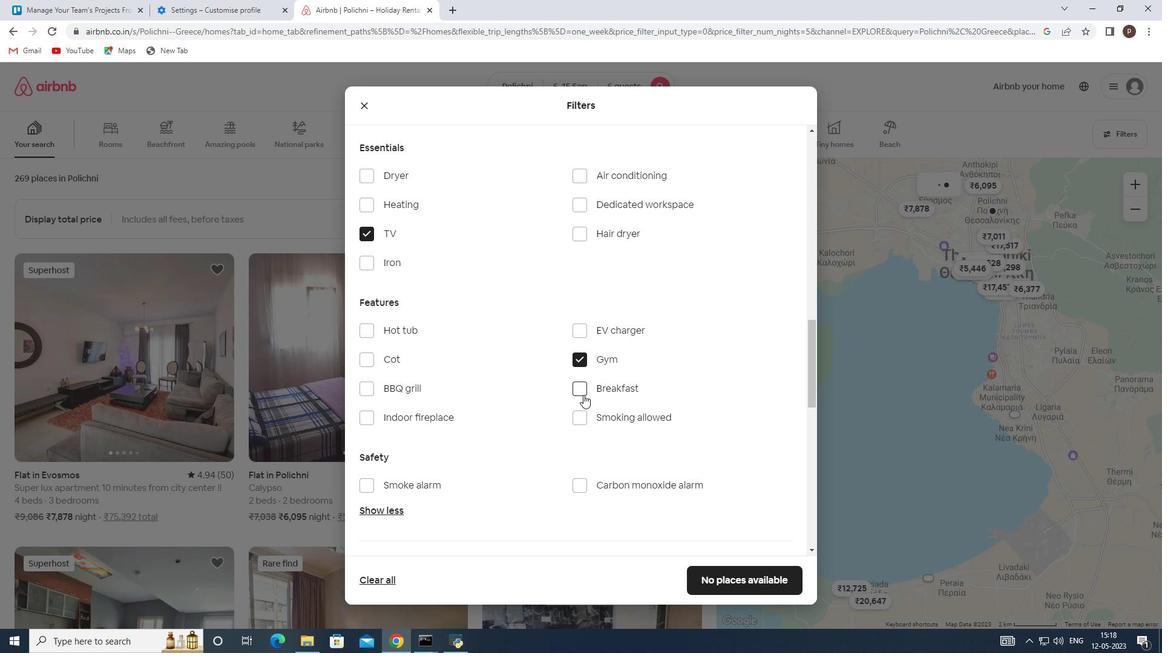 
Action: Mouse moved to (533, 426)
Screenshot: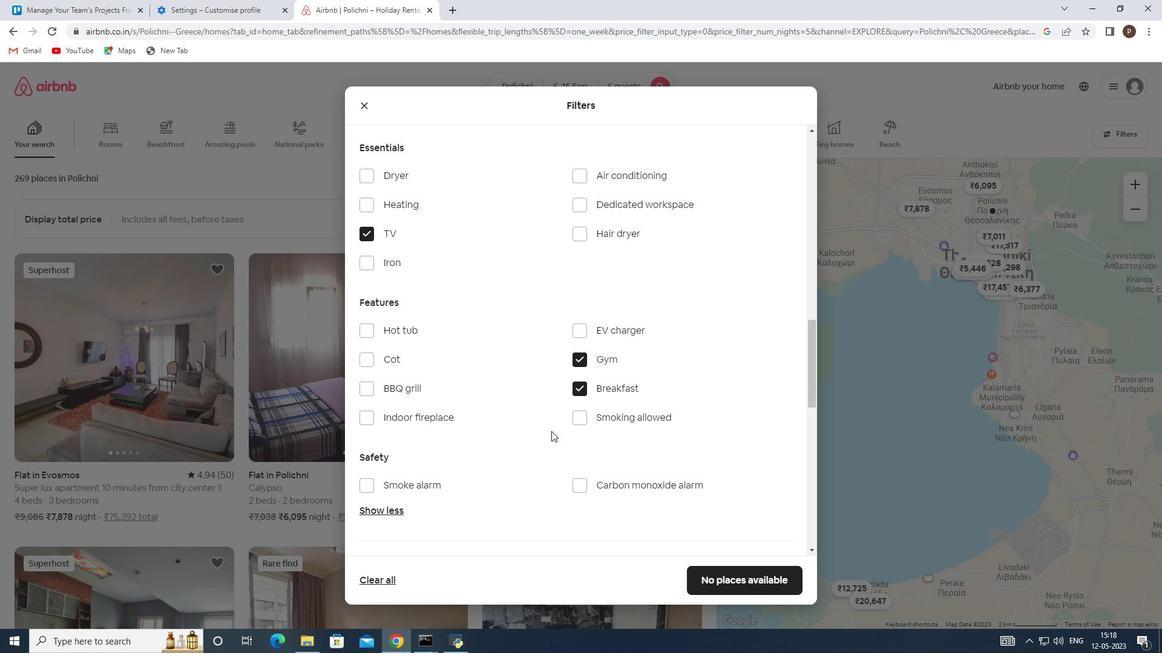 
Action: Mouse scrolled (533, 426) with delta (0, 0)
Screenshot: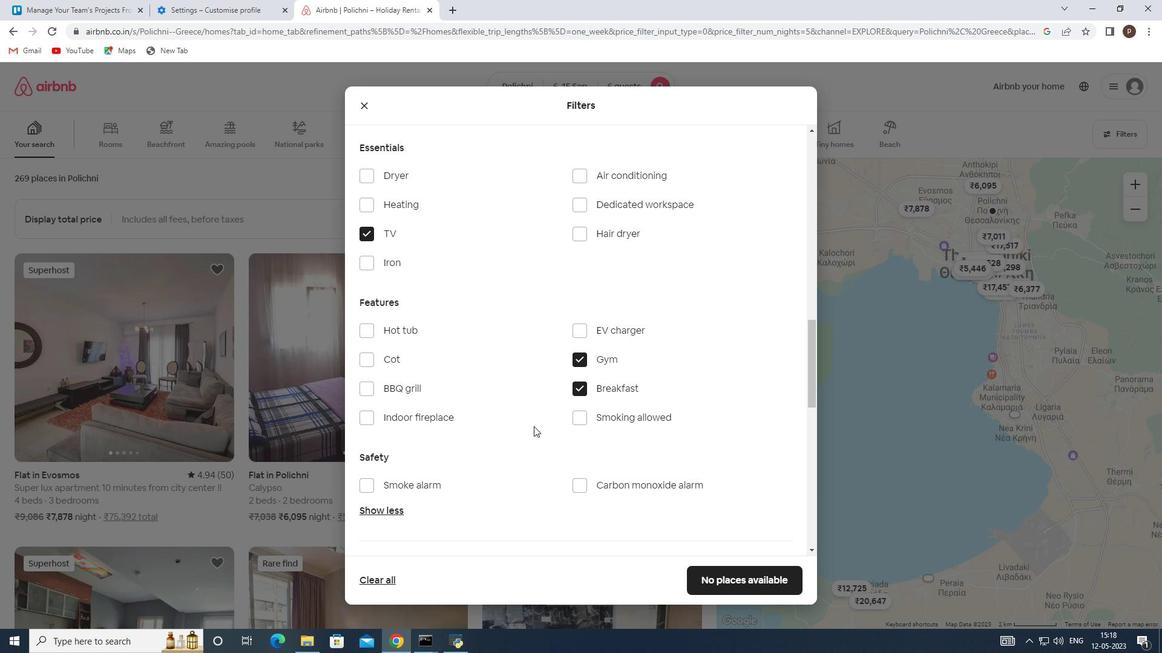 
Action: Mouse scrolled (533, 426) with delta (0, 0)
Screenshot: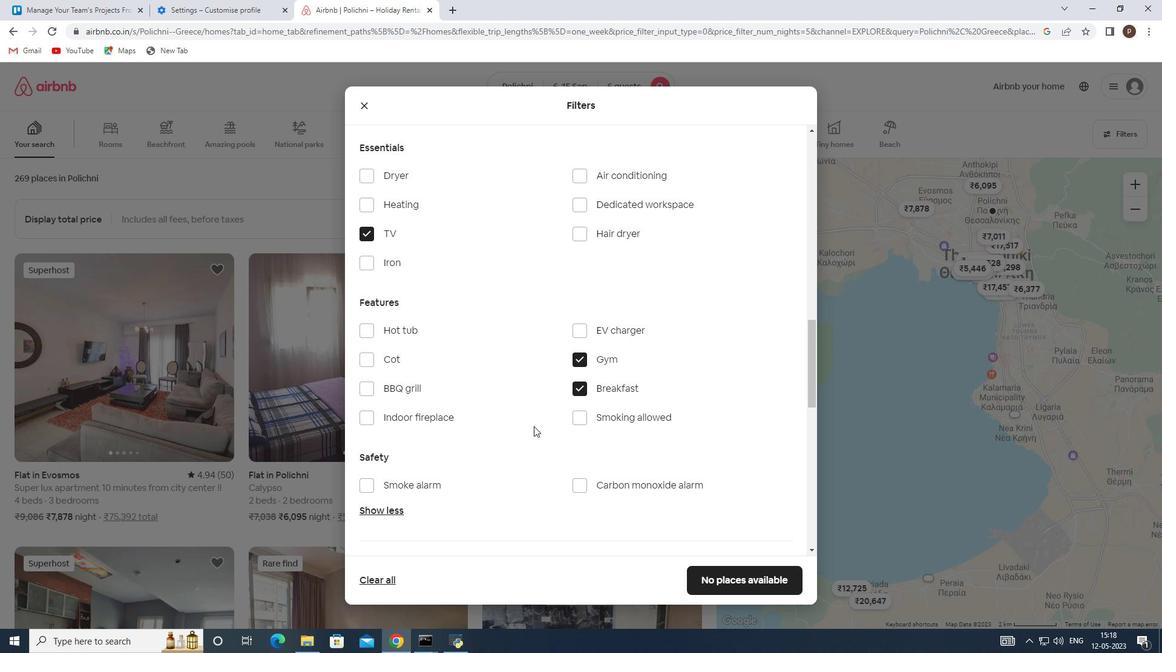 
Action: Mouse scrolled (533, 426) with delta (0, 0)
Screenshot: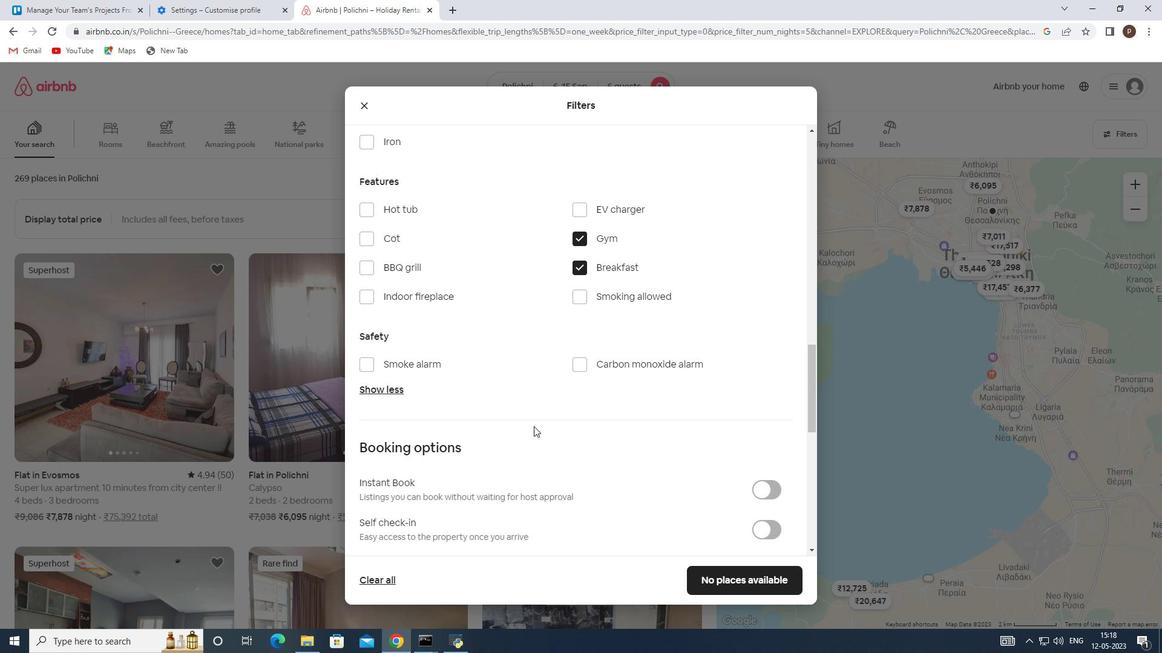 
Action: Mouse scrolled (533, 426) with delta (0, 0)
Screenshot: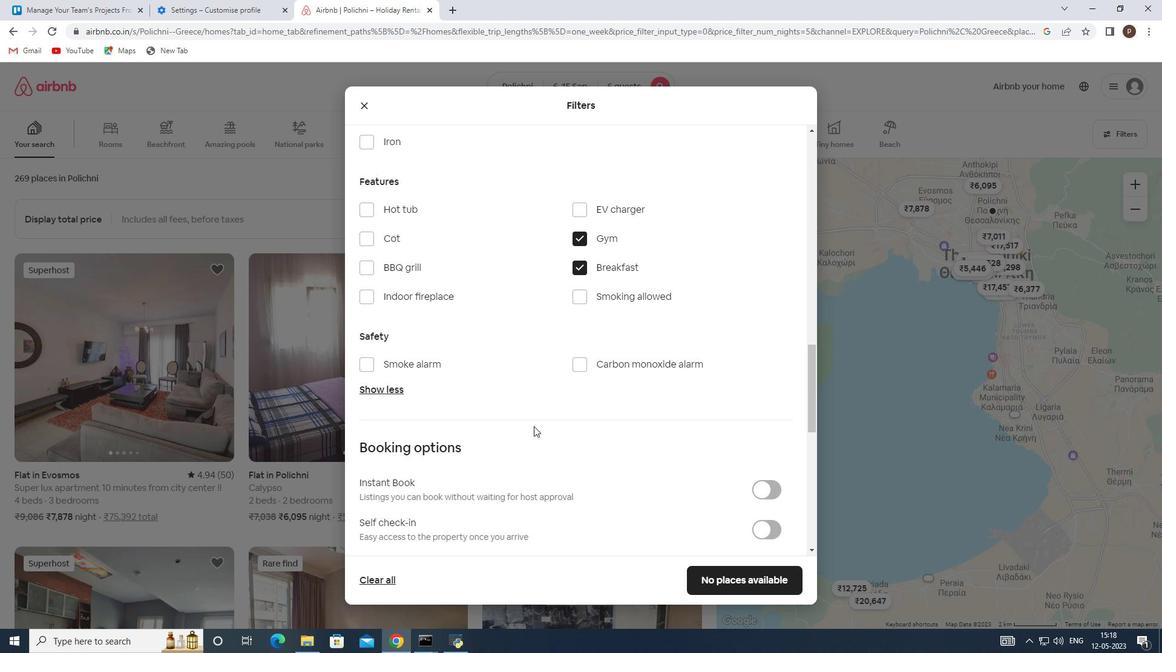 
Action: Mouse scrolled (533, 426) with delta (0, 0)
Screenshot: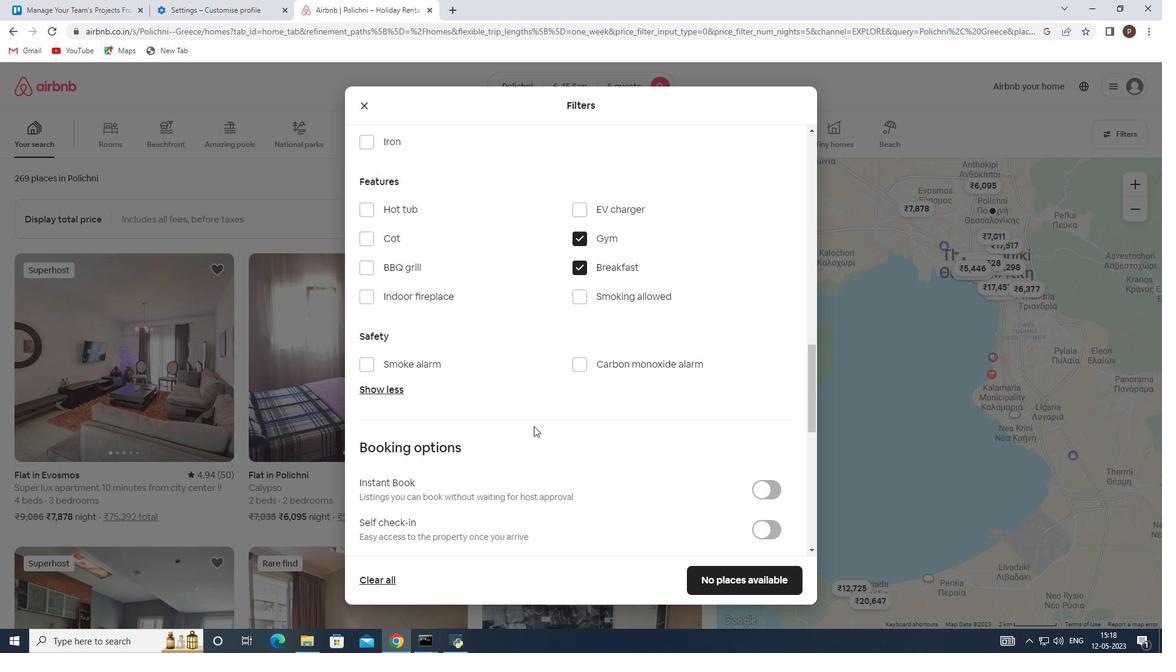 
Action: Mouse moved to (769, 352)
Screenshot: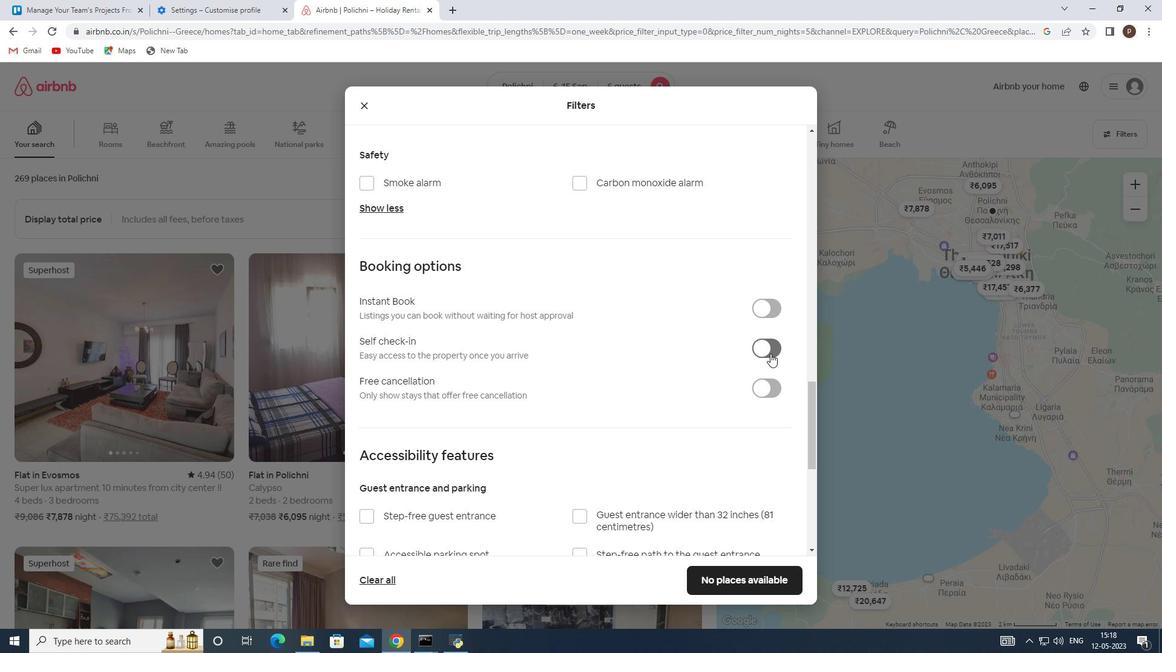 
Action: Mouse pressed left at (769, 352)
Screenshot: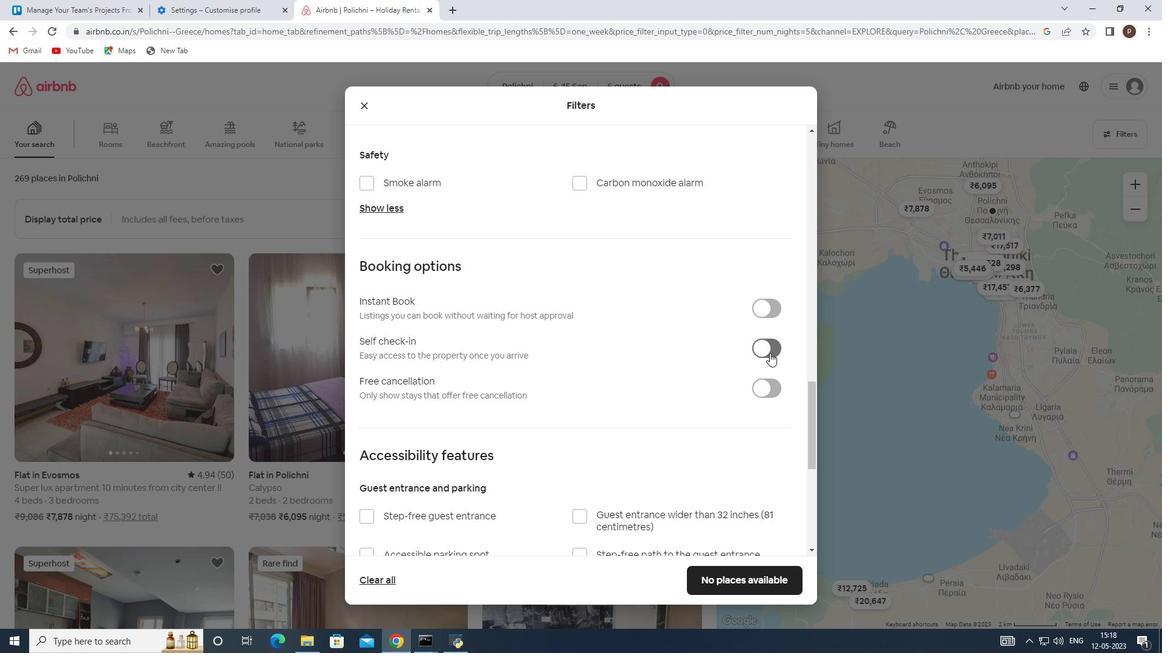 
Action: Mouse moved to (635, 414)
Screenshot: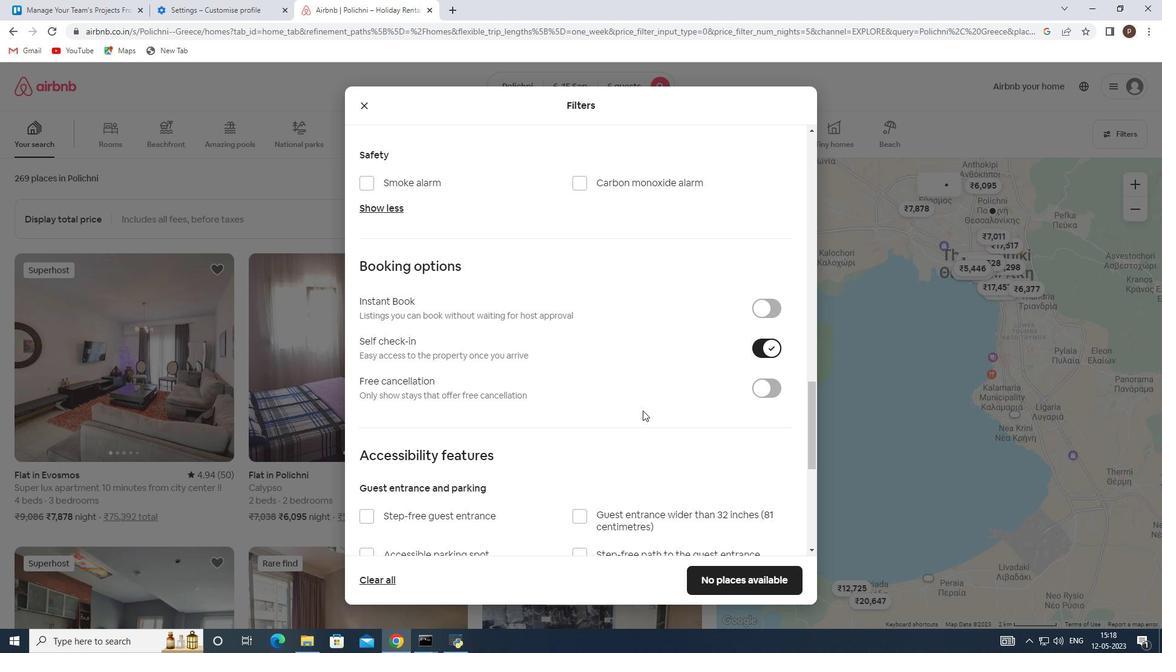 
Action: Mouse scrolled (635, 413) with delta (0, 0)
Screenshot: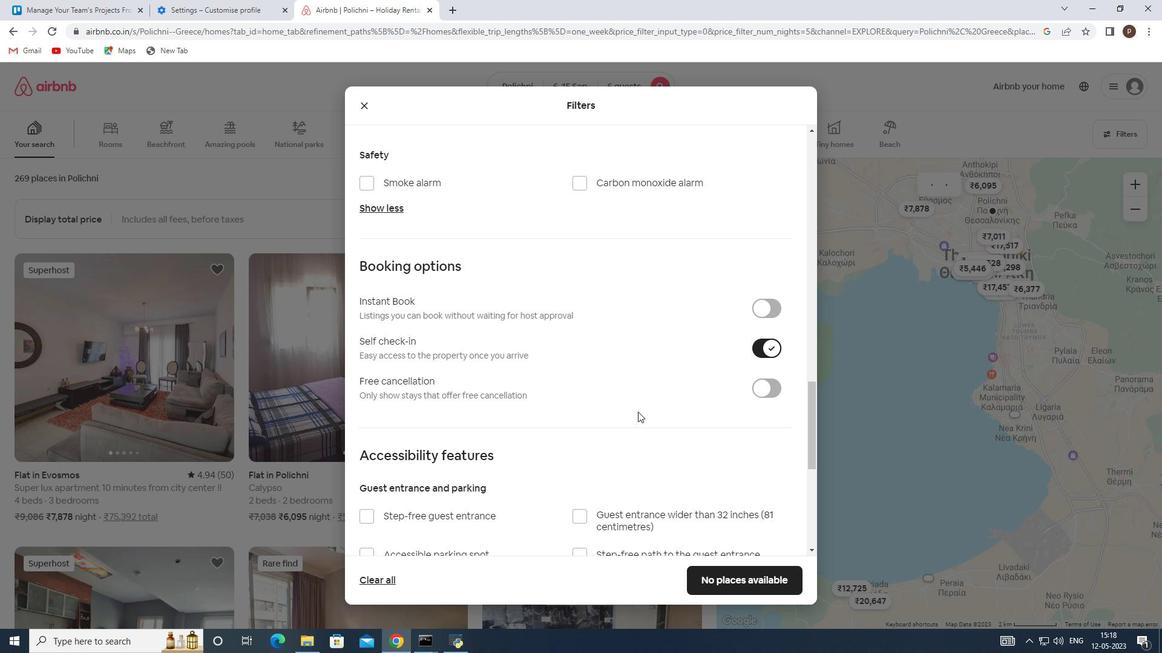 
Action: Mouse scrolled (635, 413) with delta (0, 0)
Screenshot: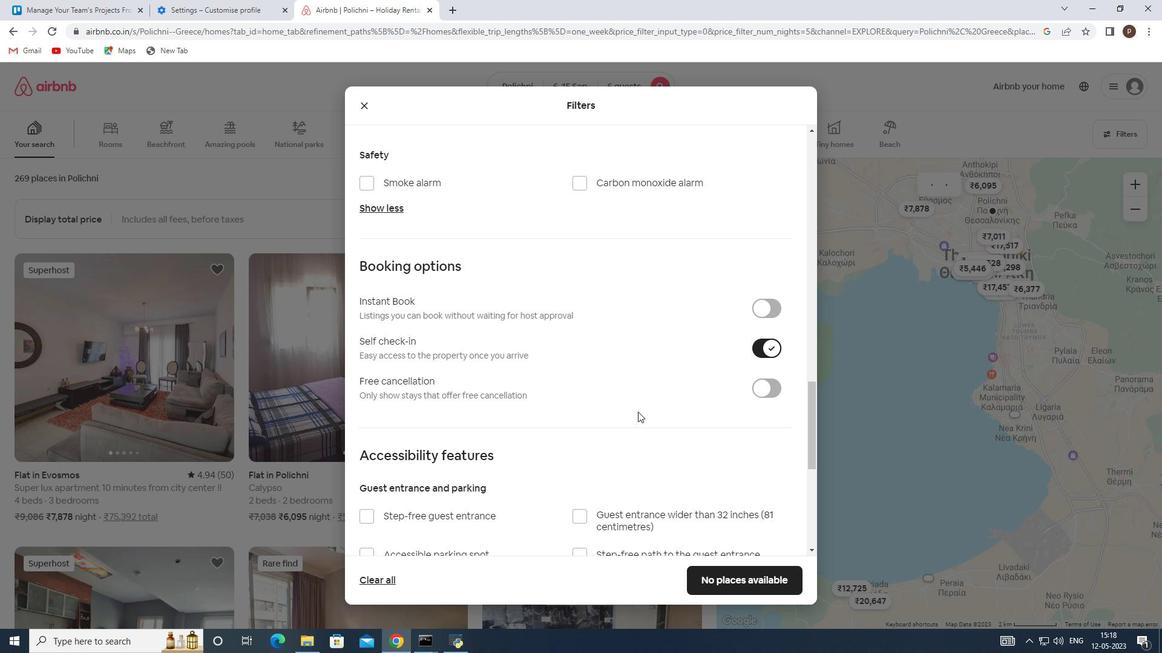 
Action: Mouse moved to (634, 414)
Screenshot: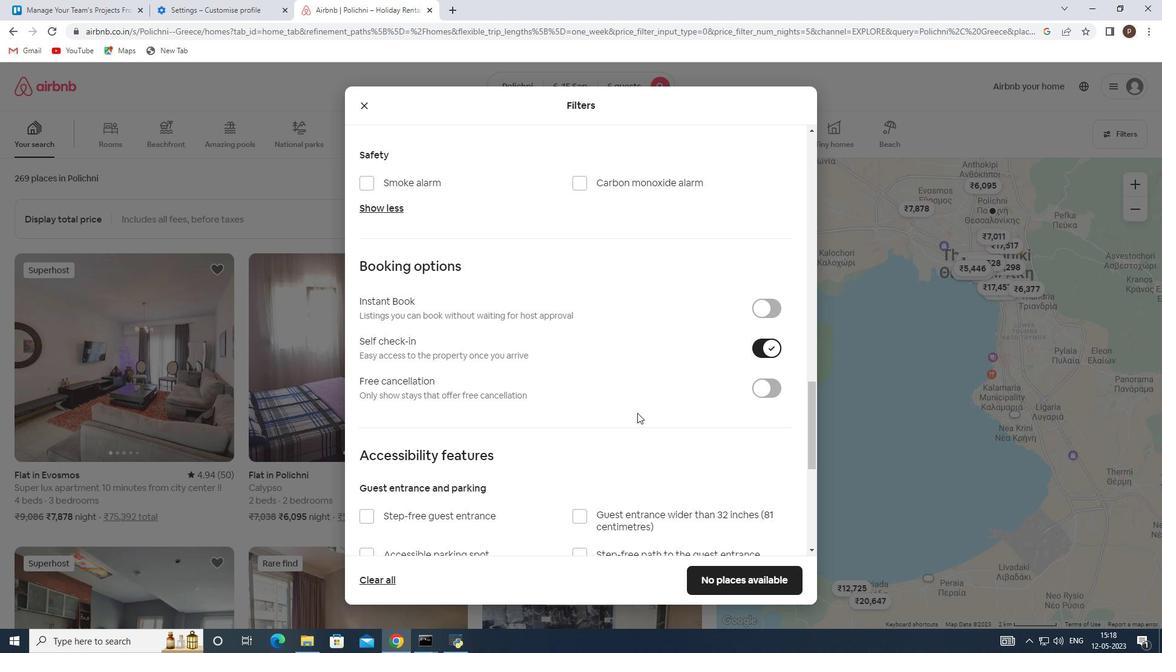 
Action: Mouse scrolled (634, 413) with delta (0, 0)
Screenshot: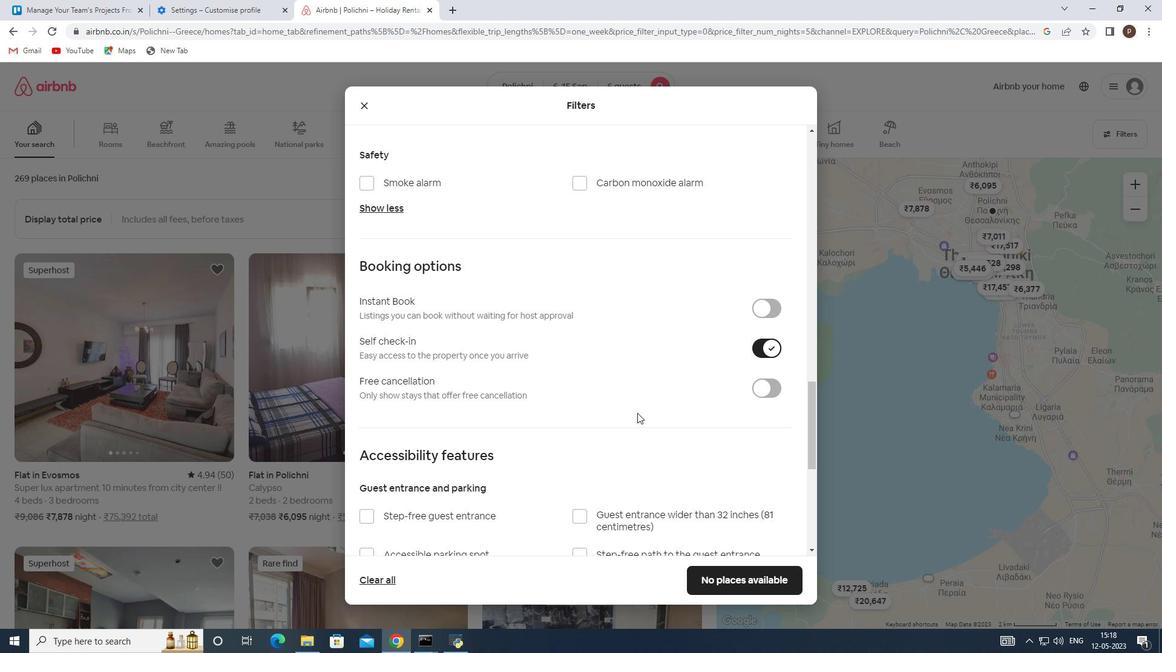
Action: Mouse scrolled (634, 413) with delta (0, 0)
Screenshot: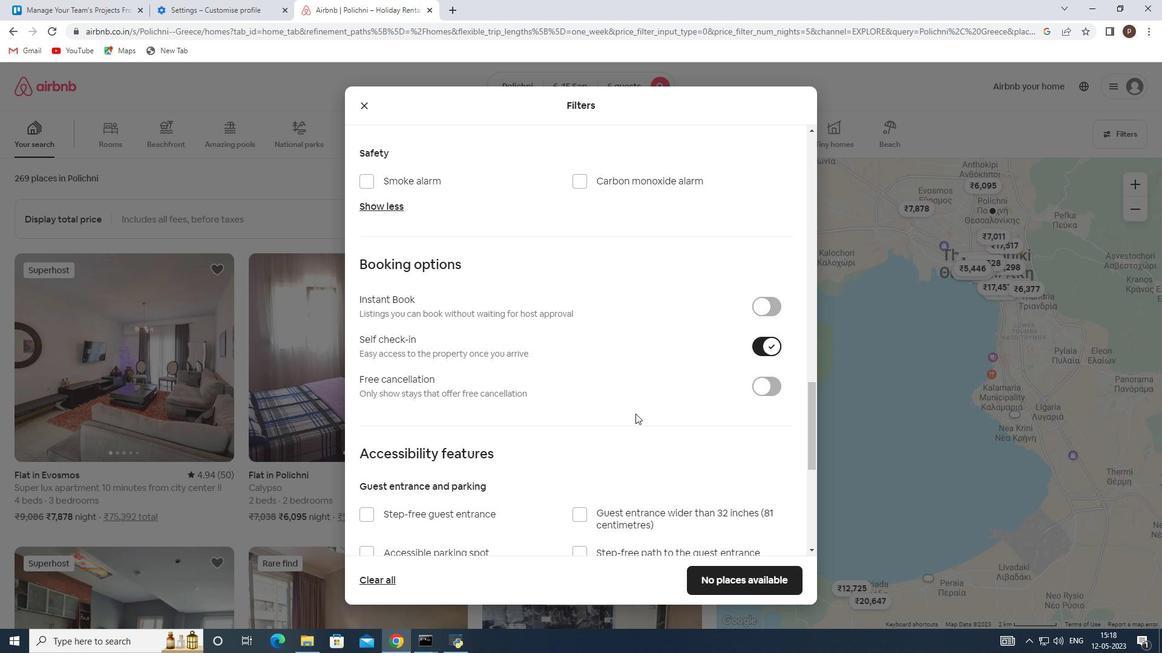 
Action: Mouse scrolled (634, 413) with delta (0, 0)
Screenshot: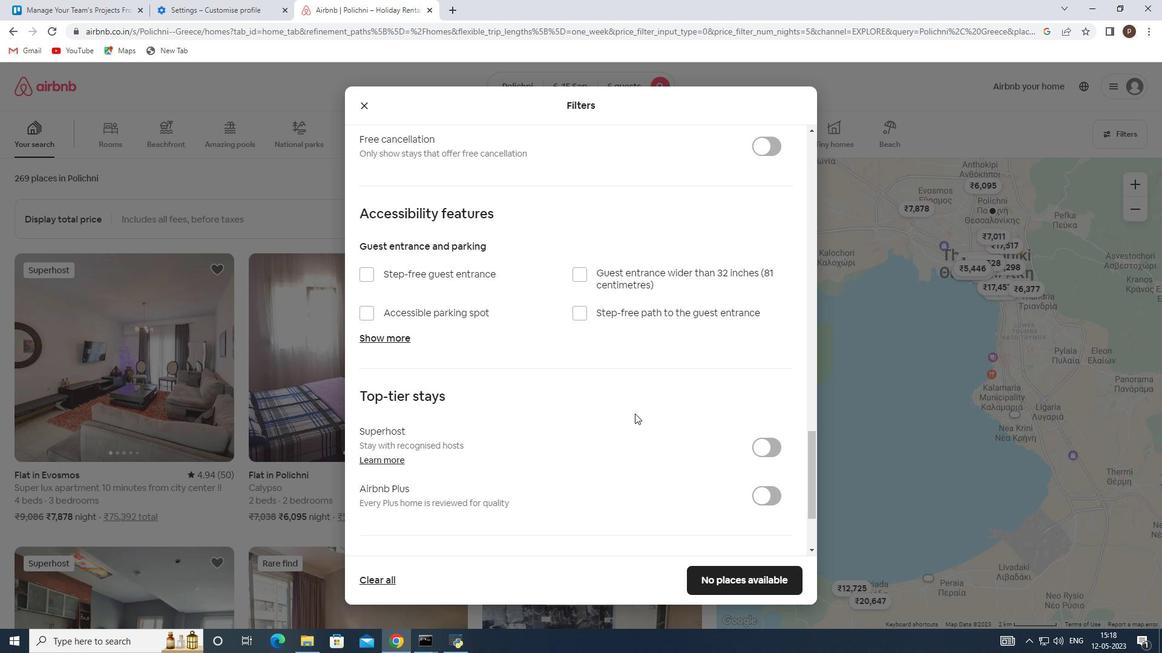
Action: Mouse moved to (633, 414)
Screenshot: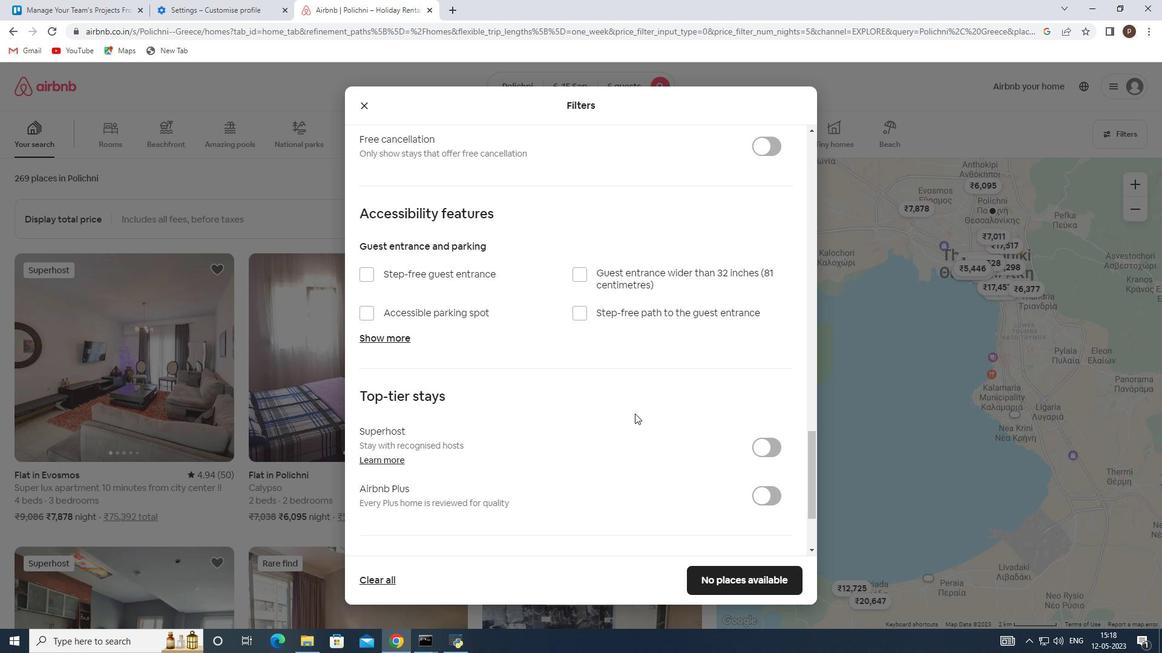 
Action: Mouse scrolled (633, 413) with delta (0, 0)
Screenshot: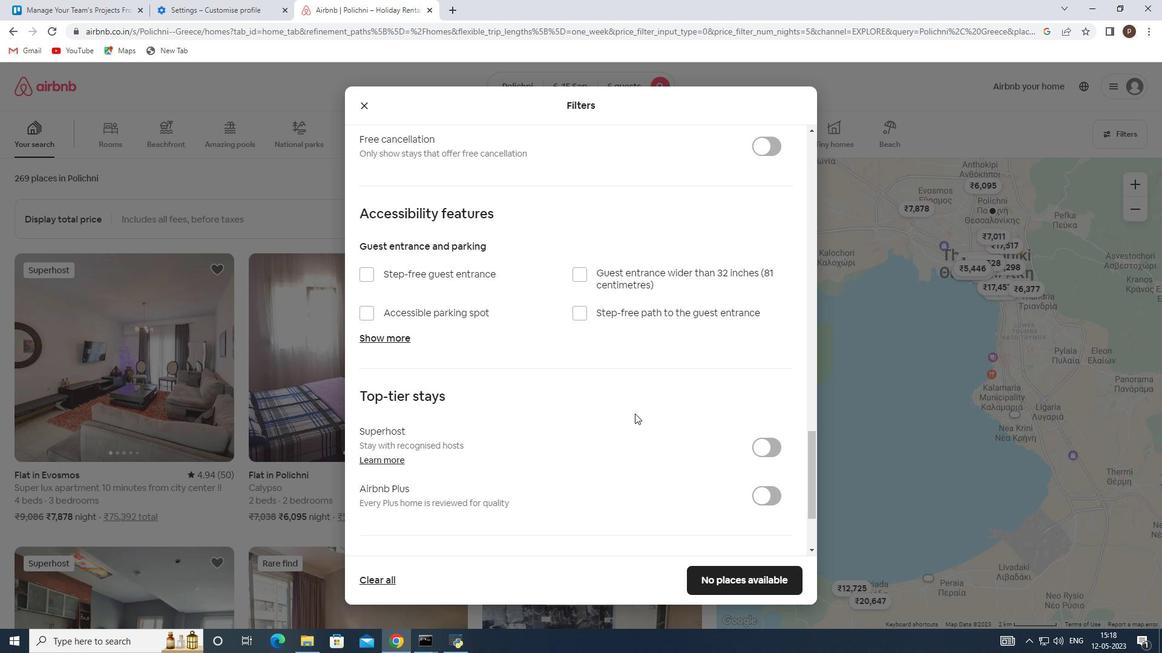 
Action: Mouse moved to (632, 414)
Screenshot: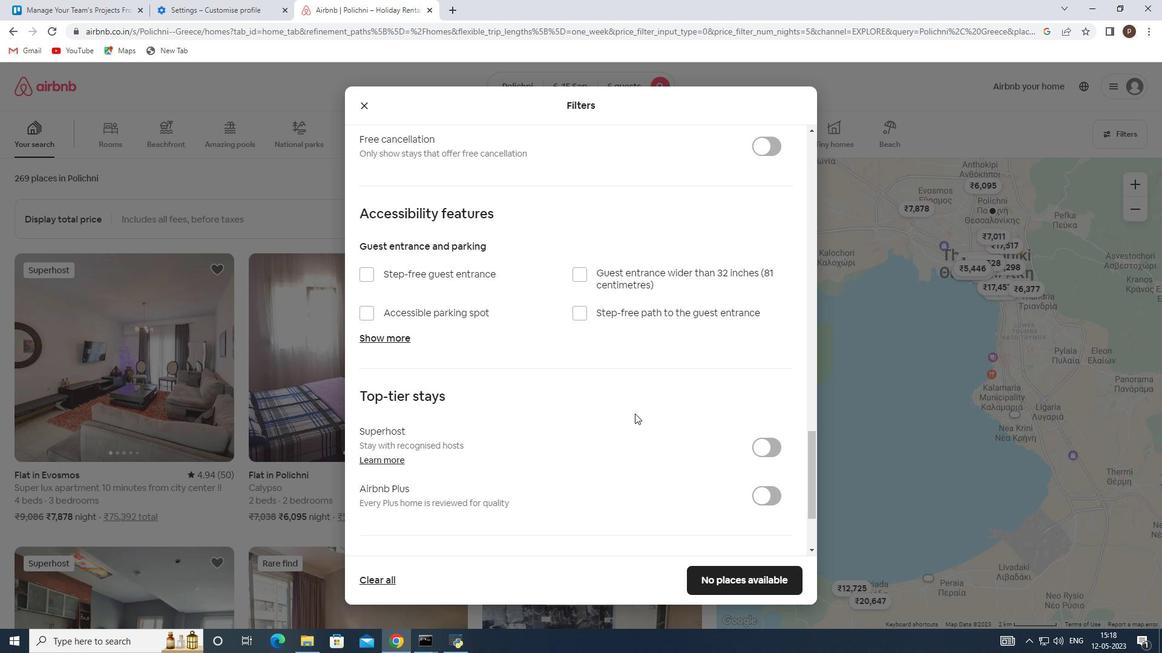 
Action: Mouse scrolled (632, 414) with delta (0, 0)
Screenshot: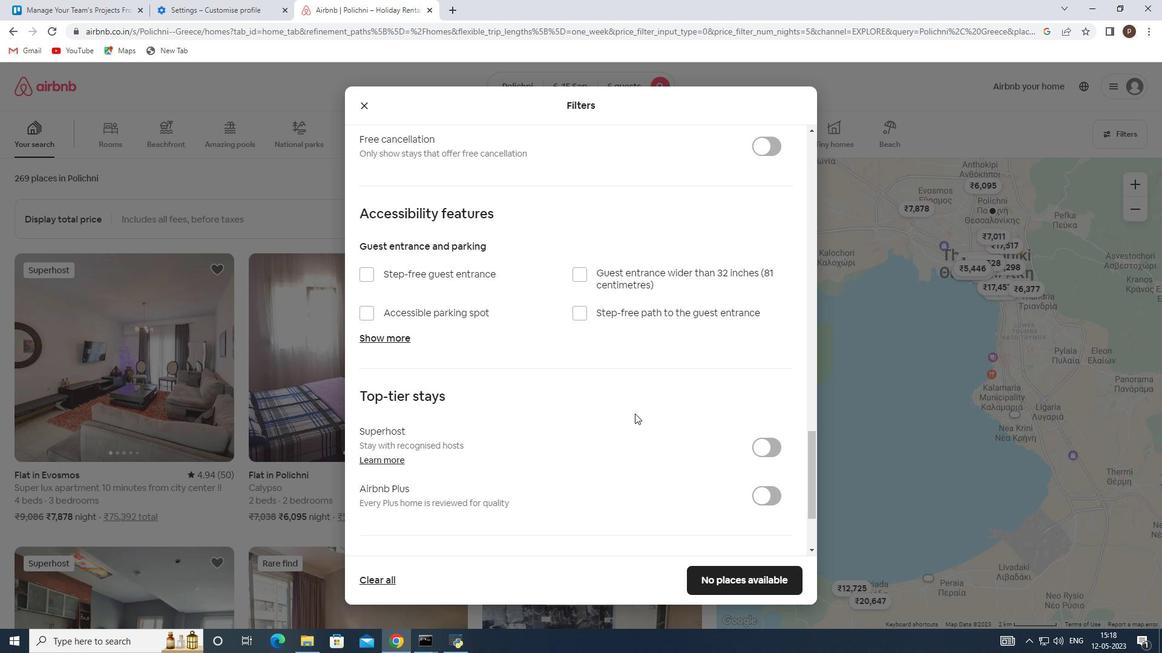 
Action: Mouse scrolled (632, 414) with delta (0, 0)
Screenshot: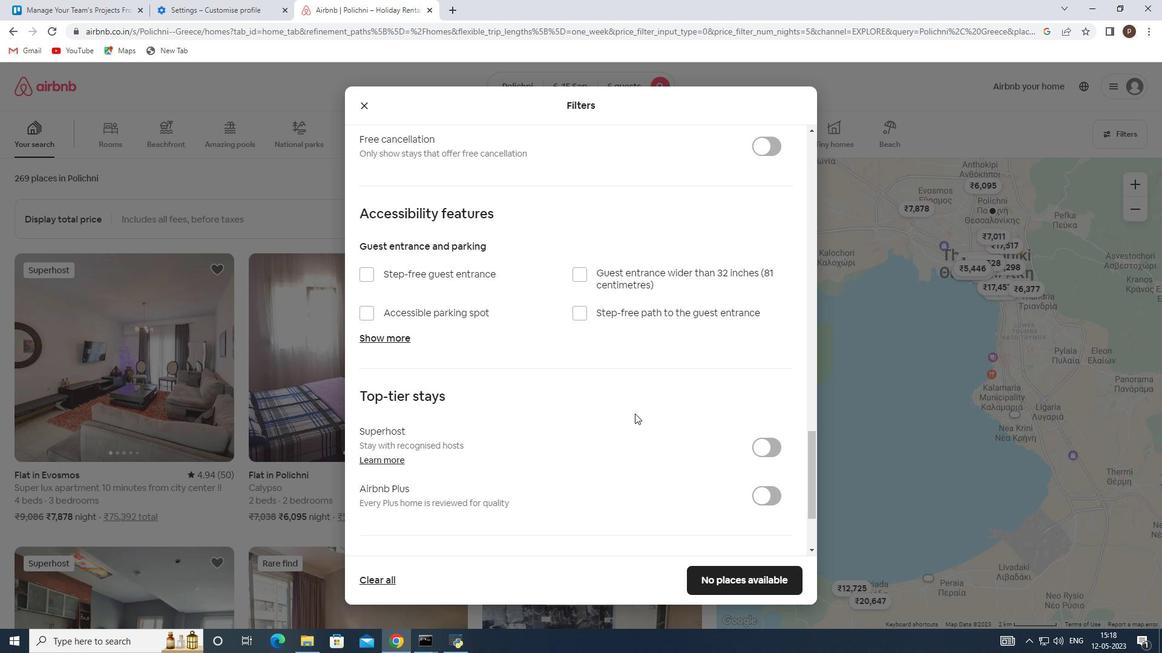 
Action: Mouse scrolled (632, 414) with delta (0, 0)
Screenshot: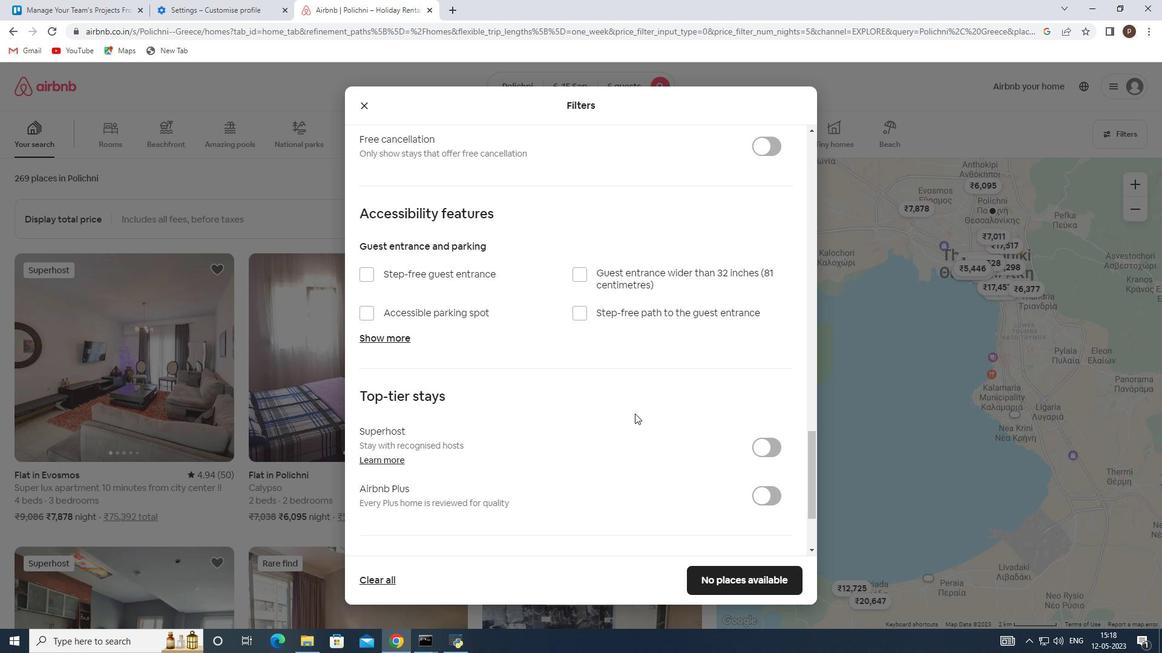 
Action: Mouse moved to (367, 473)
Screenshot: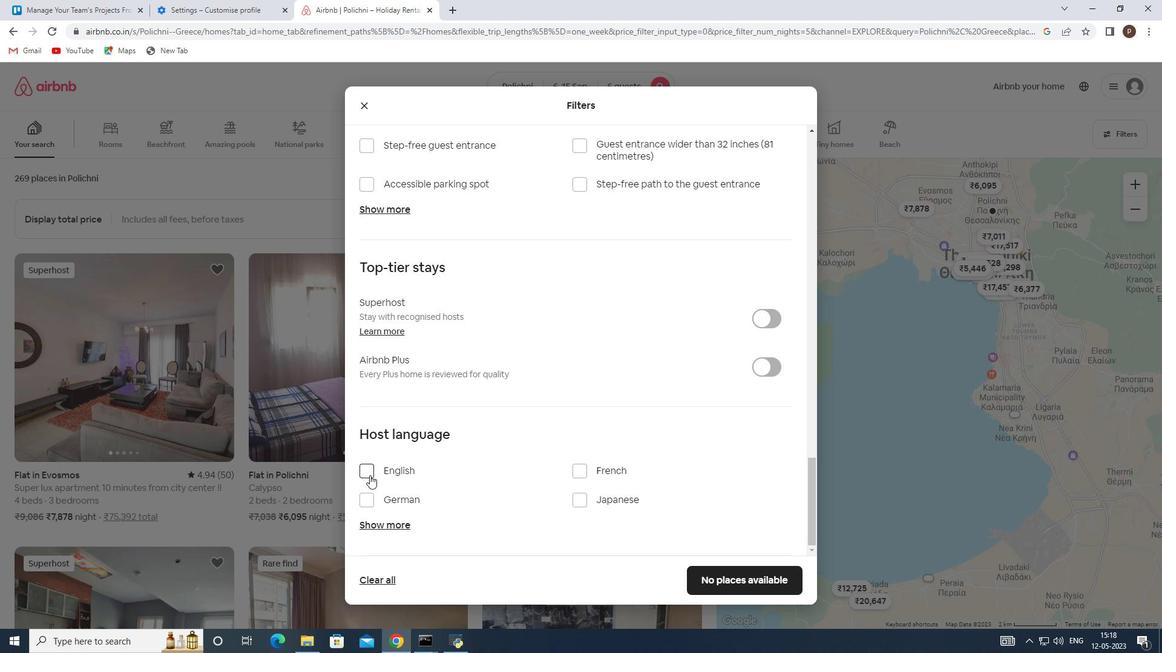 
Action: Mouse pressed left at (367, 473)
Screenshot: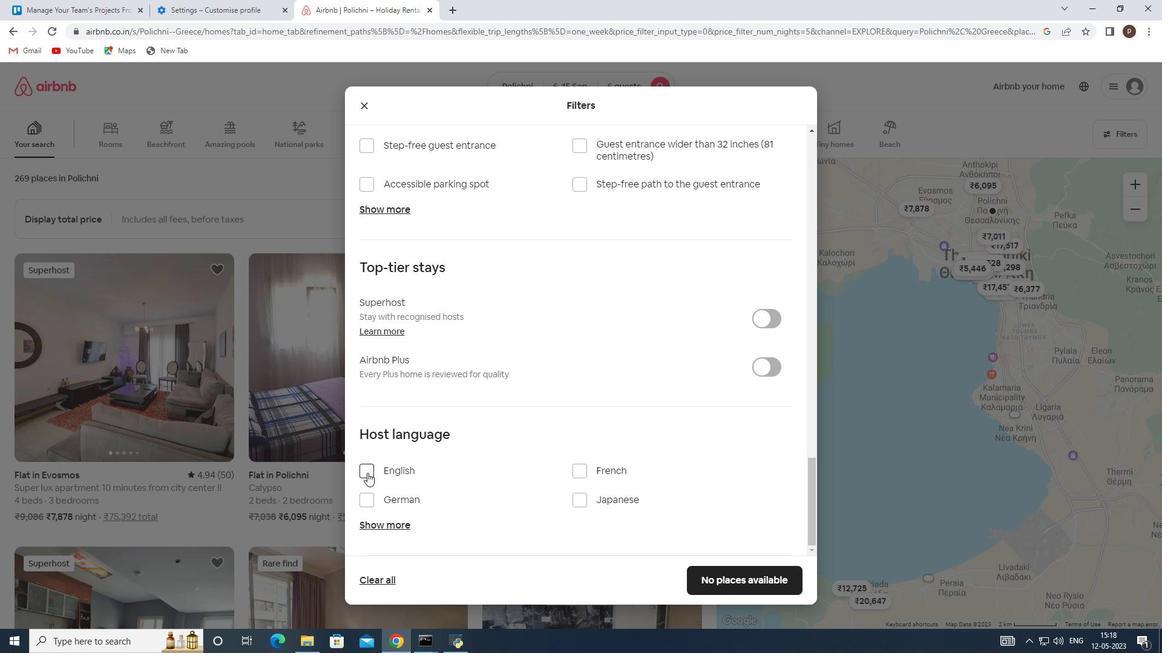 
Action: Mouse moved to (724, 571)
Screenshot: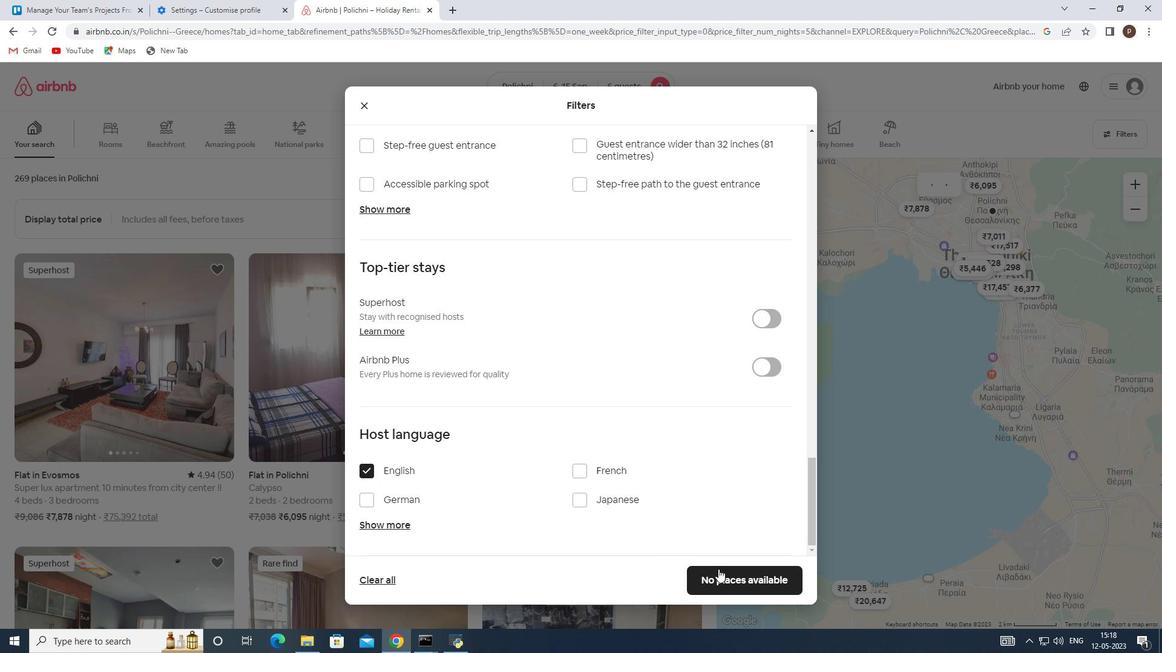 
Action: Mouse pressed left at (724, 571)
Screenshot: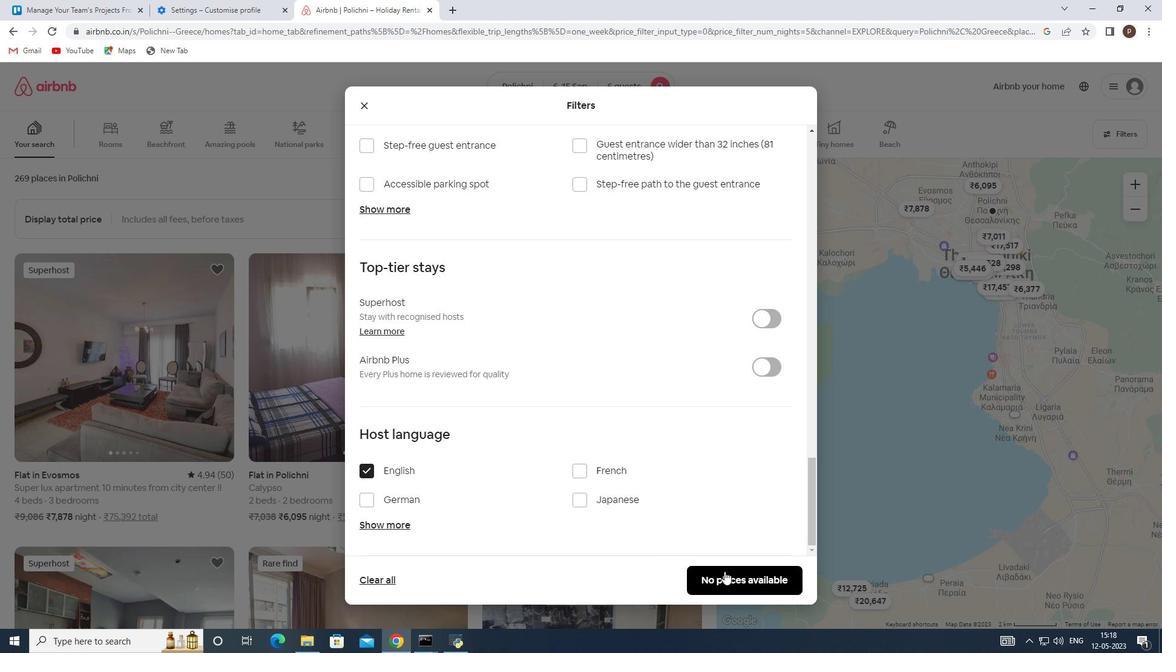 
Action: Mouse moved to (725, 571)
Screenshot: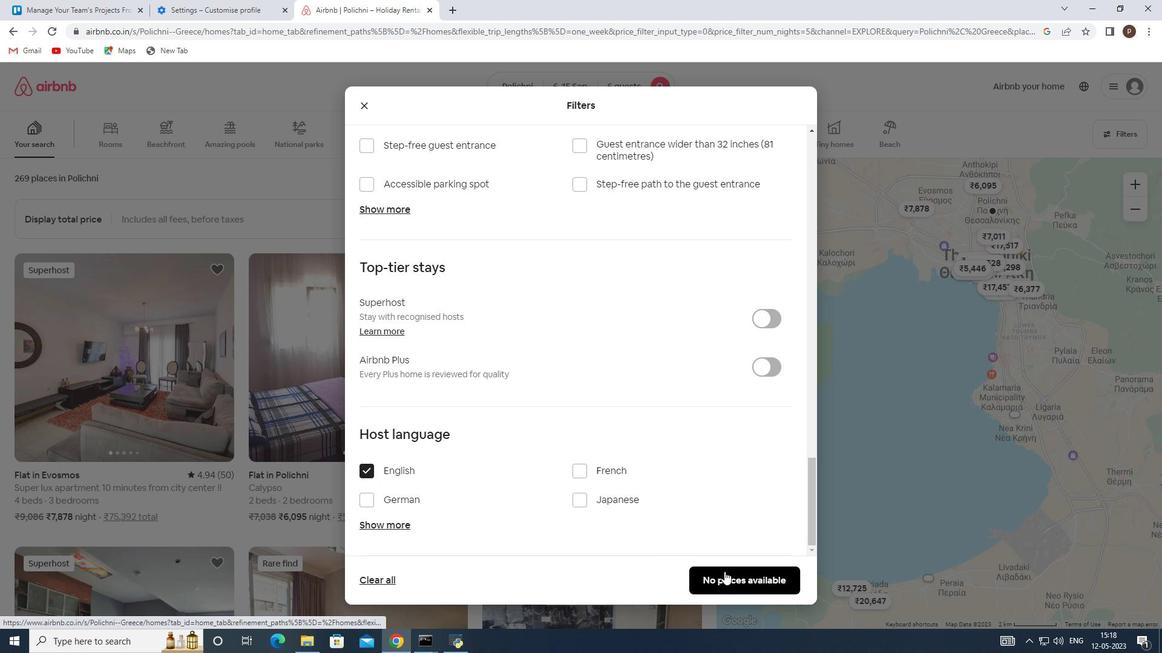 
